 Task: Research Airbnb options in Olmaliq, Uzbekistan from 16th December, 2023 to 18th December, 2023 for 6 adults. Place can be room or private room with 6 bedrooms having 6 beds and 6 bathrooms. Property type can be house. Amenities needed are: wifi, TV, free parkinig on premises, gym, breakfast.
Action: Mouse moved to (597, 105)
Screenshot: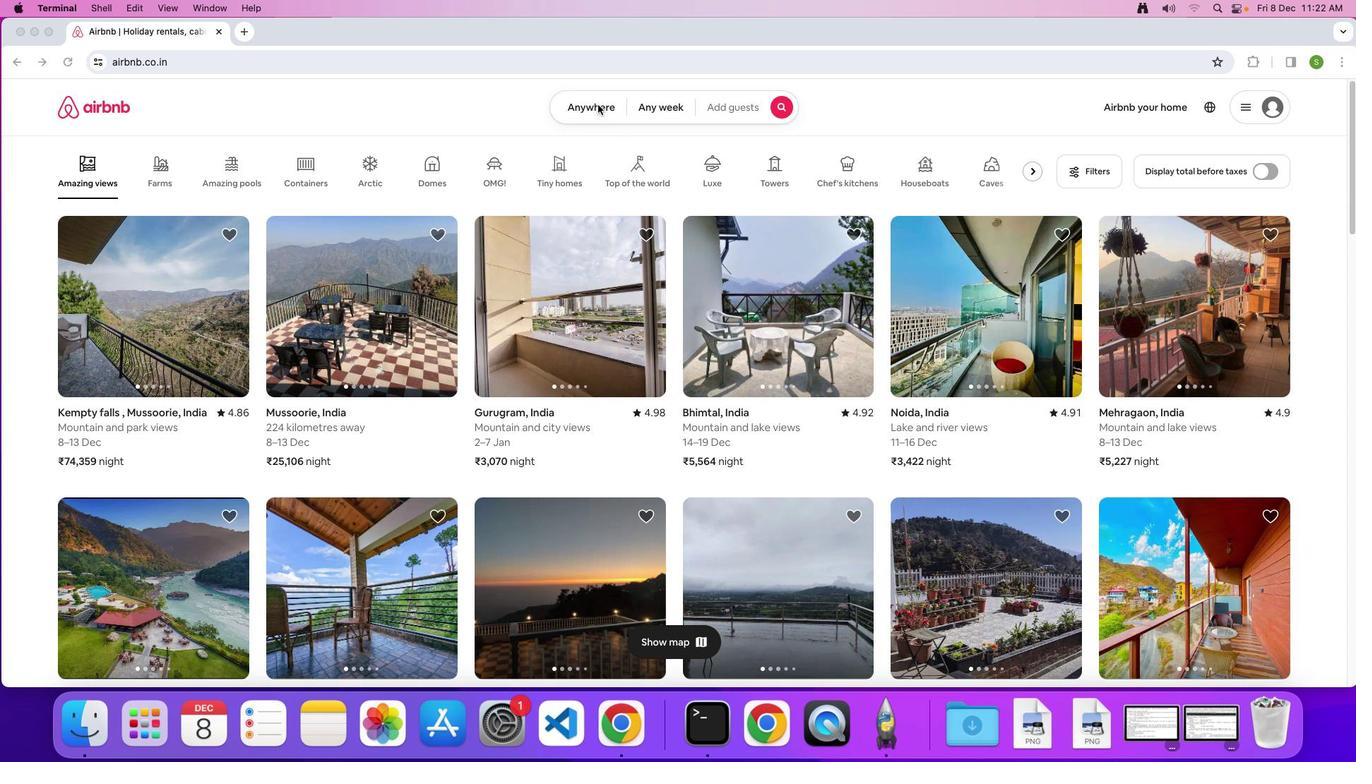 
Action: Mouse pressed left at (597, 105)
Screenshot: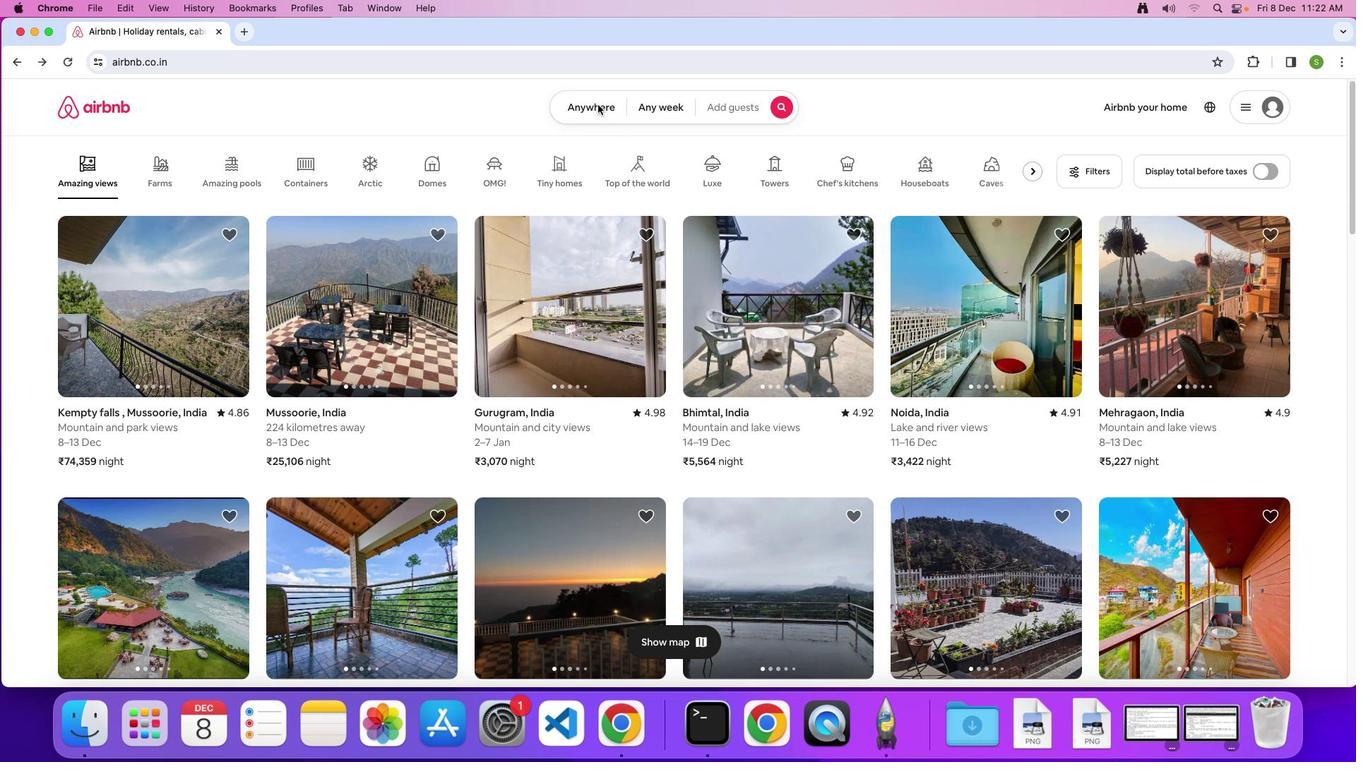 
Action: Mouse moved to (589, 107)
Screenshot: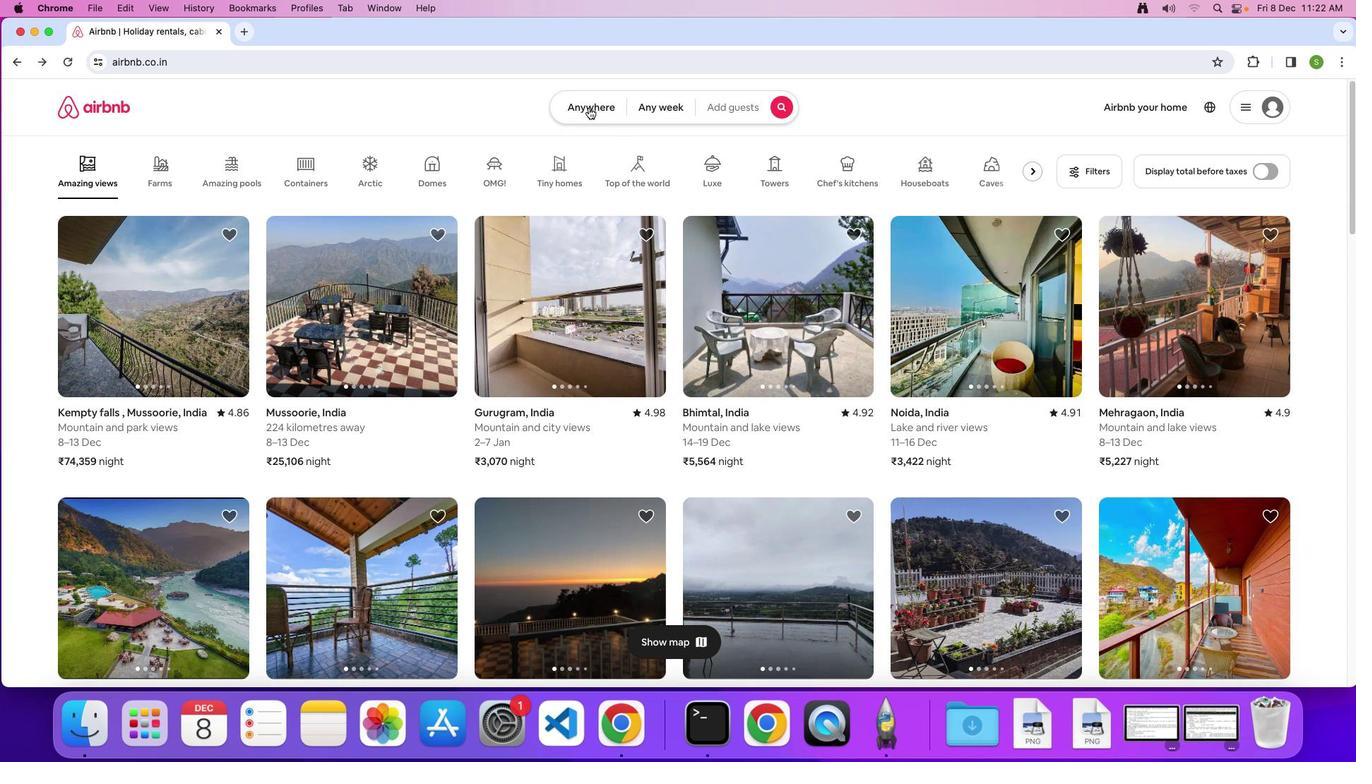 
Action: Mouse pressed left at (589, 107)
Screenshot: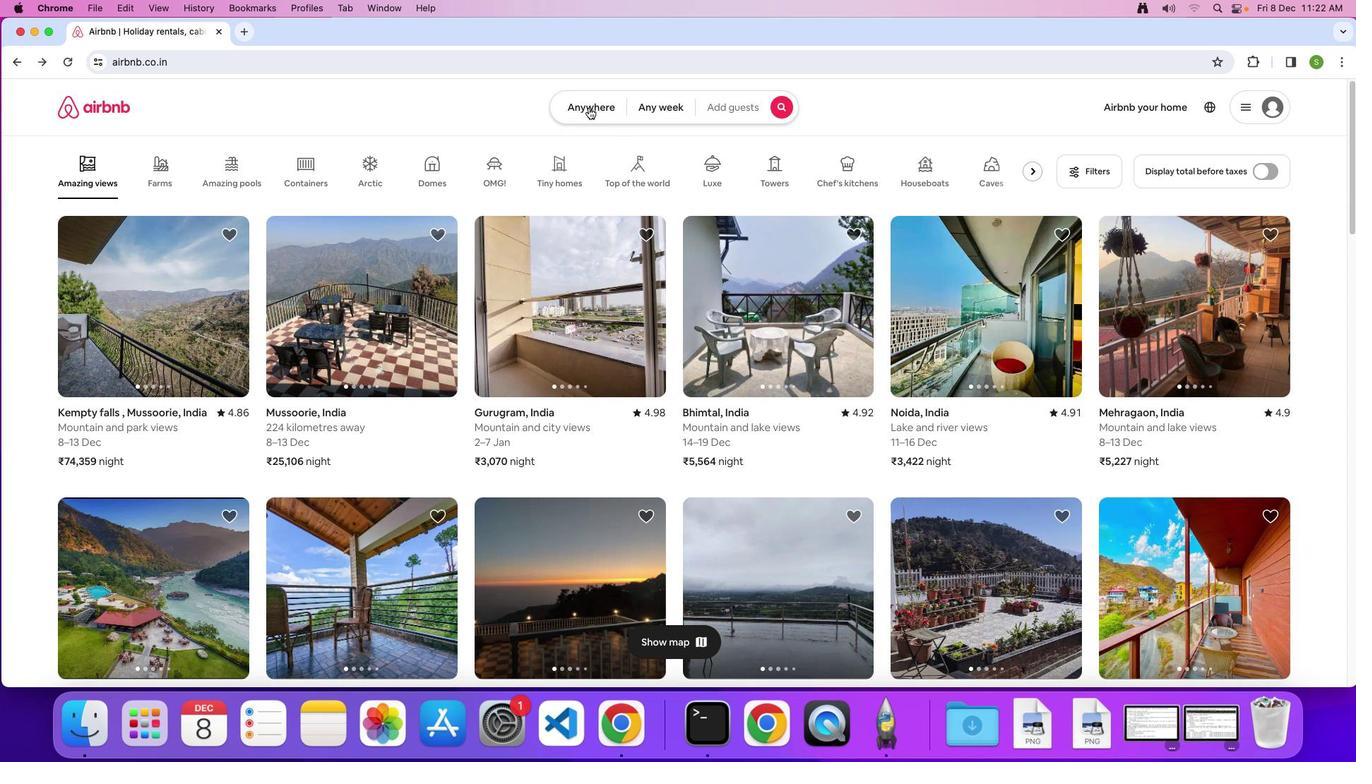 
Action: Mouse moved to (507, 158)
Screenshot: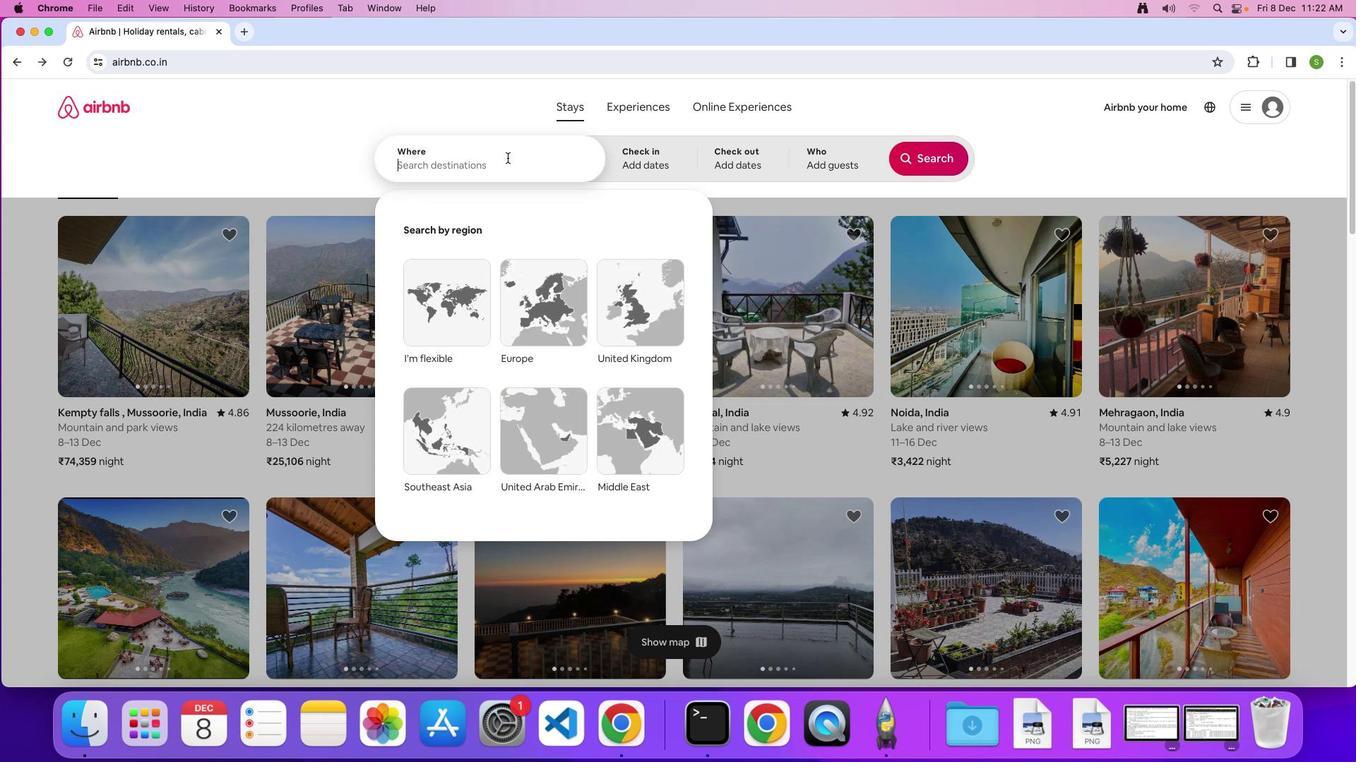 
Action: Mouse pressed left at (507, 158)
Screenshot: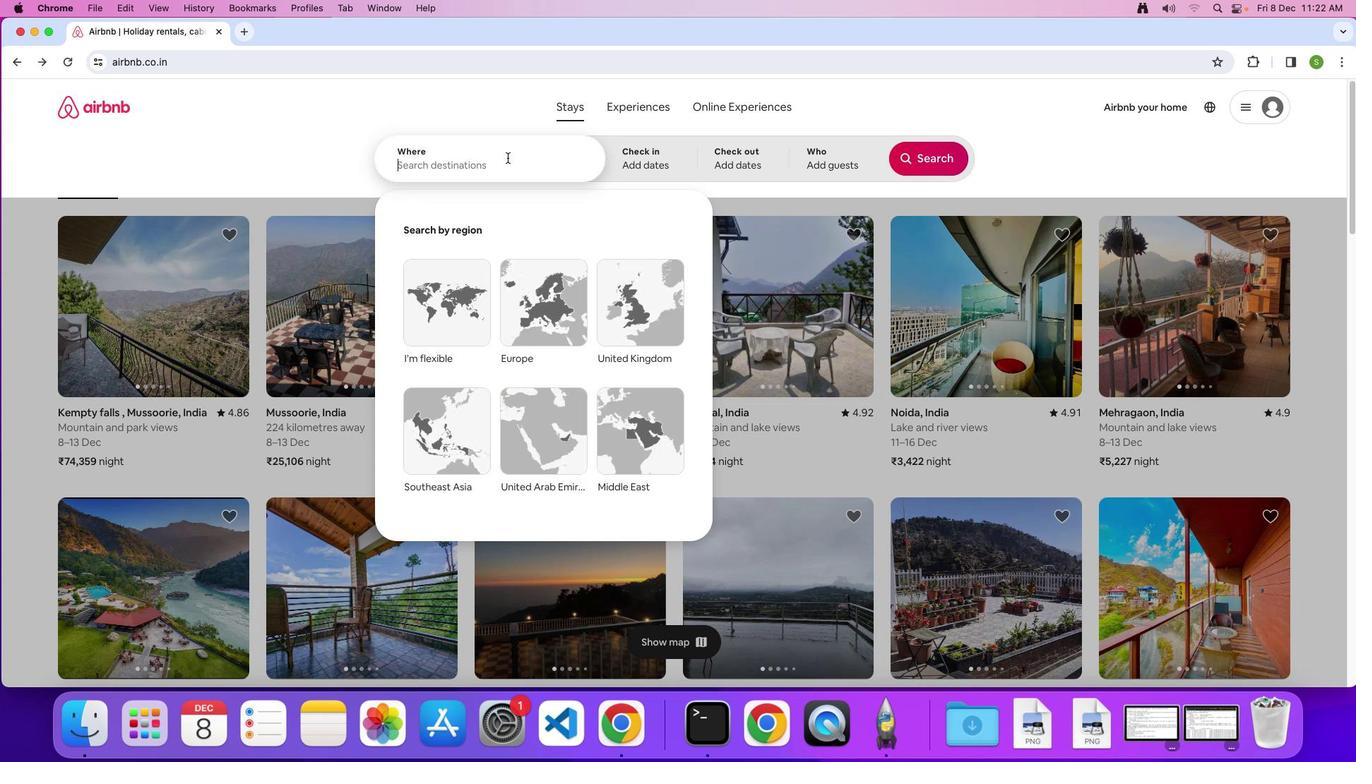 
Action: Key pressed 'O'Key.caps_lock'l''m''a''l''i''q'','Key.spaceKey.shift'U''z''b''e''k''i''s''t''a''n'Key.enter
Screenshot: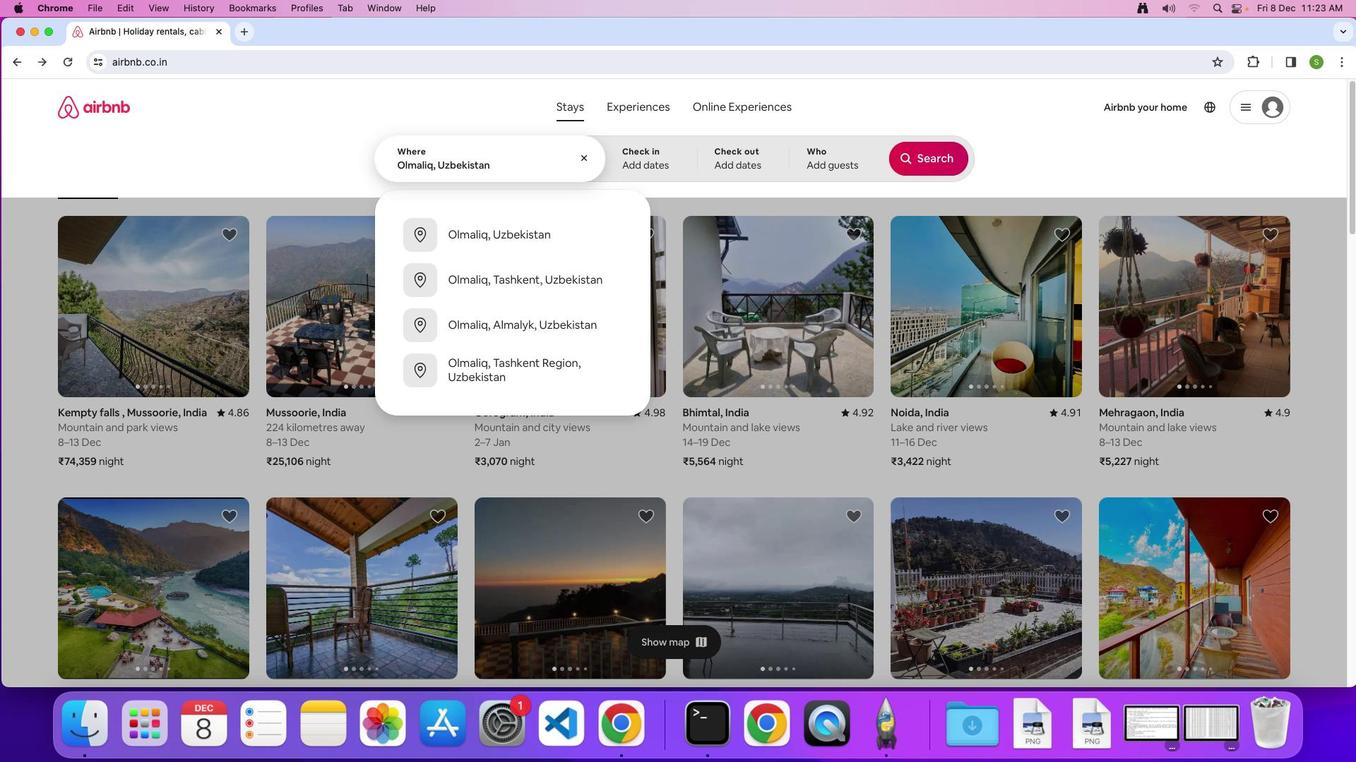 
Action: Mouse moved to (645, 406)
Screenshot: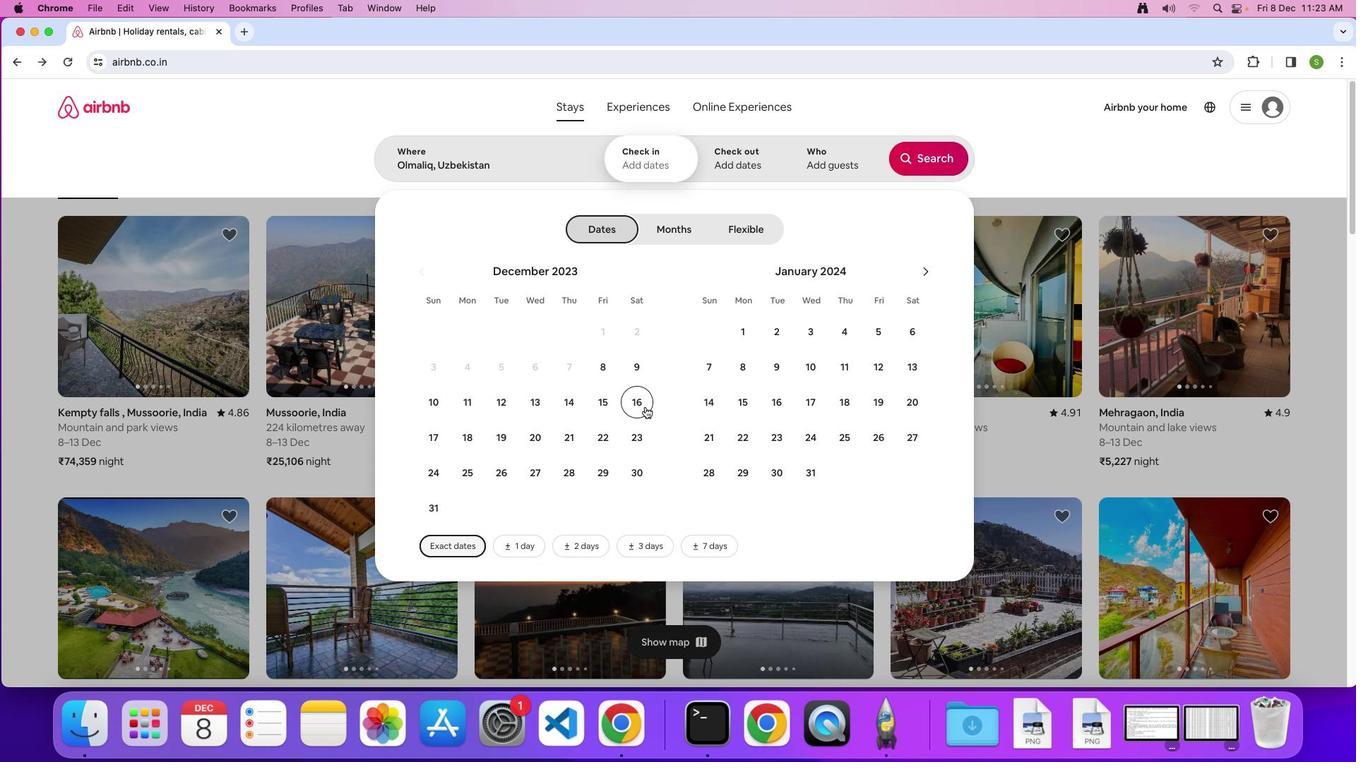 
Action: Mouse pressed left at (645, 406)
Screenshot: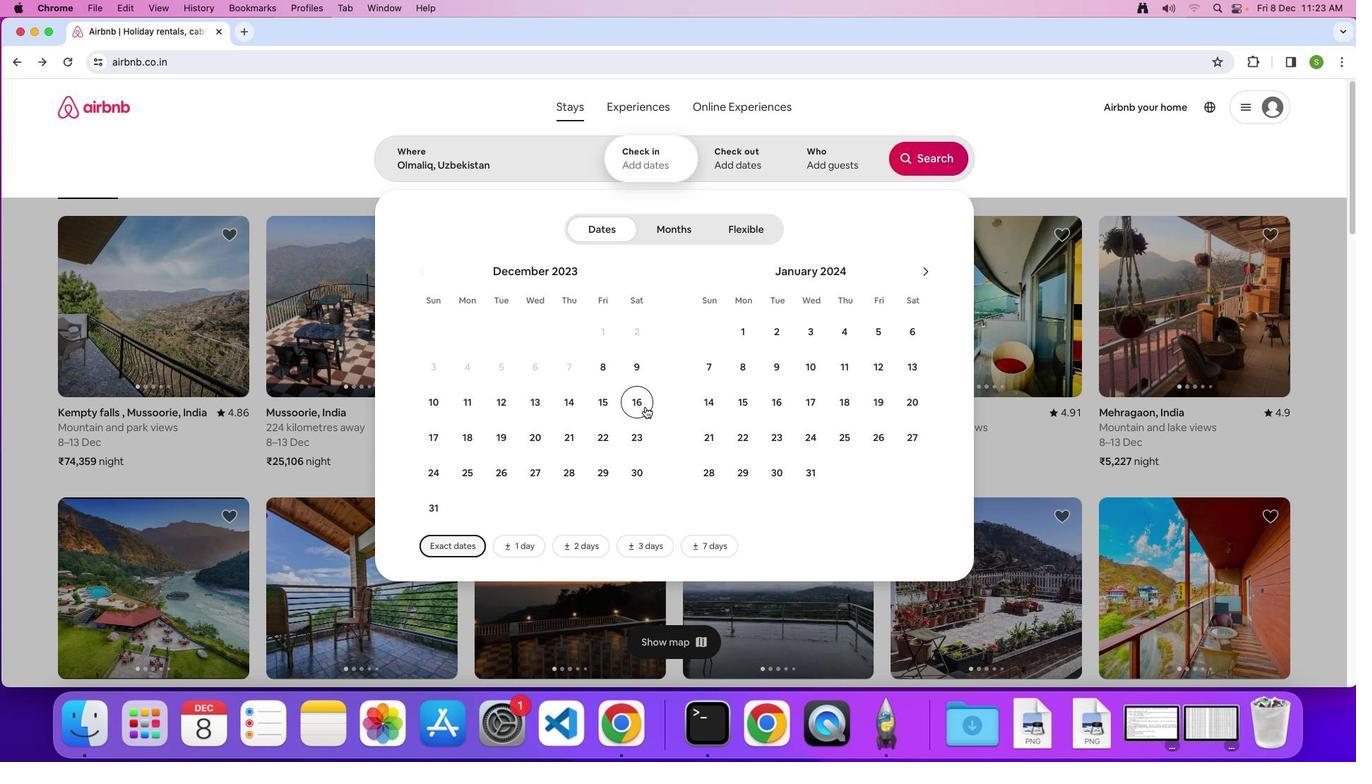 
Action: Mouse moved to (469, 439)
Screenshot: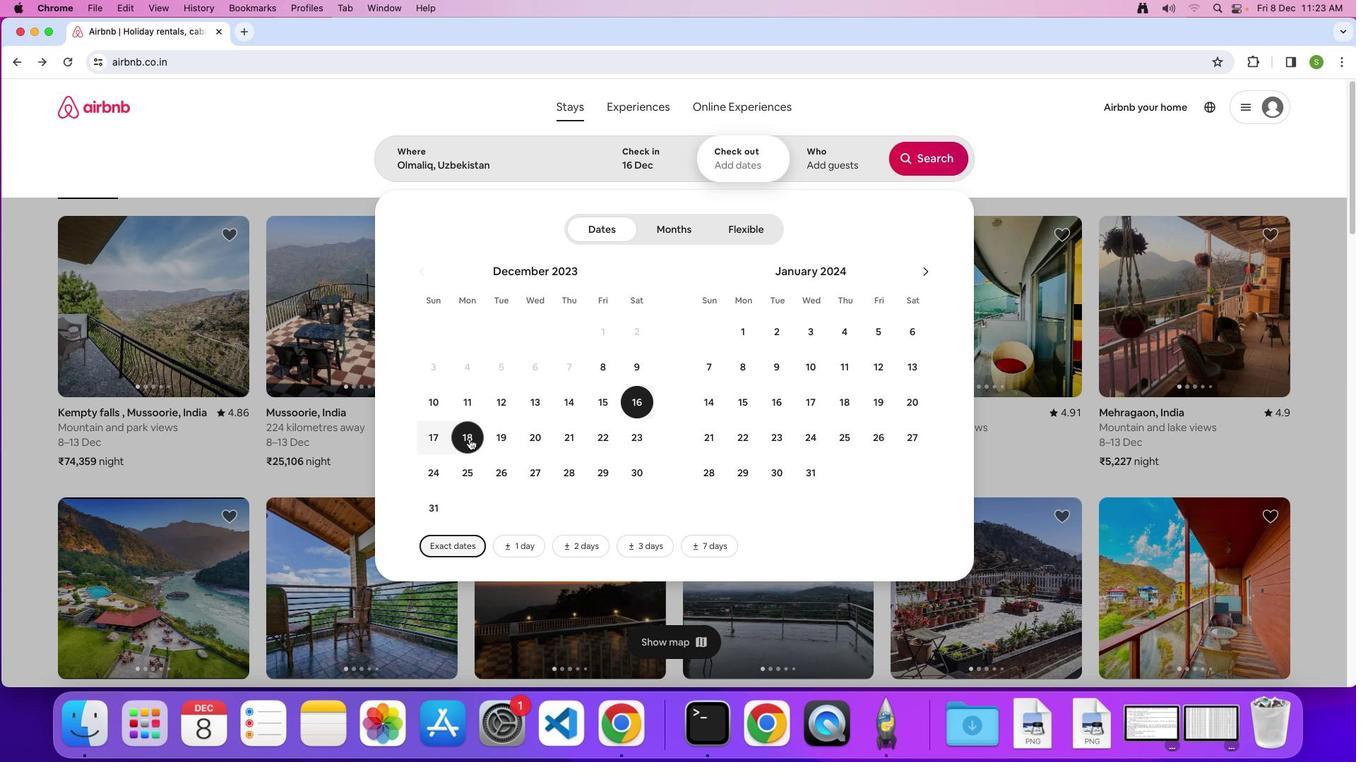 
Action: Mouse pressed left at (469, 439)
Screenshot: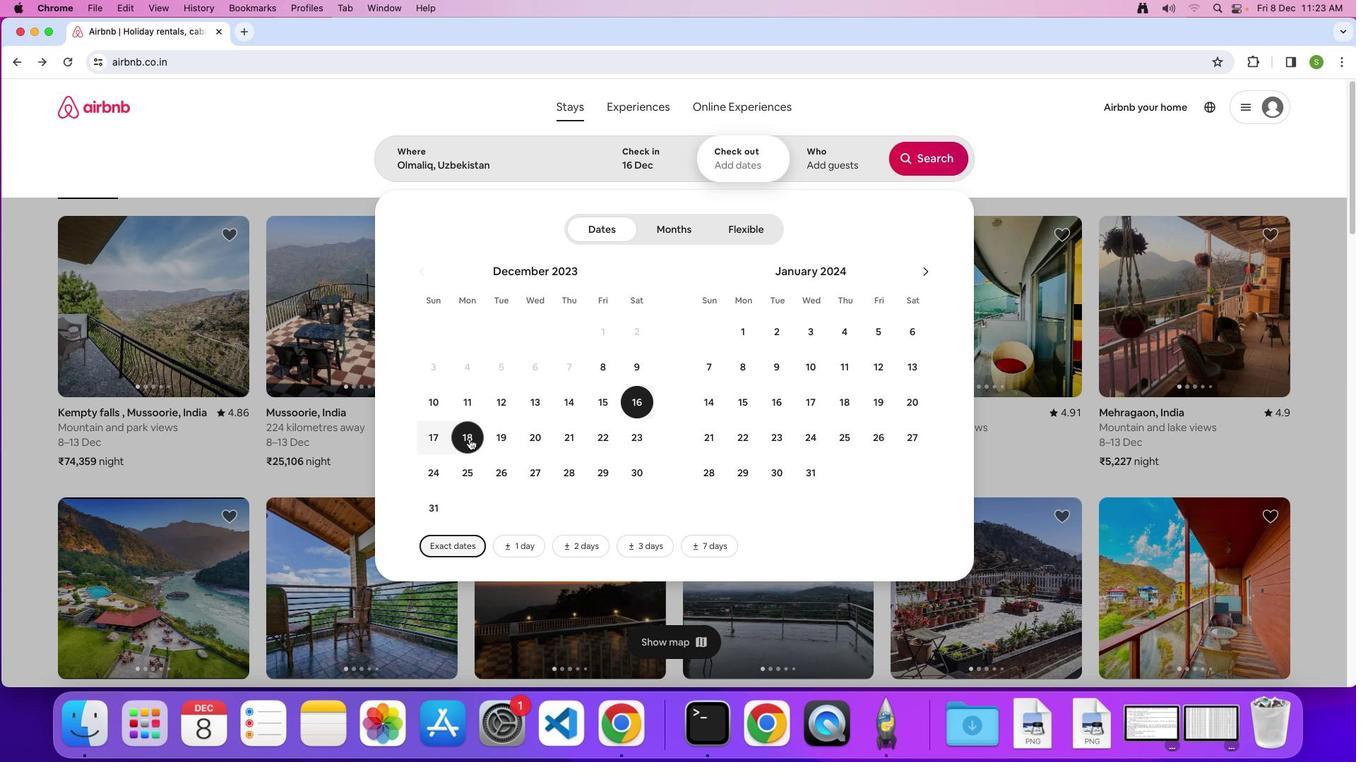 
Action: Mouse moved to (805, 167)
Screenshot: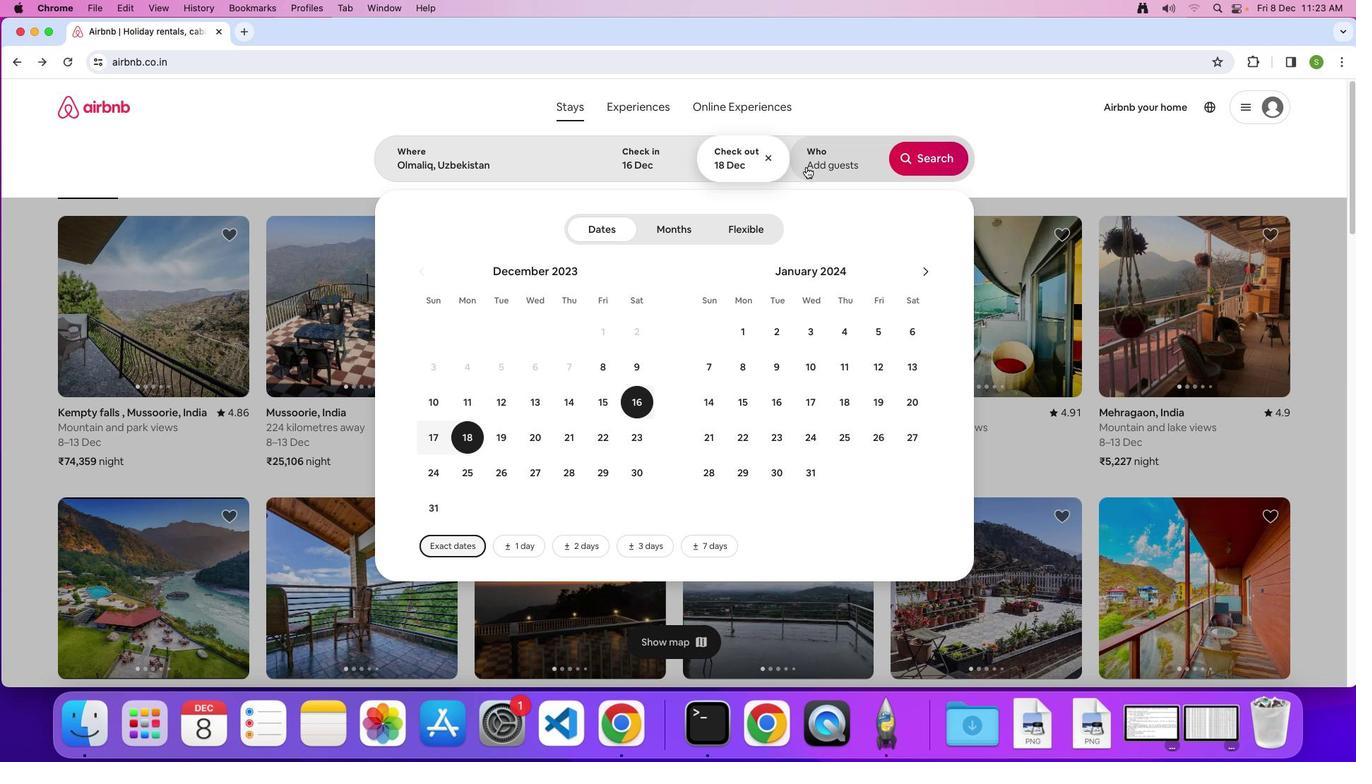 
Action: Mouse pressed left at (805, 167)
Screenshot: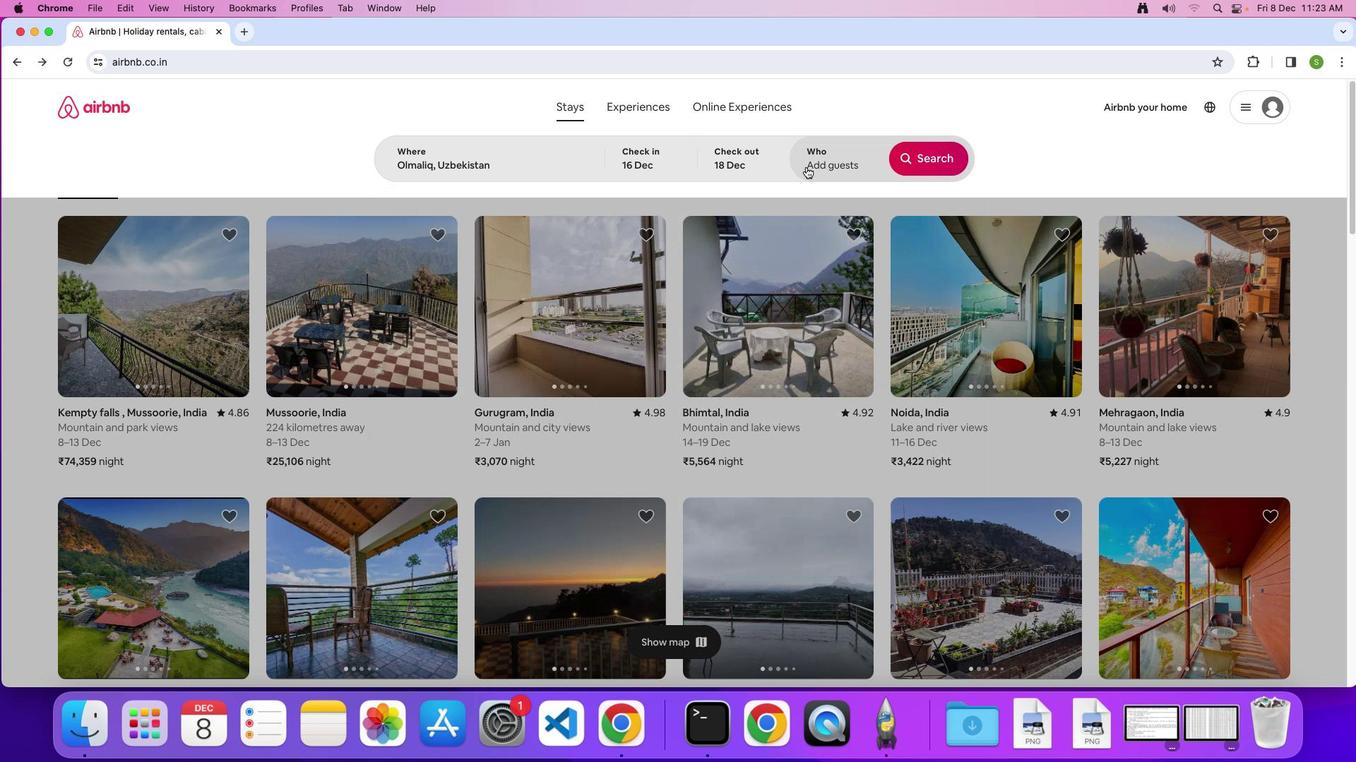 
Action: Mouse moved to (936, 238)
Screenshot: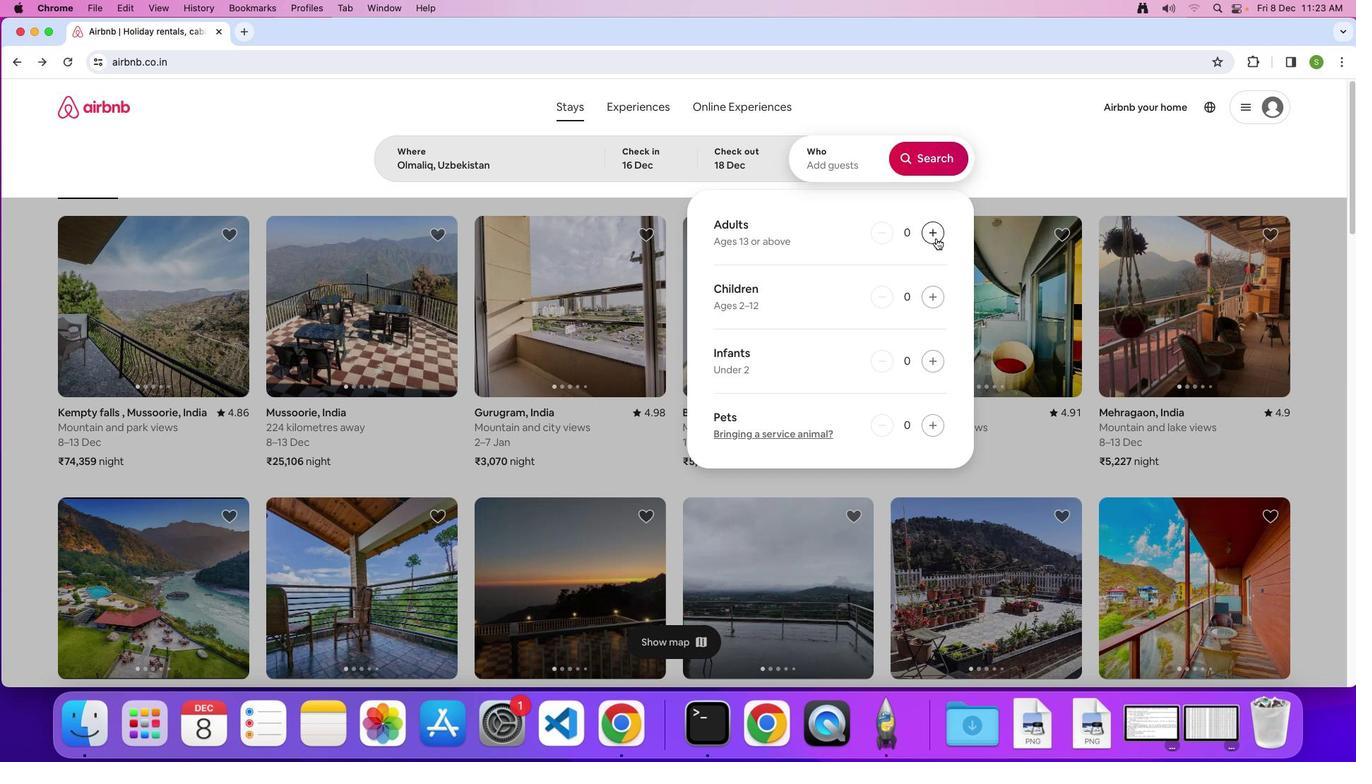 
Action: Mouse pressed left at (936, 238)
Screenshot: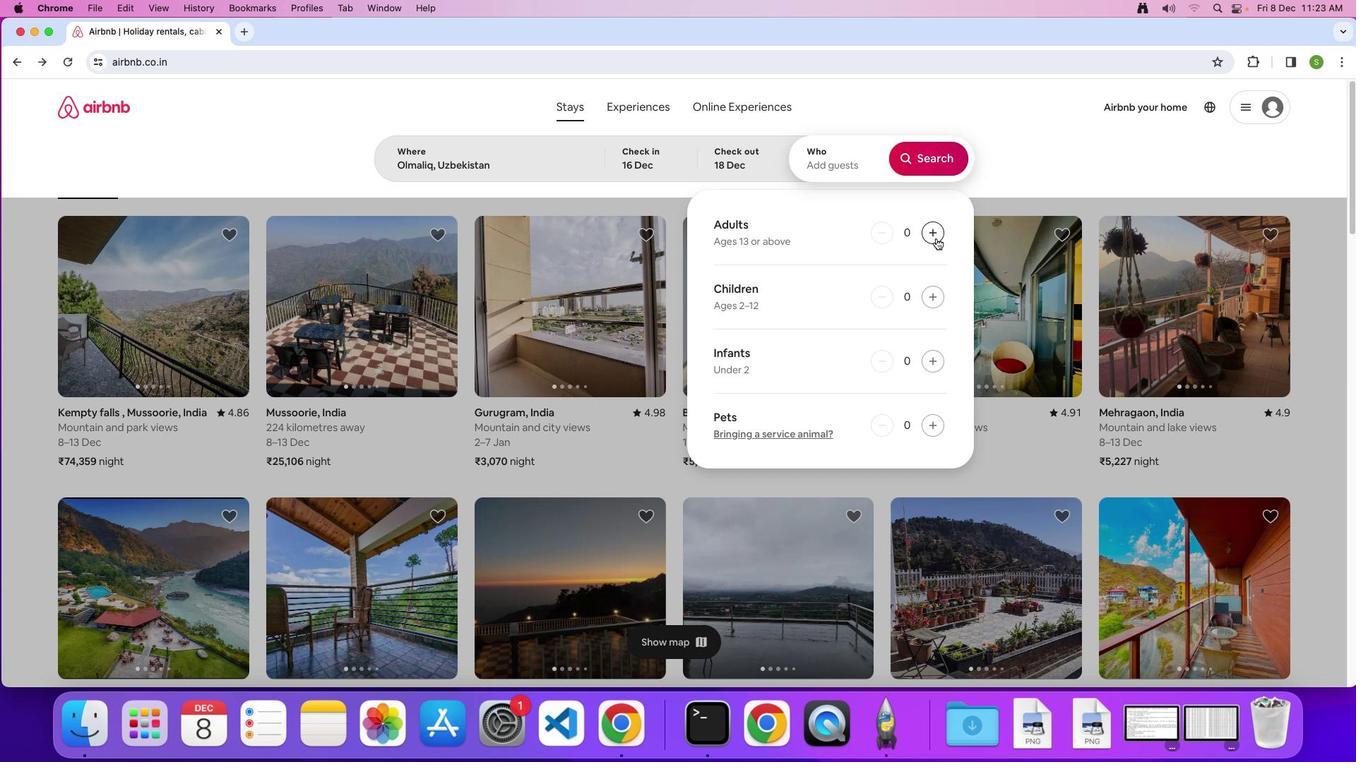 
Action: Mouse pressed left at (936, 238)
Screenshot: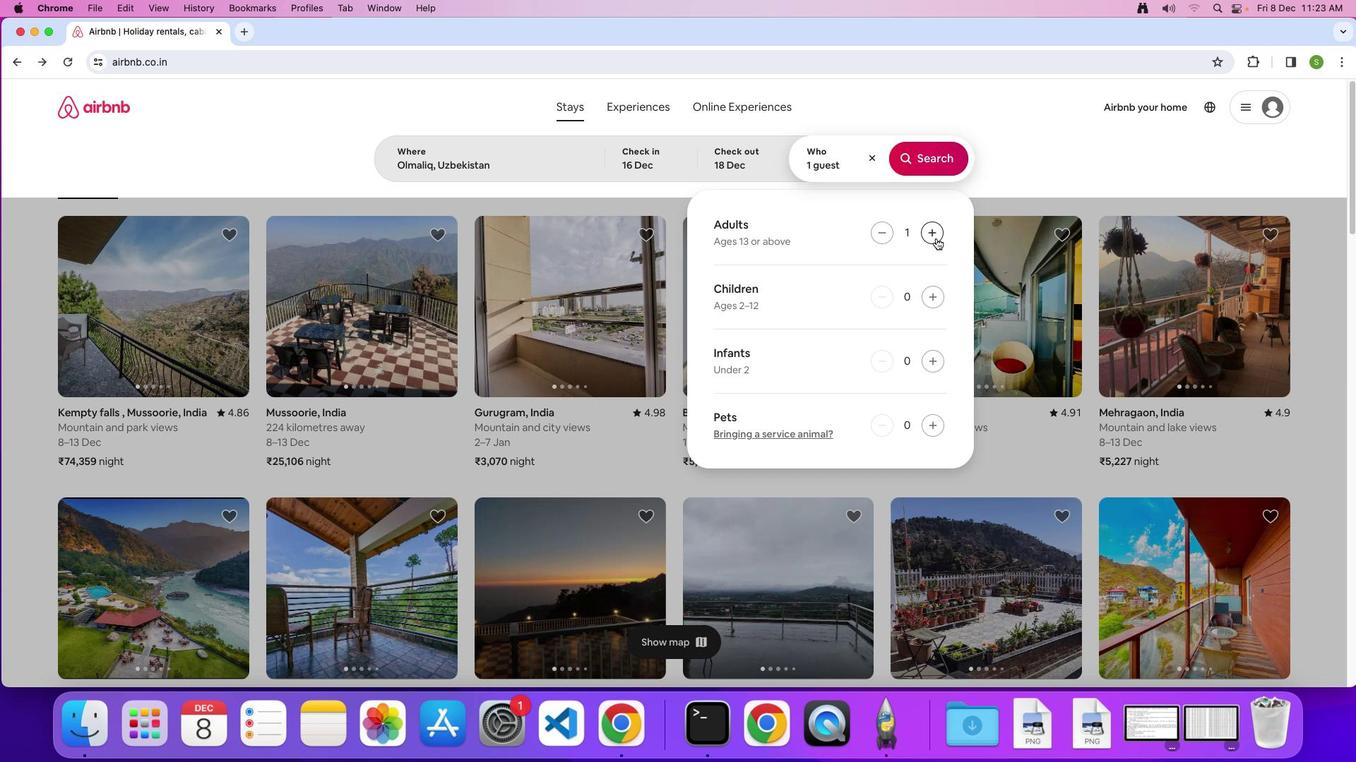 
Action: Mouse pressed left at (936, 238)
Screenshot: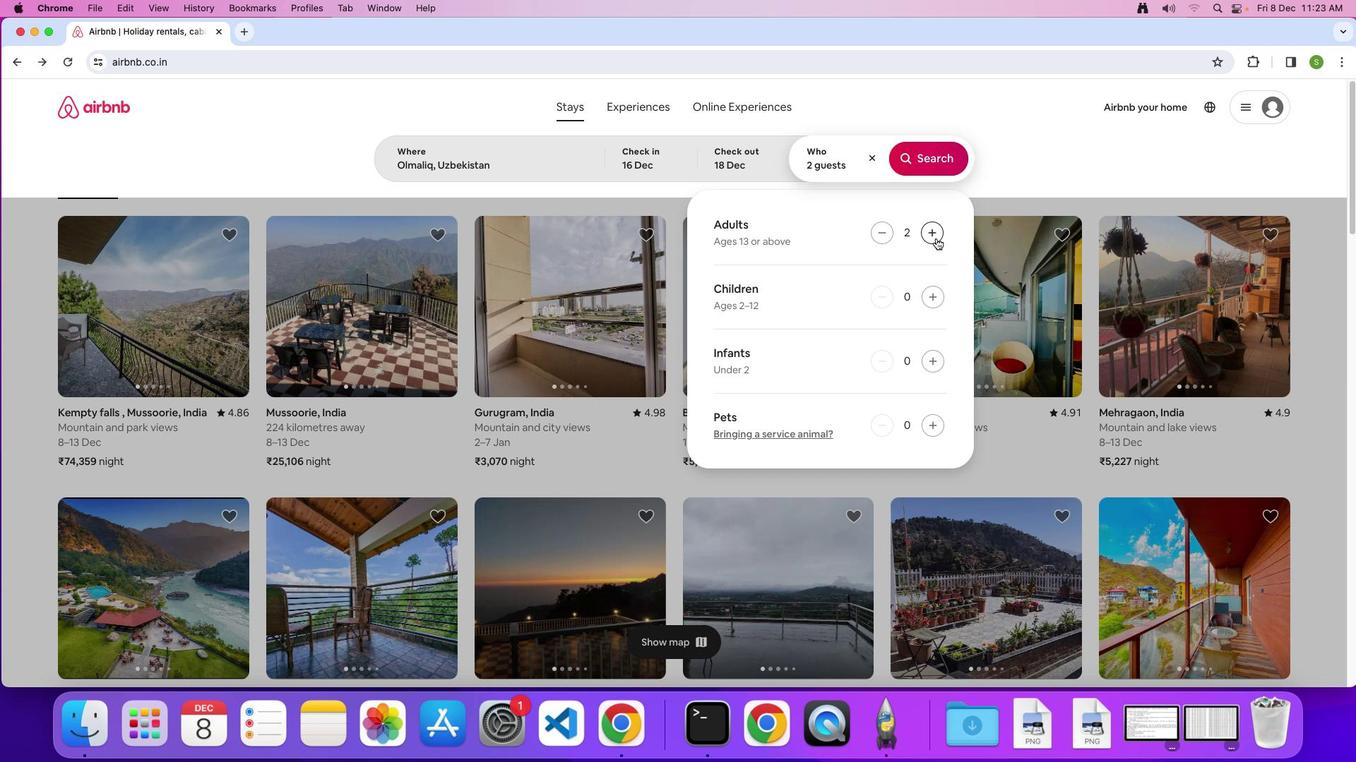 
Action: Mouse pressed left at (936, 238)
Screenshot: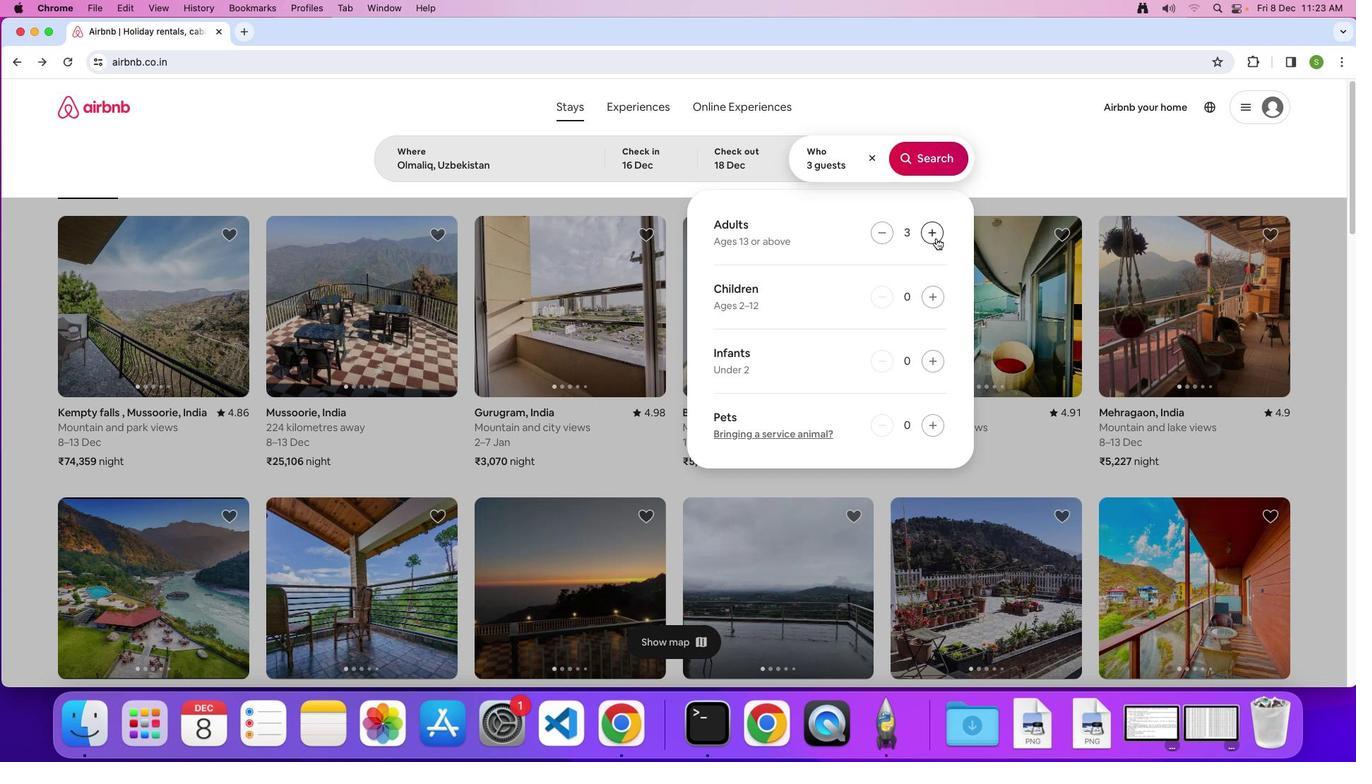 
Action: Mouse pressed left at (936, 238)
Screenshot: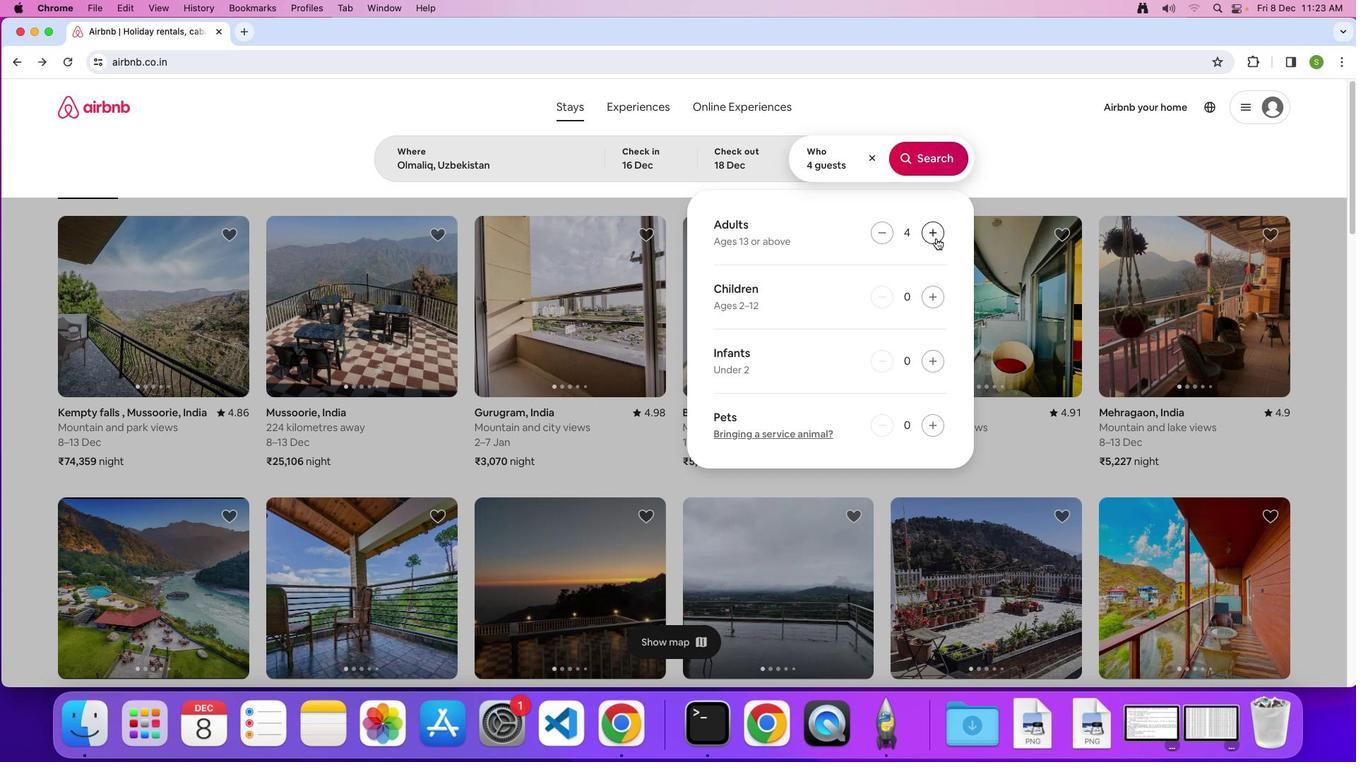 
Action: Mouse pressed left at (936, 238)
Screenshot: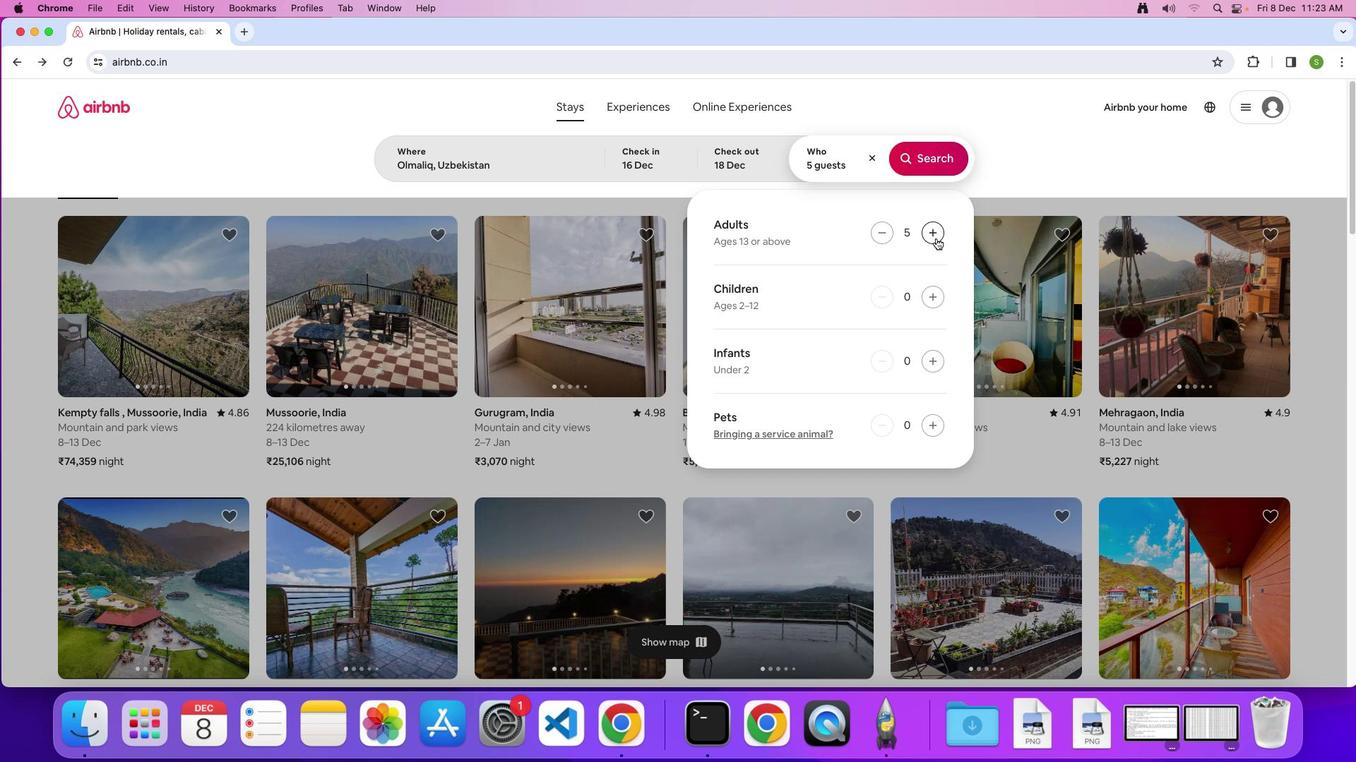 
Action: Mouse moved to (946, 165)
Screenshot: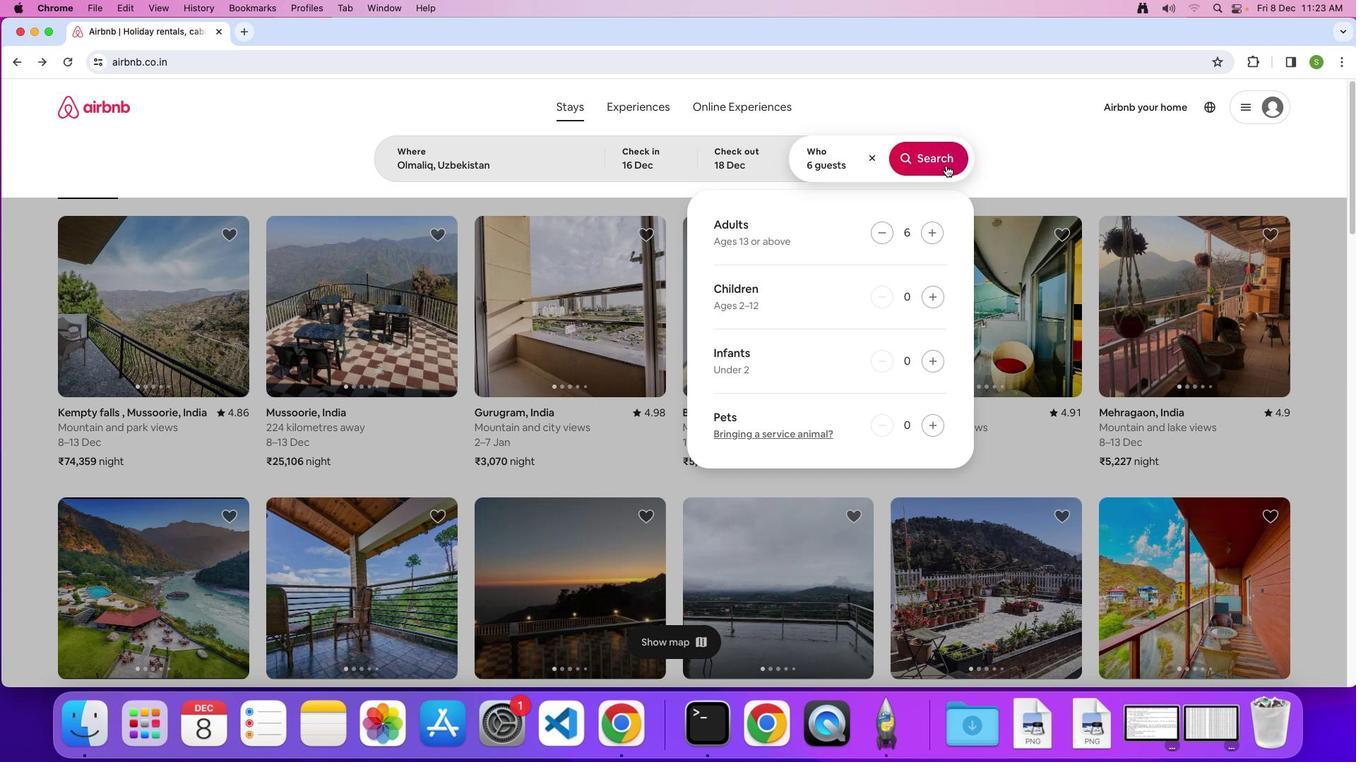
Action: Mouse pressed left at (946, 165)
Screenshot: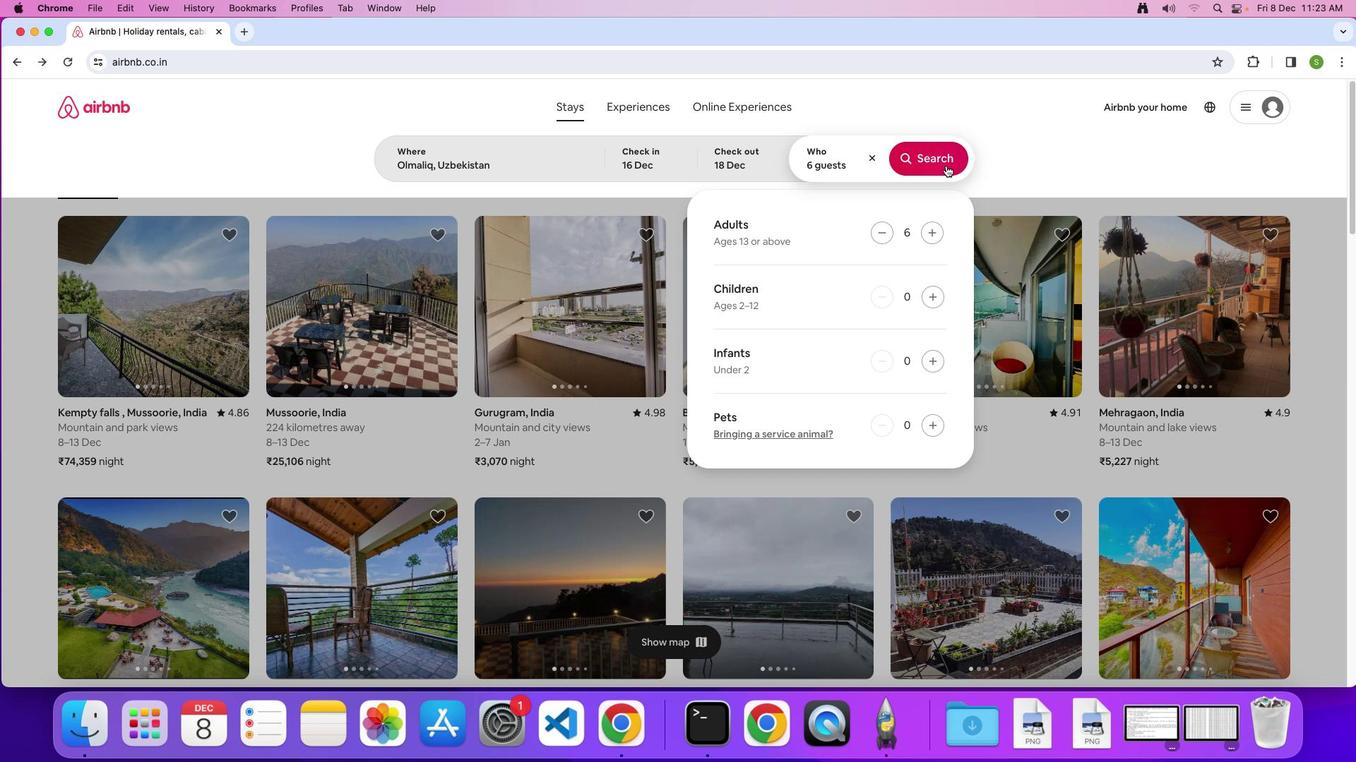 
Action: Mouse moved to (1120, 168)
Screenshot: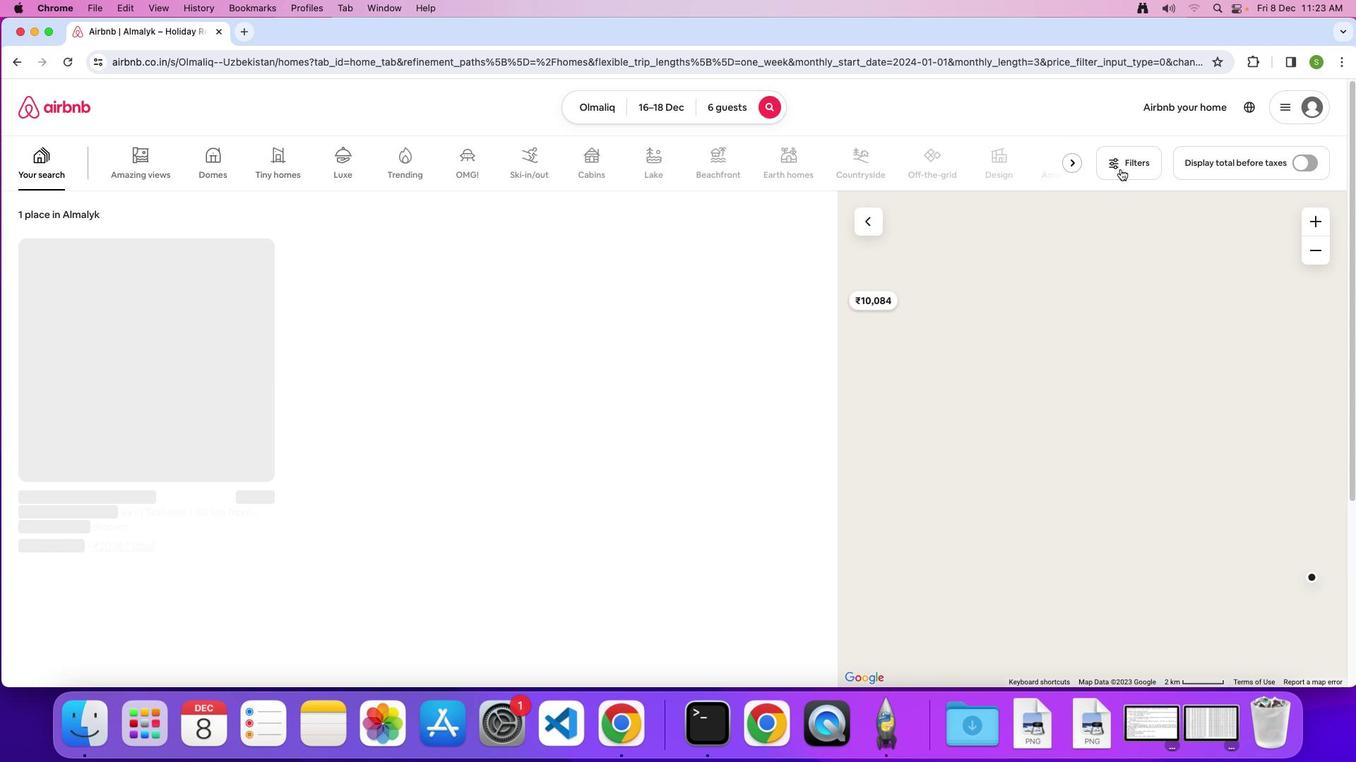 
Action: Mouse pressed left at (1120, 168)
Screenshot: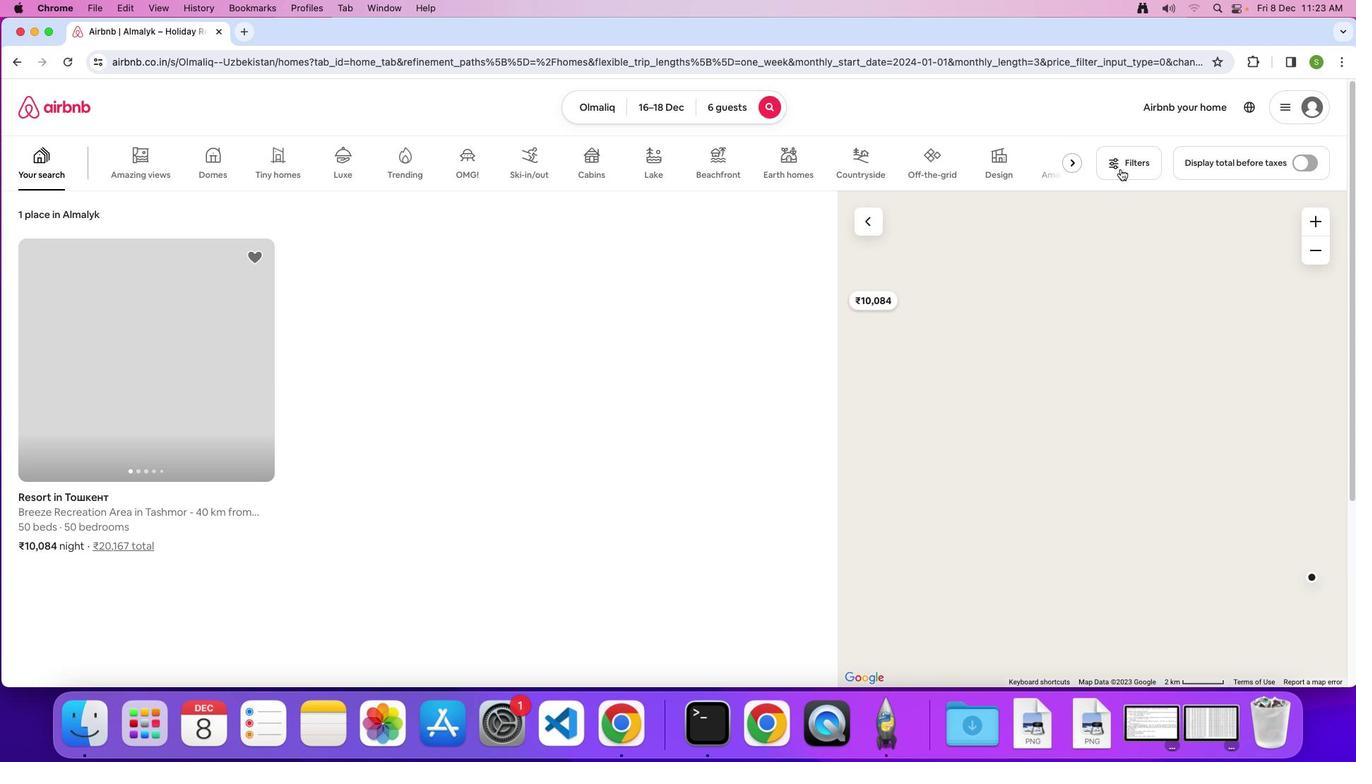 
Action: Mouse moved to (710, 265)
Screenshot: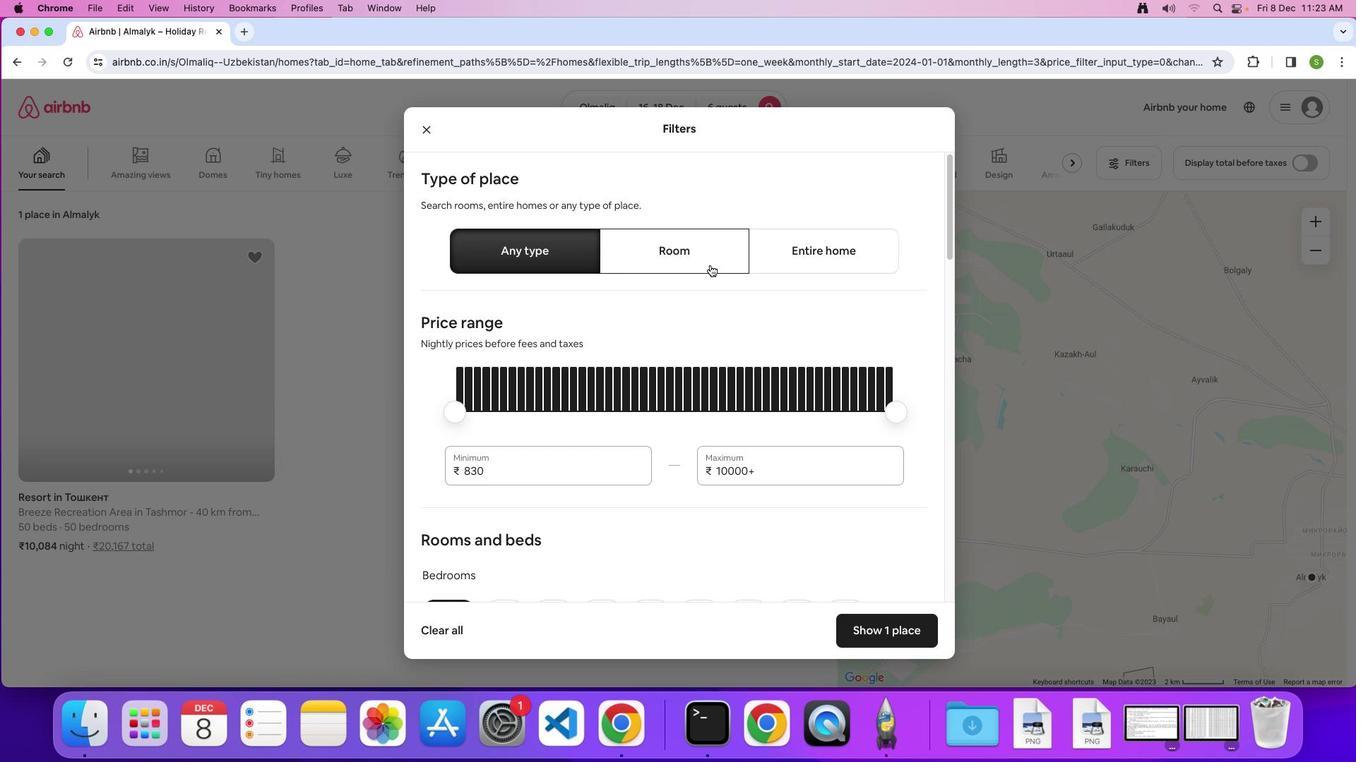 
Action: Mouse pressed left at (710, 265)
Screenshot: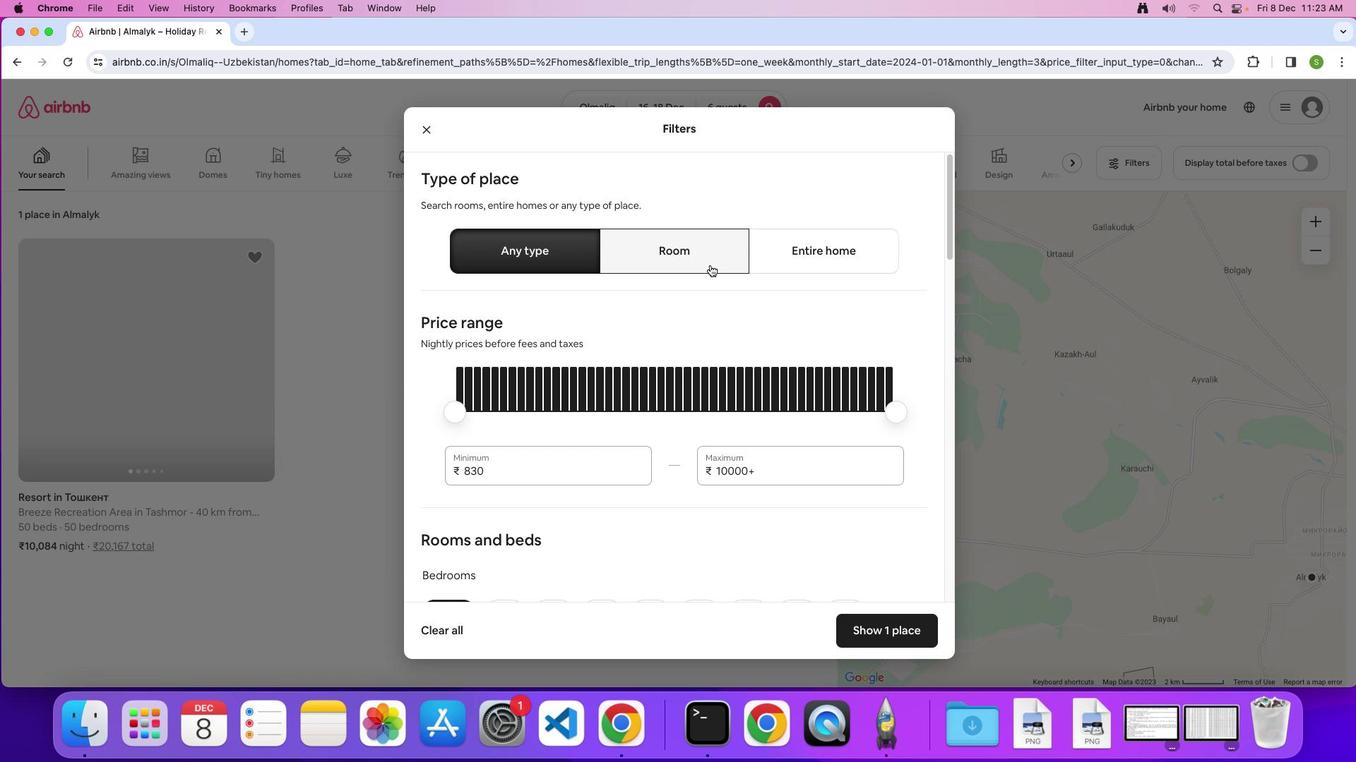 
Action: Mouse moved to (715, 367)
Screenshot: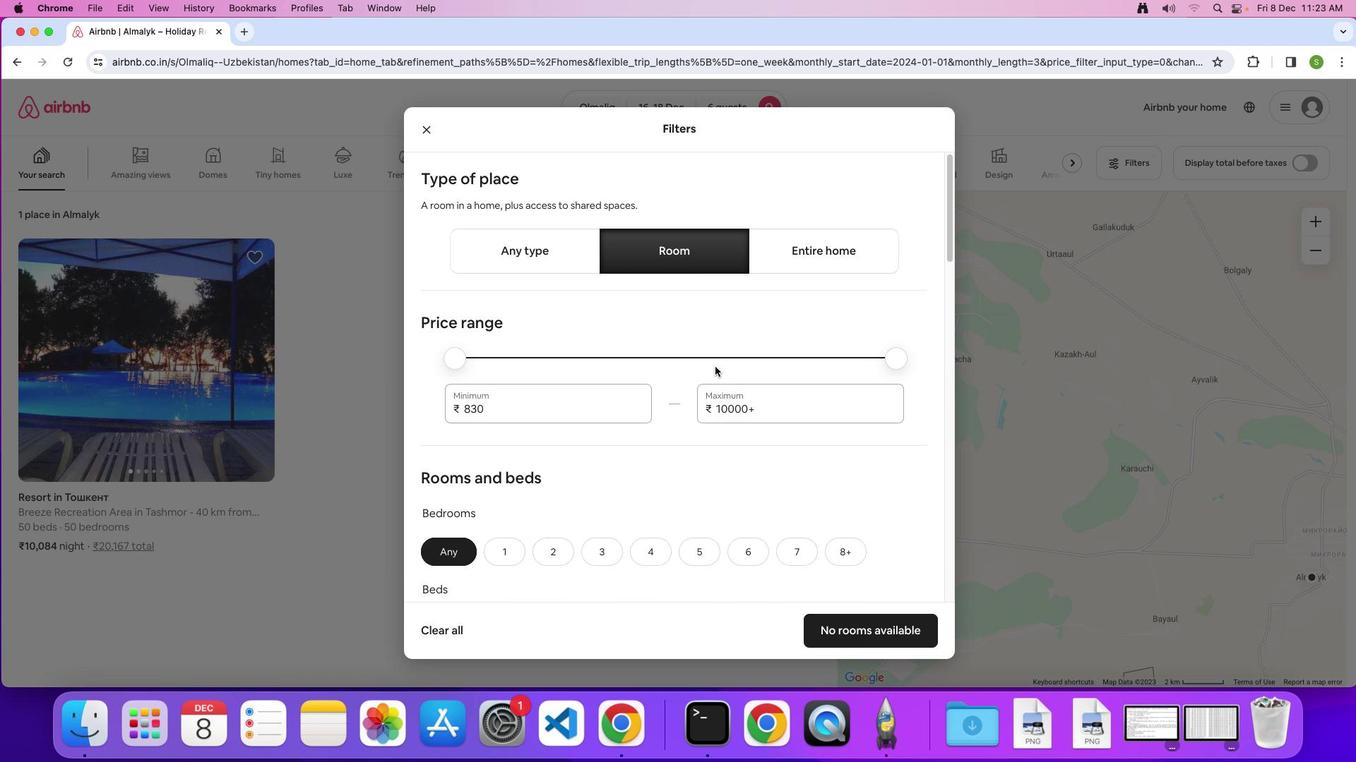 
Action: Mouse scrolled (715, 367) with delta (0, 0)
Screenshot: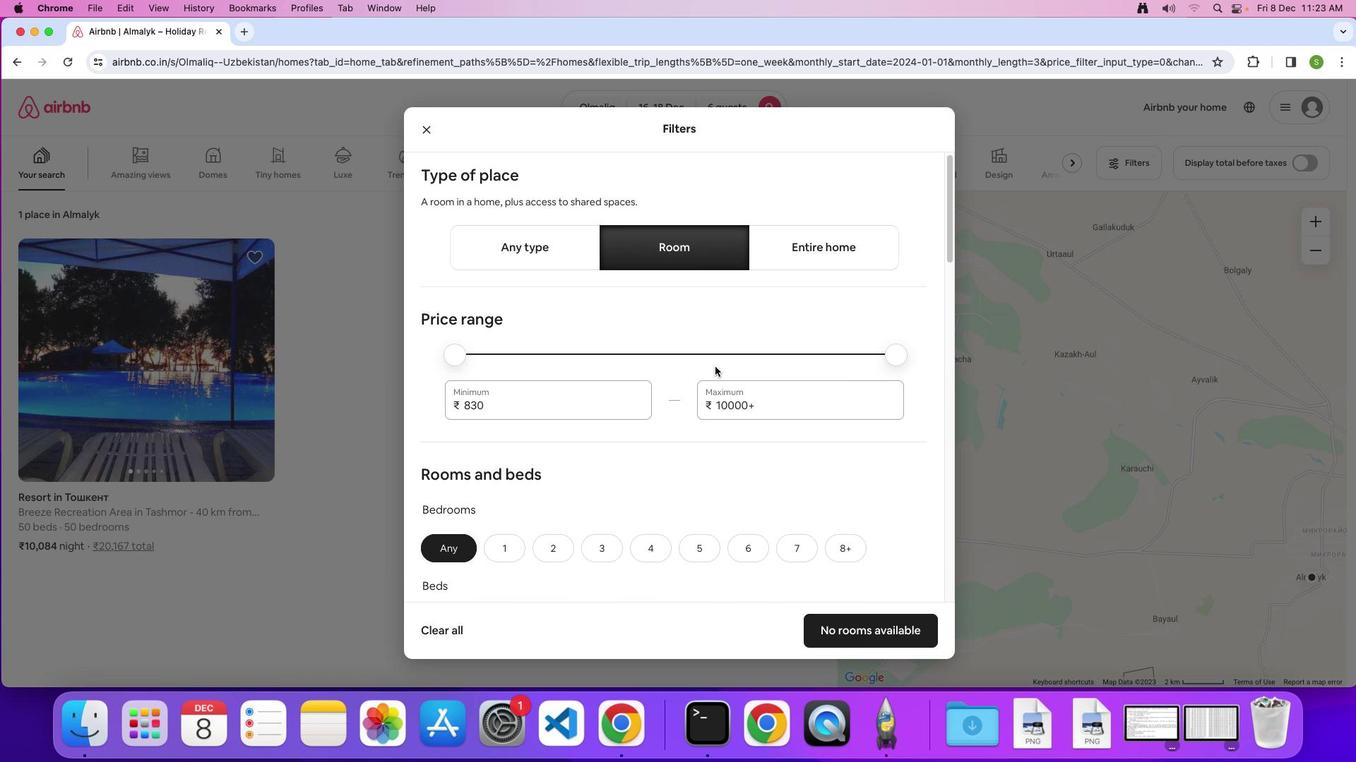 
Action: Mouse scrolled (715, 367) with delta (0, 0)
Screenshot: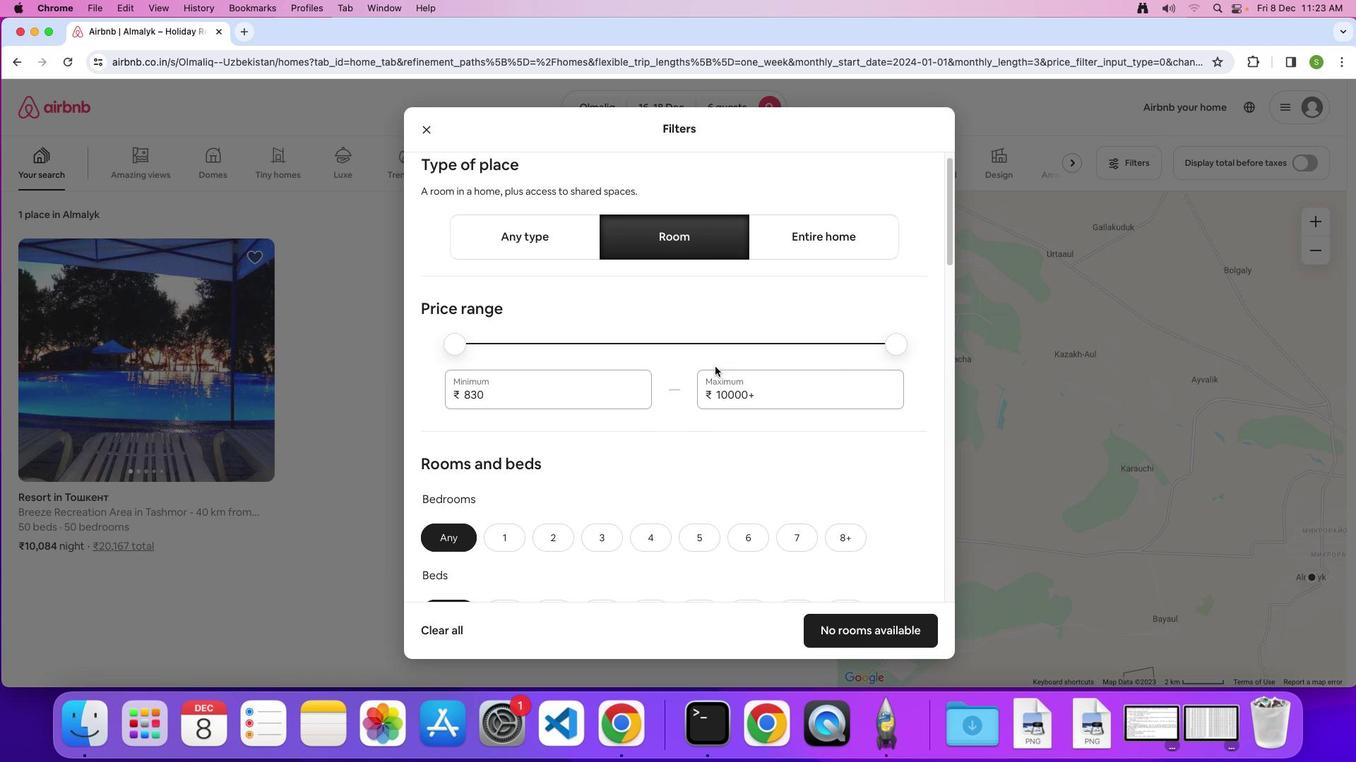 
Action: Mouse scrolled (715, 367) with delta (0, -2)
Screenshot: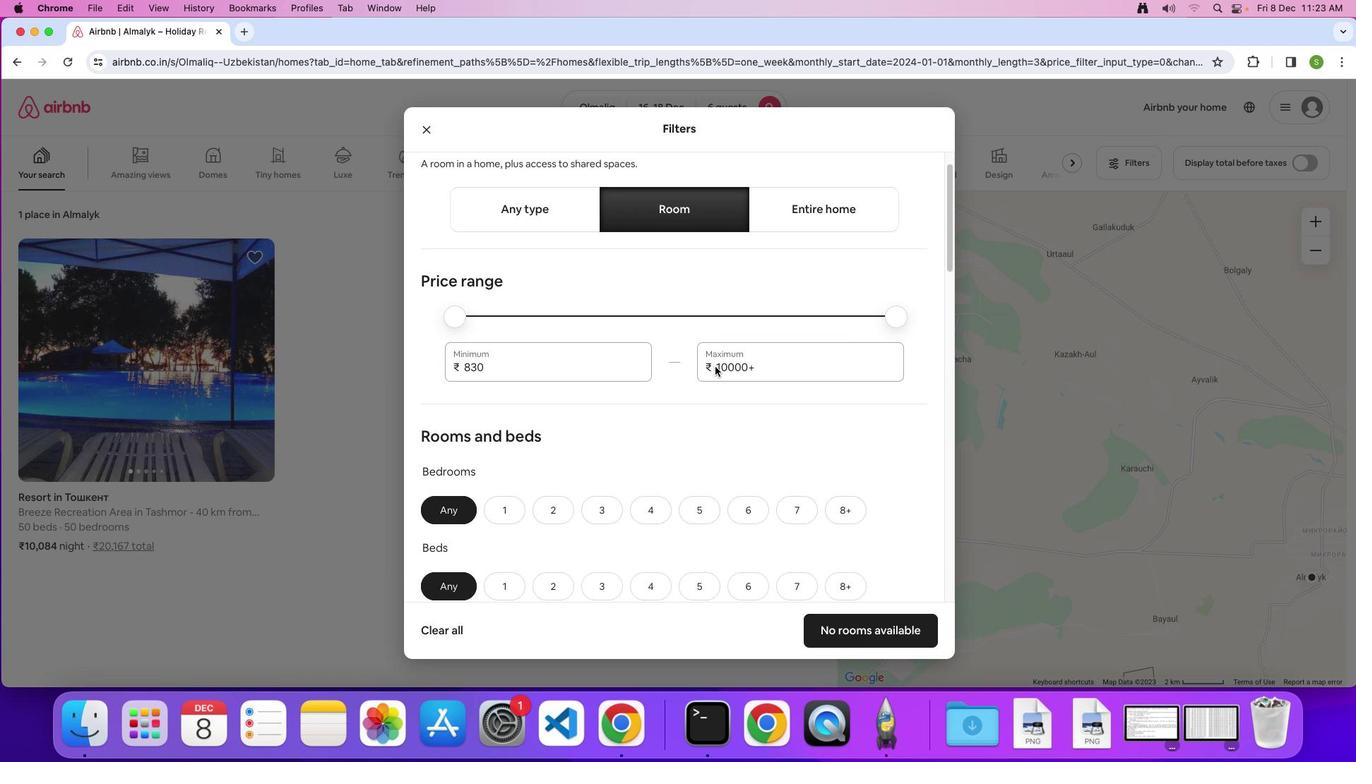 
Action: Mouse scrolled (715, 367) with delta (0, 0)
Screenshot: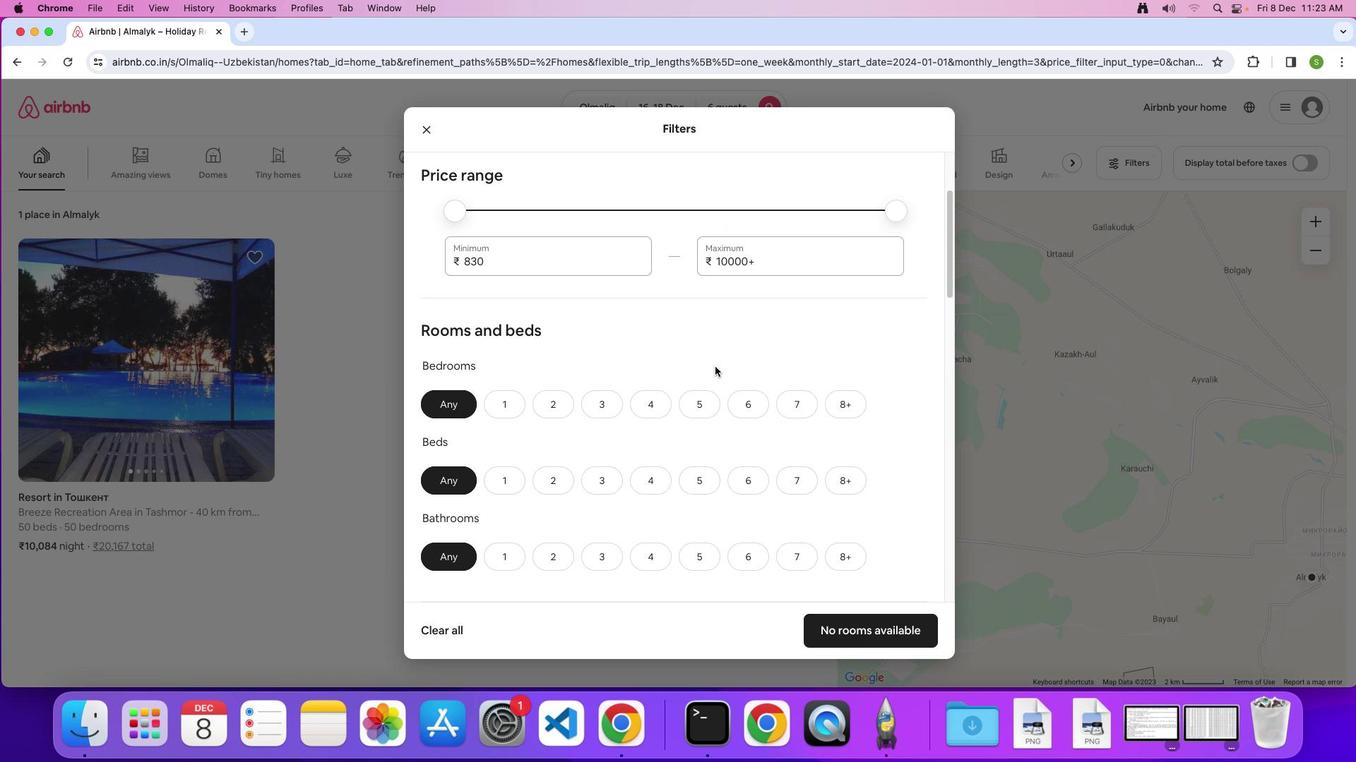 
Action: Mouse scrolled (715, 367) with delta (0, 0)
Screenshot: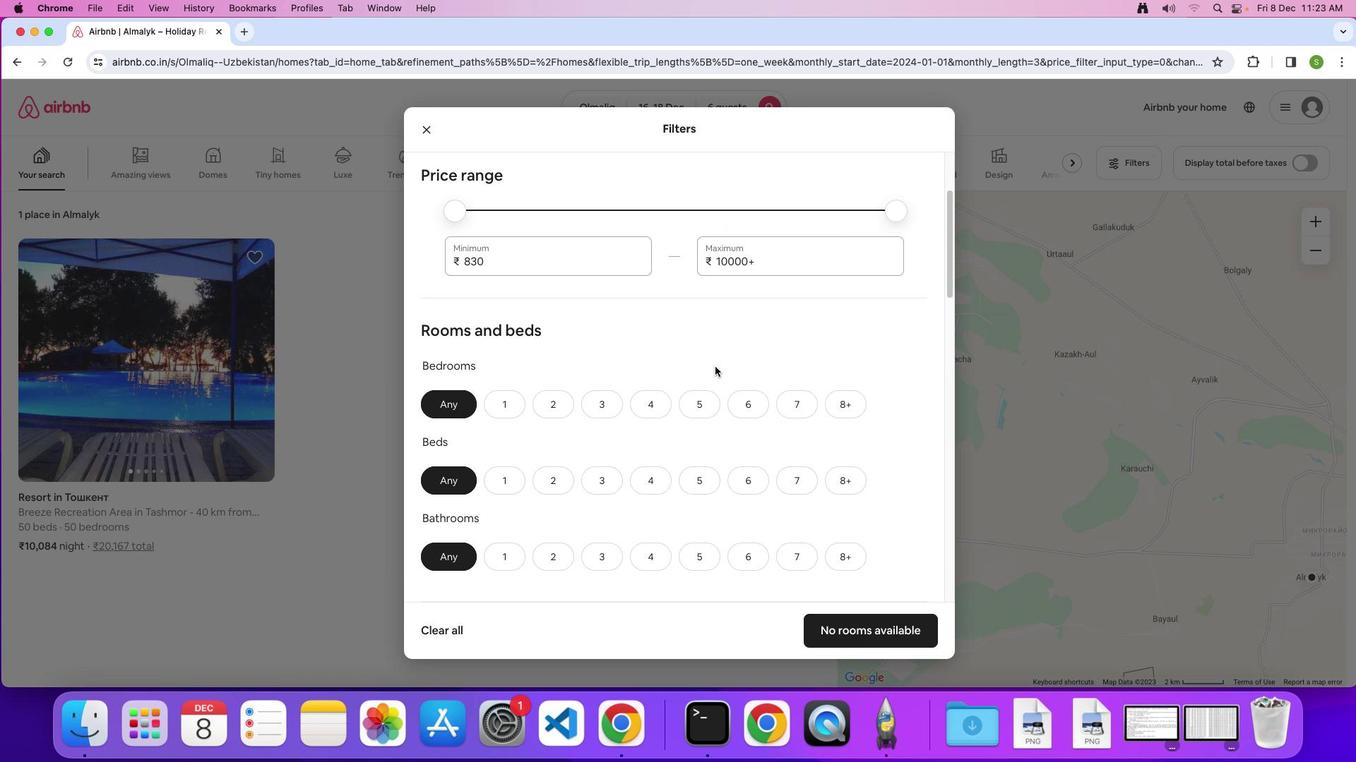 
Action: Mouse scrolled (715, 367) with delta (0, -1)
Screenshot: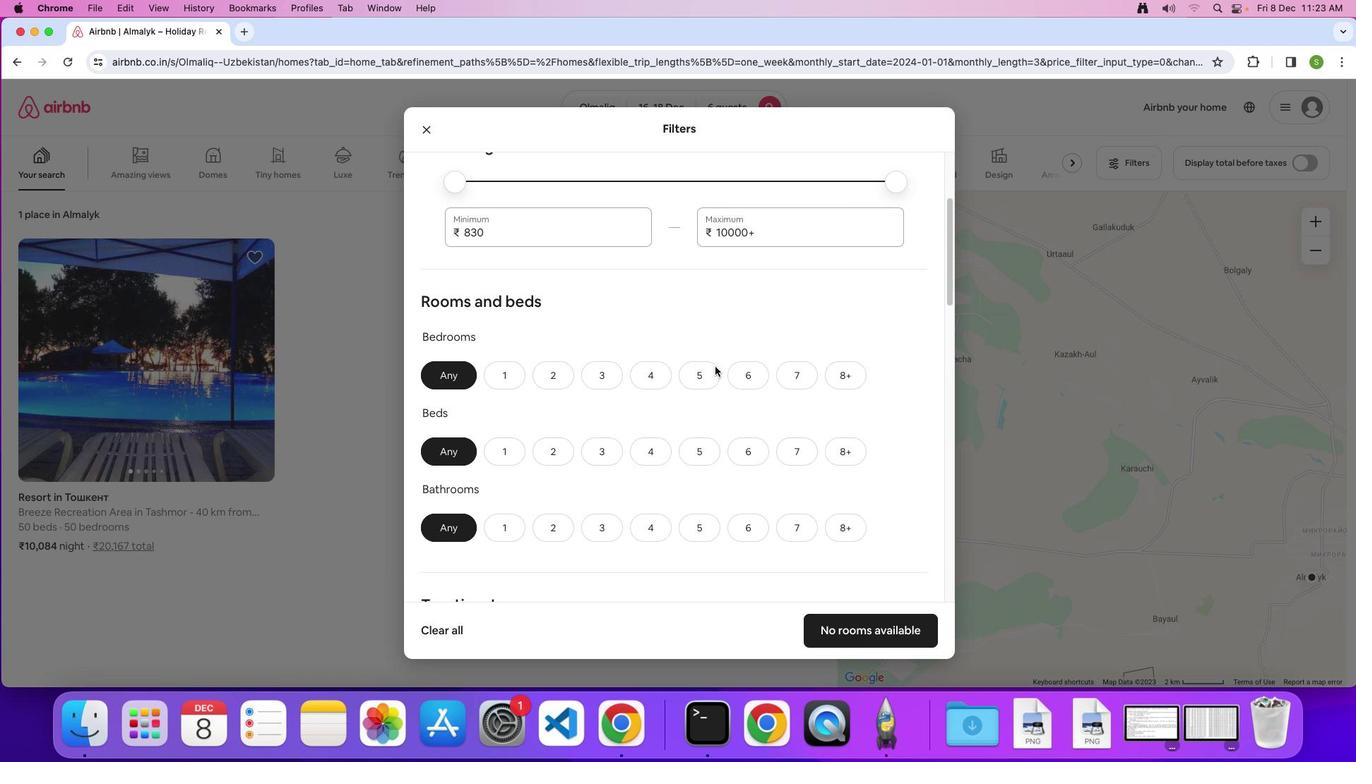 
Action: Mouse moved to (733, 297)
Screenshot: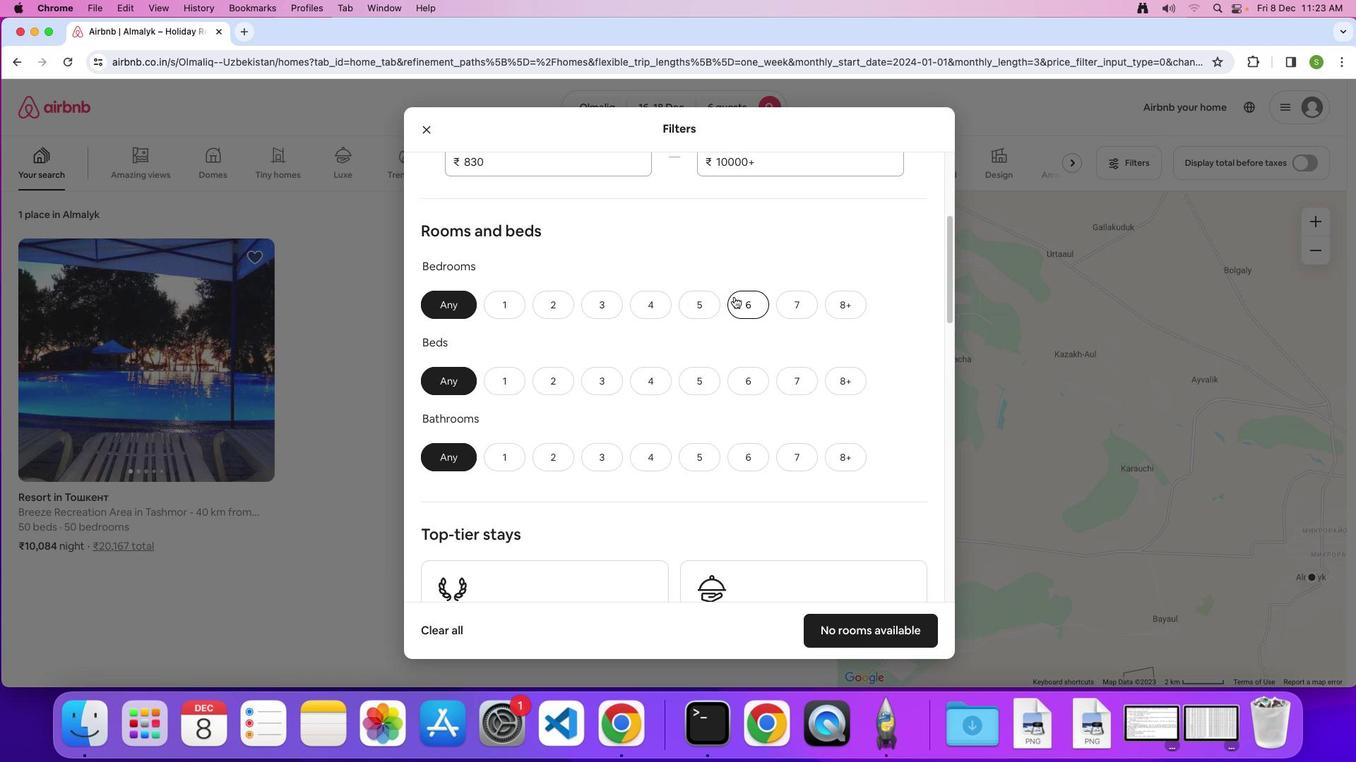 
Action: Mouse pressed left at (733, 297)
Screenshot: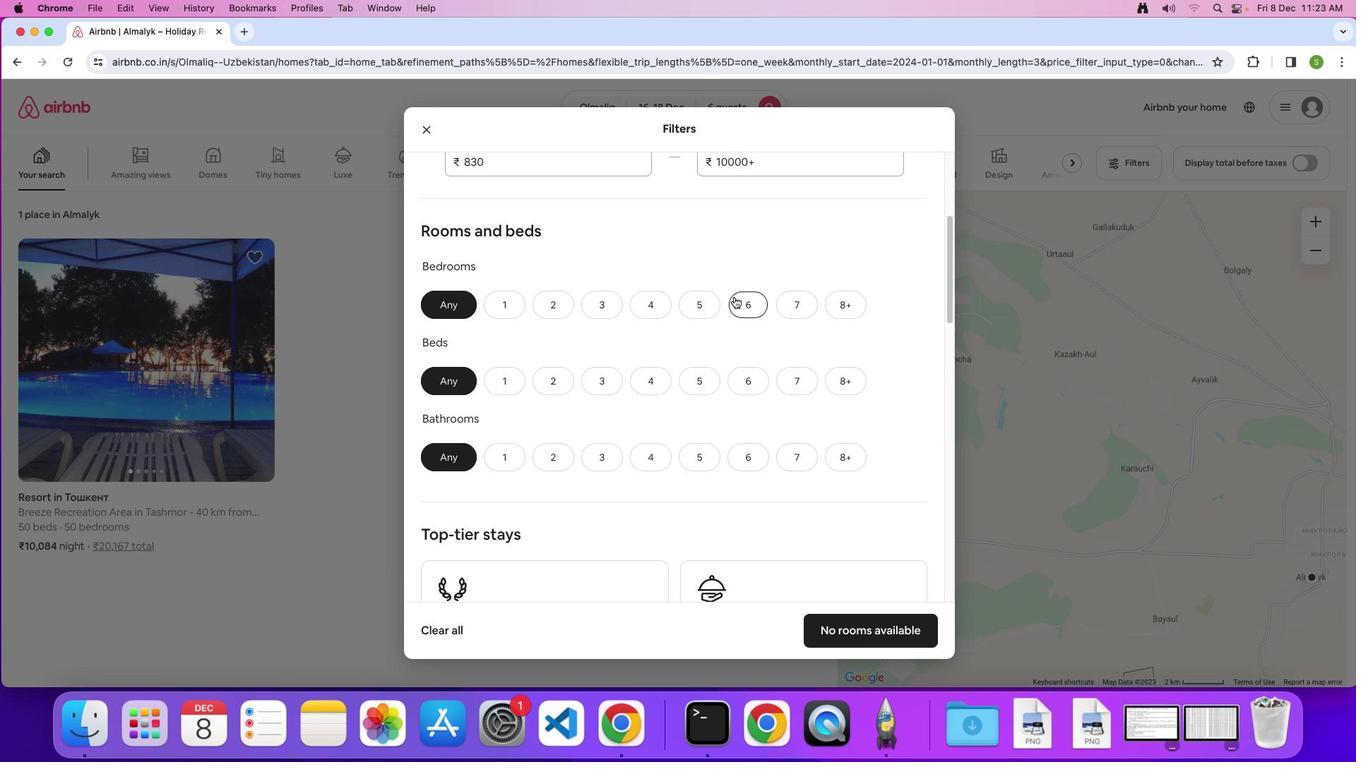 
Action: Mouse moved to (745, 380)
Screenshot: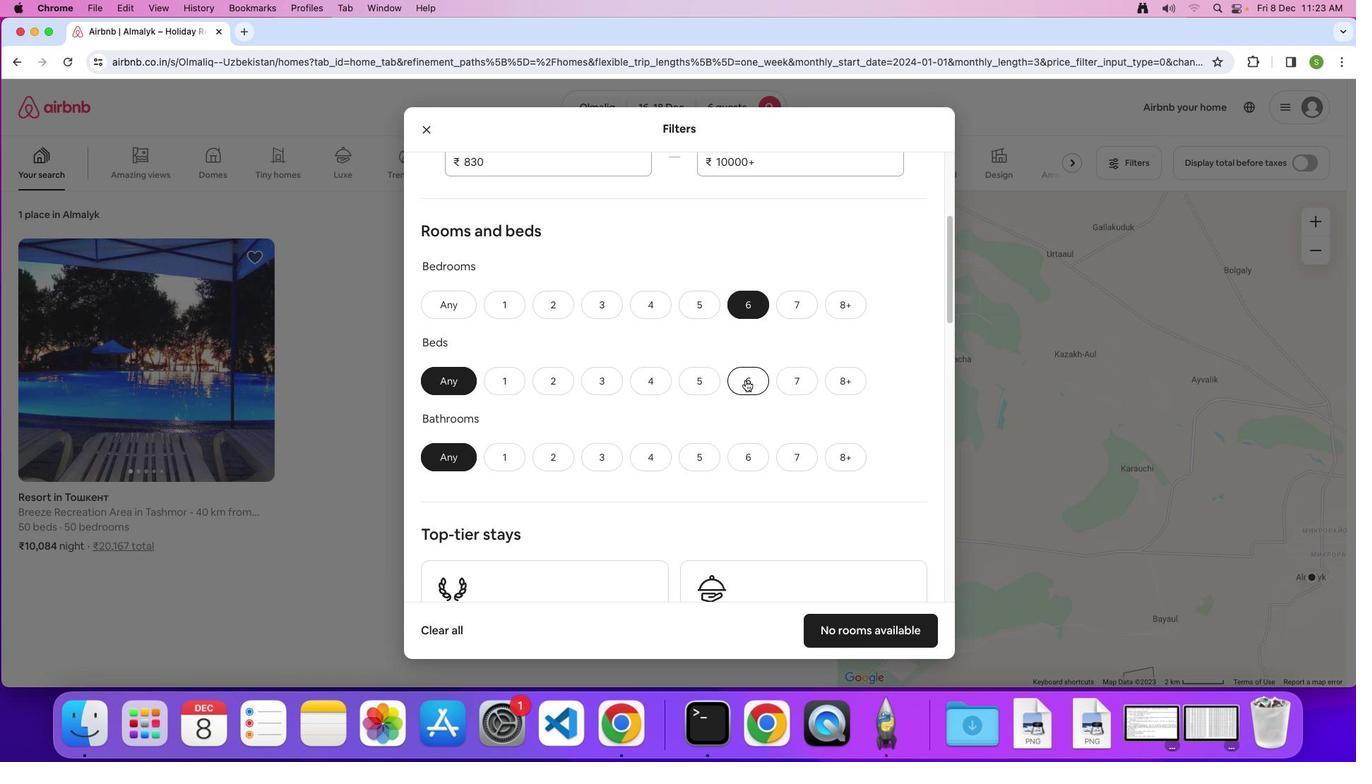 
Action: Mouse pressed left at (745, 380)
Screenshot: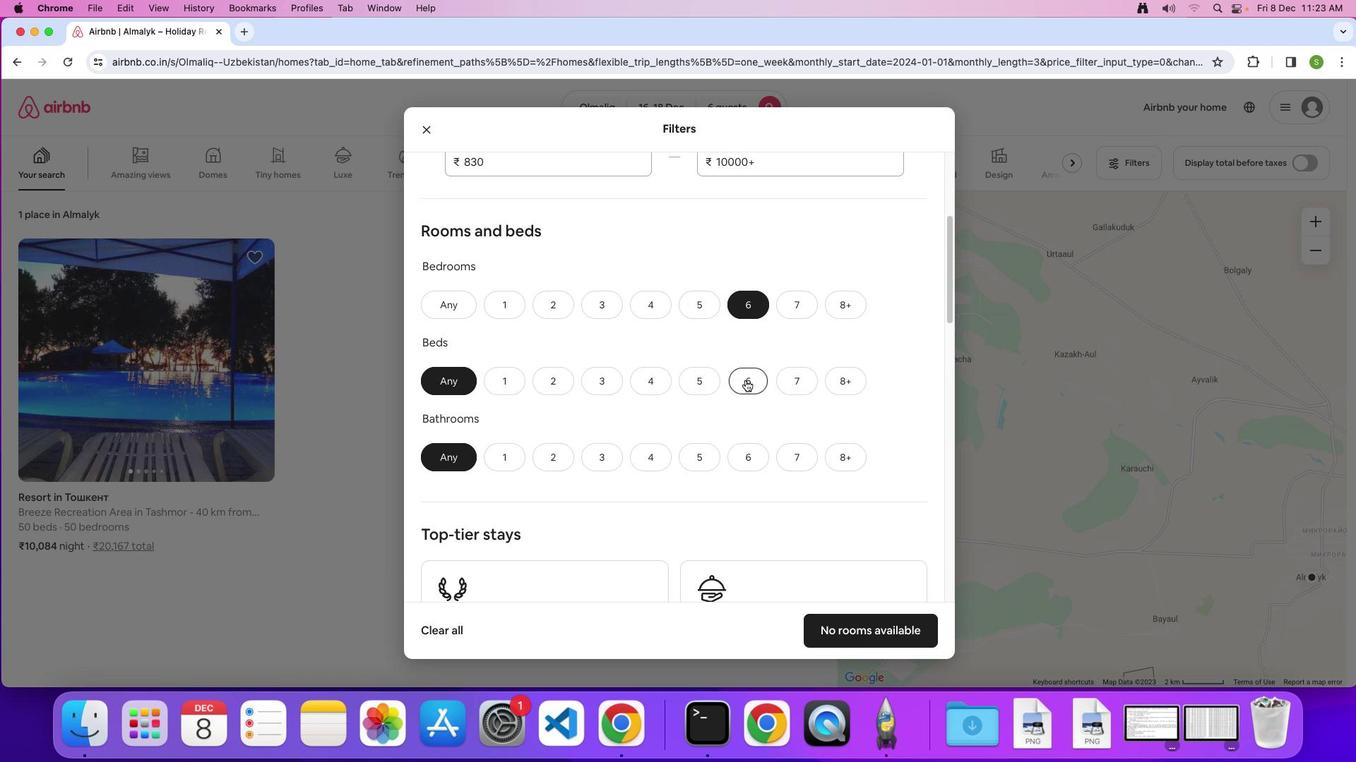 
Action: Mouse moved to (745, 458)
Screenshot: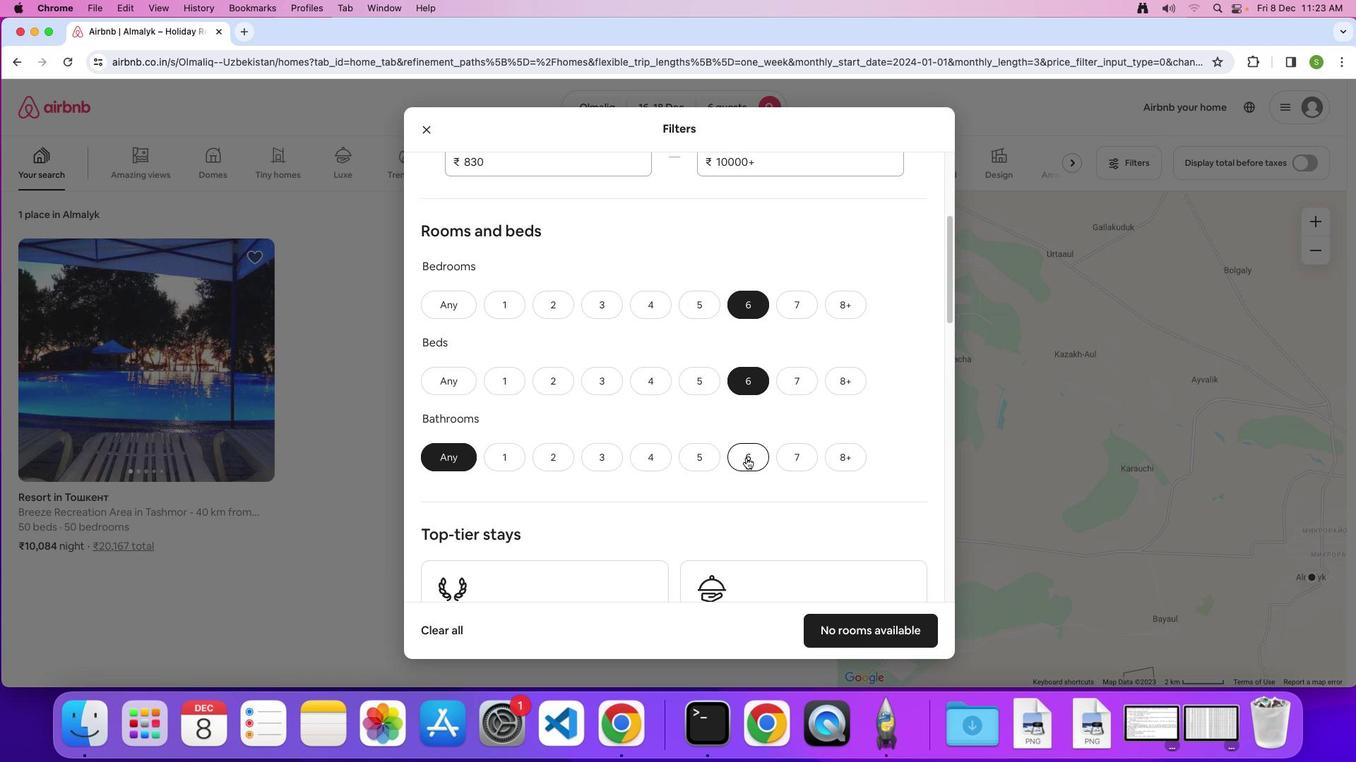 
Action: Mouse pressed left at (745, 458)
Screenshot: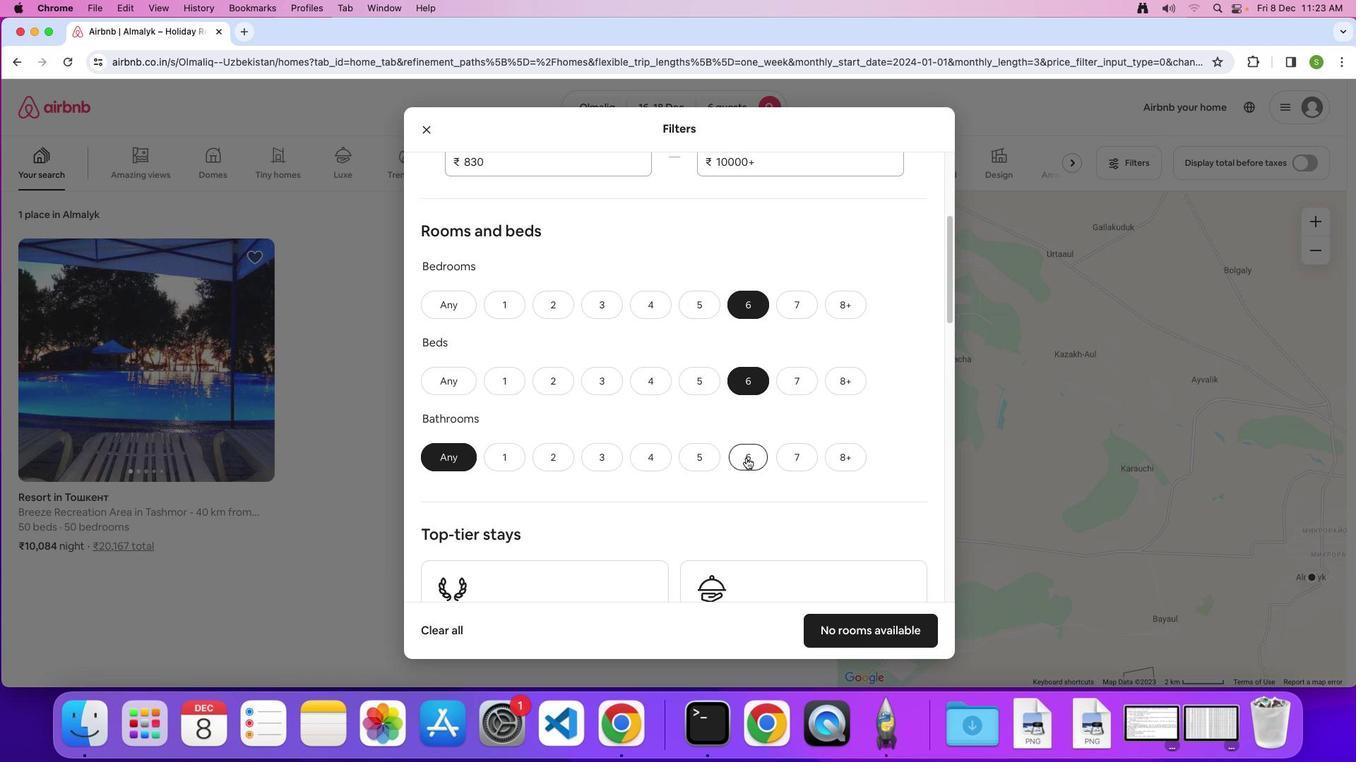 
Action: Mouse moved to (733, 396)
Screenshot: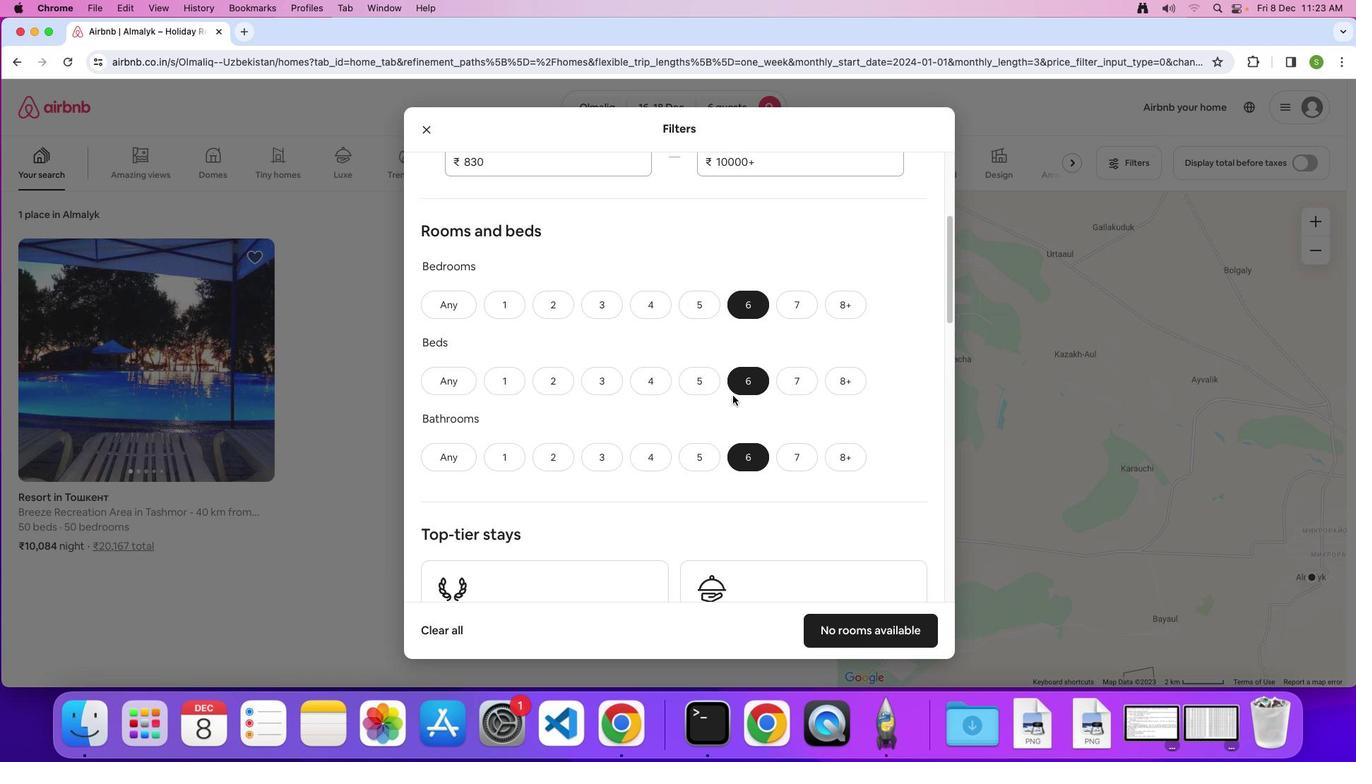 
Action: Mouse scrolled (733, 396) with delta (0, 0)
Screenshot: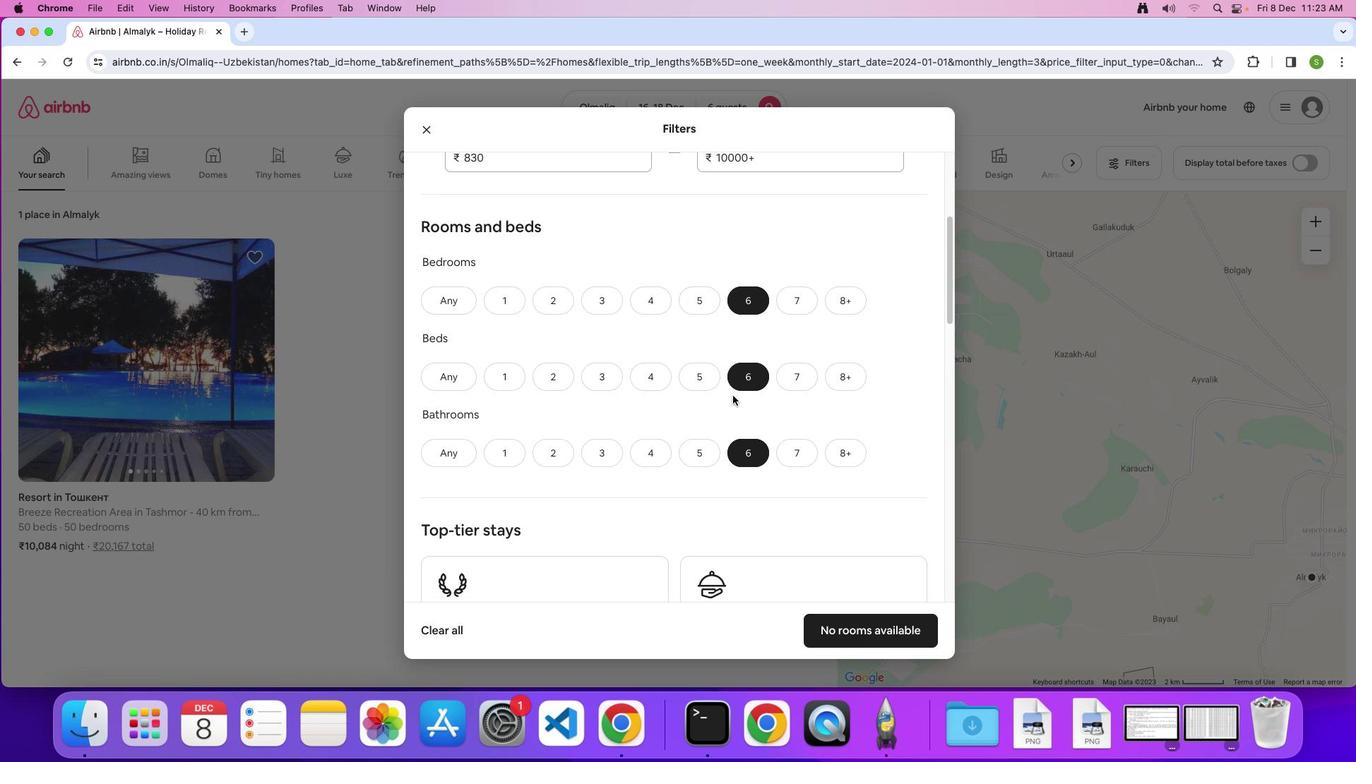 
Action: Mouse scrolled (733, 396) with delta (0, 0)
Screenshot: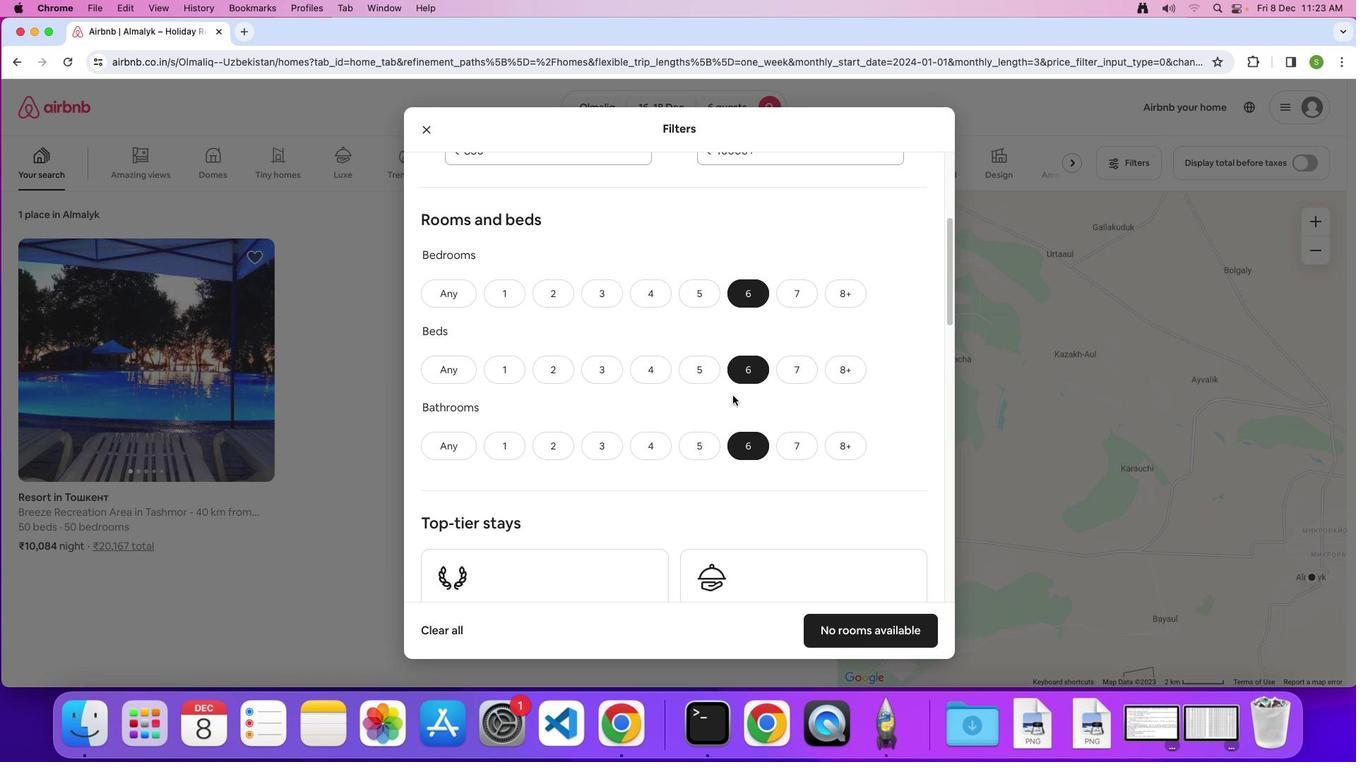 
Action: Mouse scrolled (733, 396) with delta (0, -2)
Screenshot: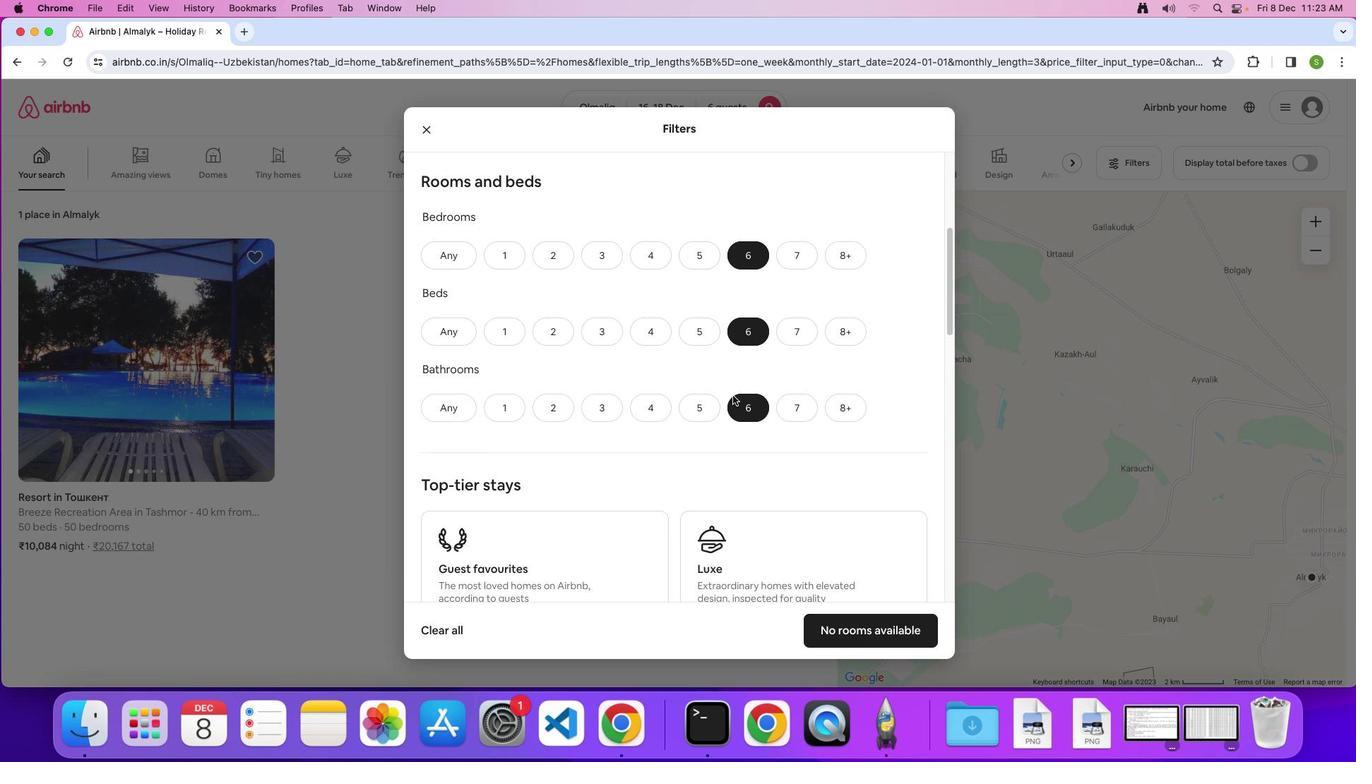 
Action: Mouse scrolled (733, 396) with delta (0, 0)
Screenshot: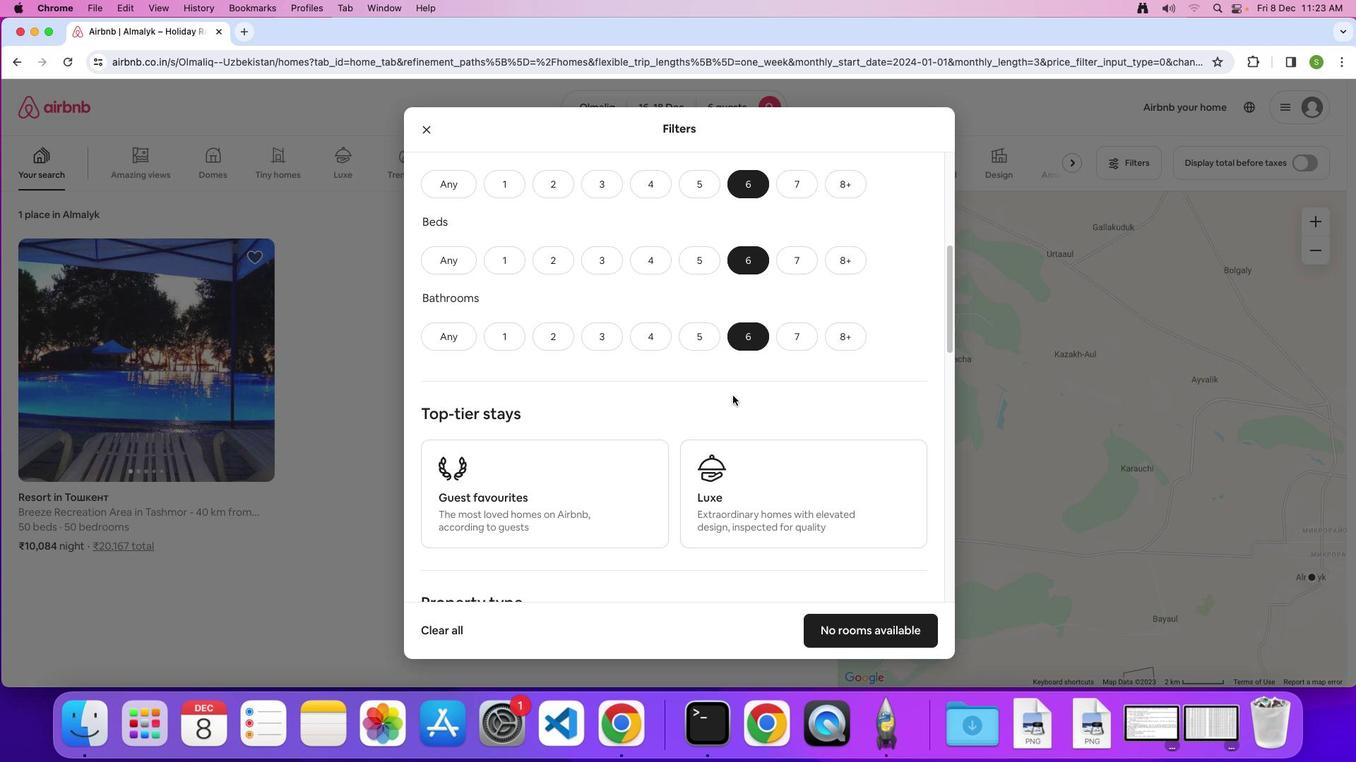 
Action: Mouse scrolled (733, 396) with delta (0, 0)
Screenshot: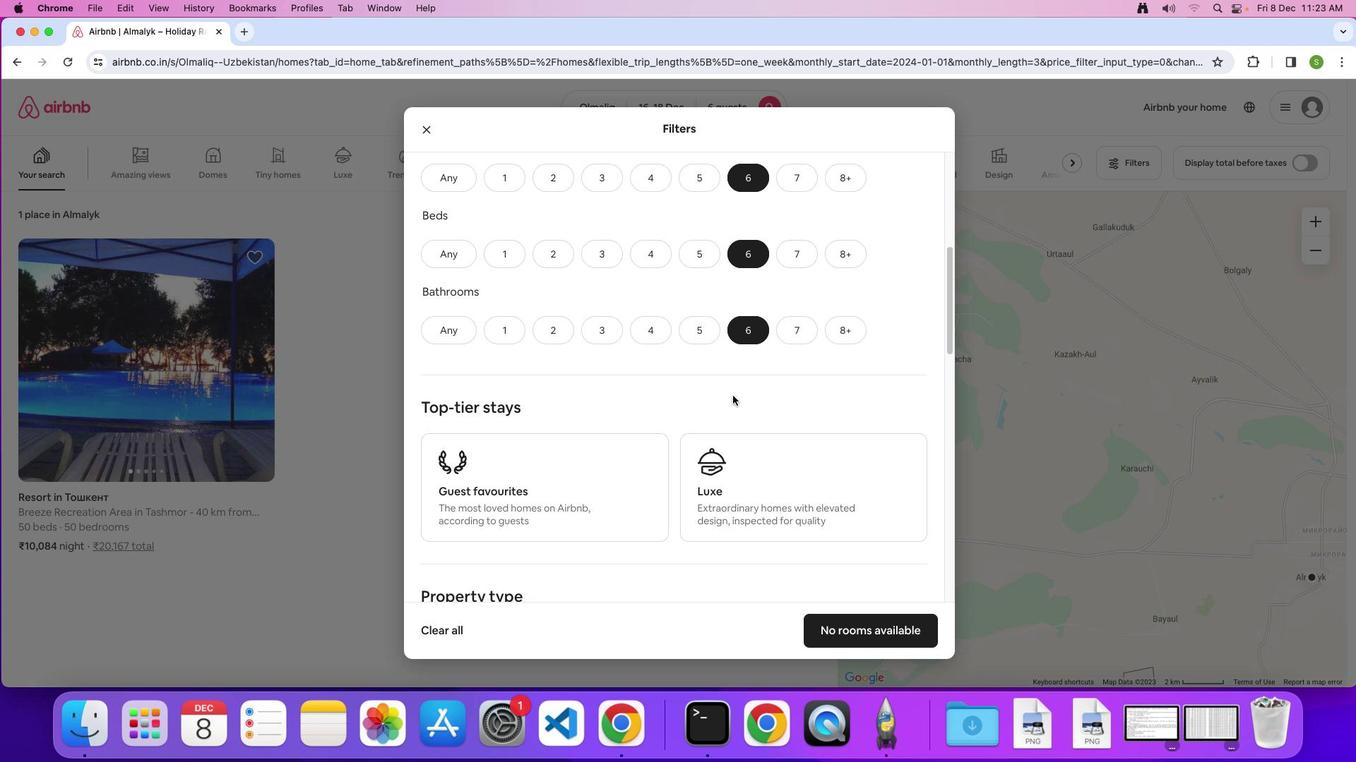 
Action: Mouse scrolled (733, 396) with delta (0, -1)
Screenshot: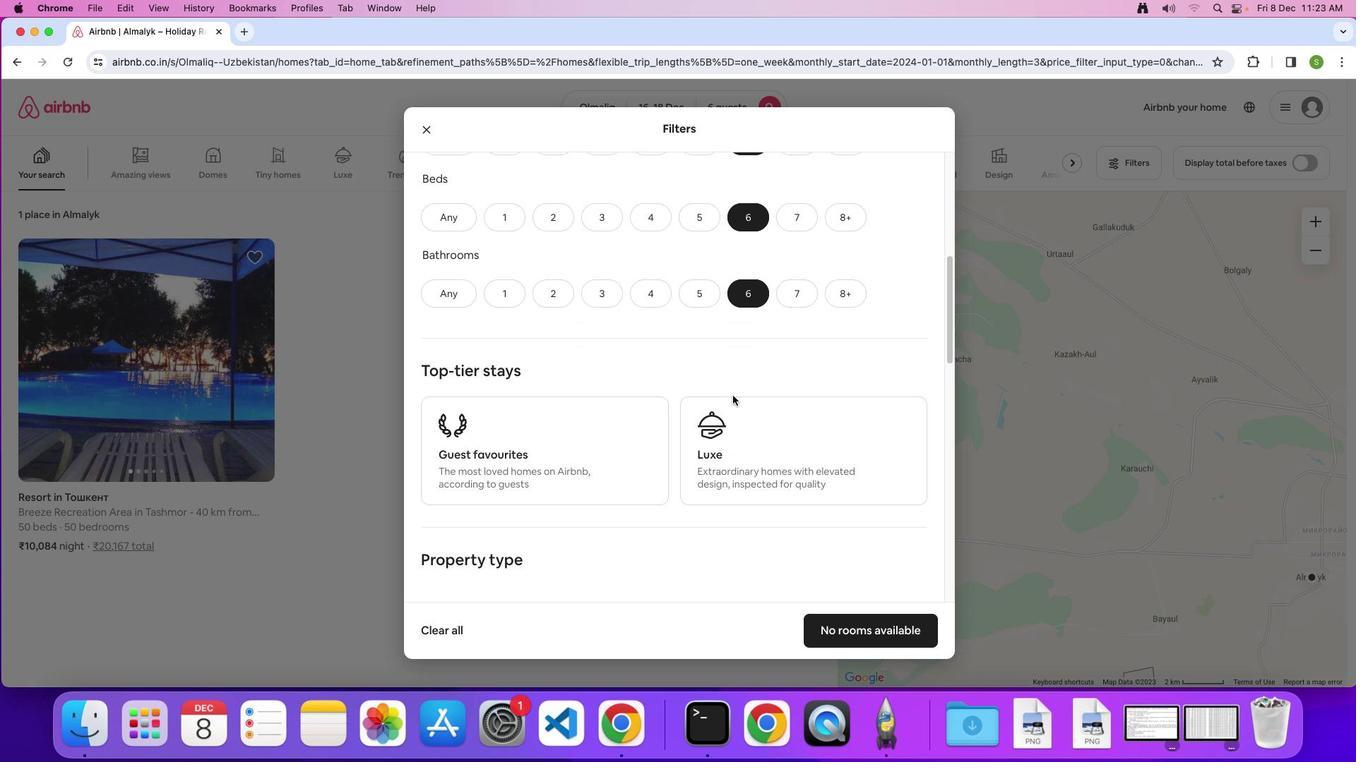 
Action: Mouse scrolled (733, 396) with delta (0, 0)
Screenshot: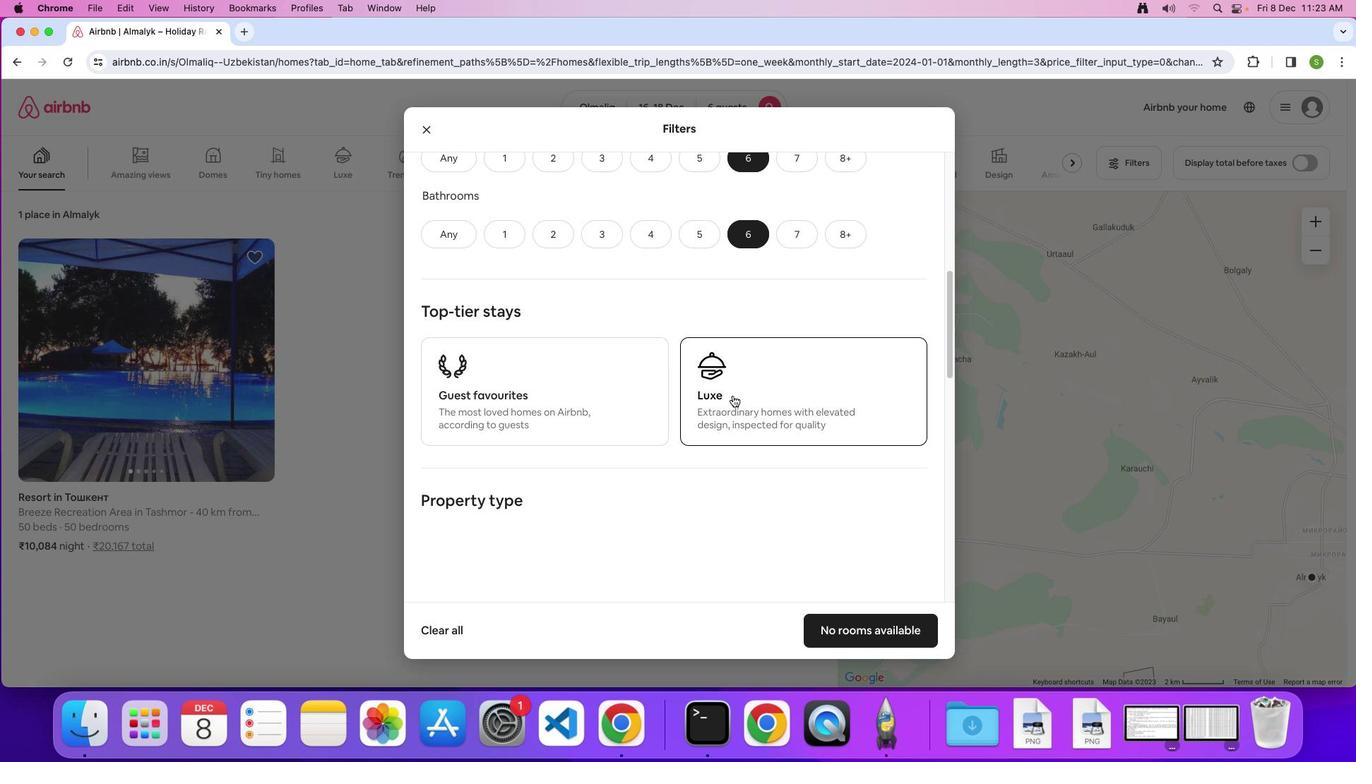 
Action: Mouse scrolled (733, 396) with delta (0, 0)
Screenshot: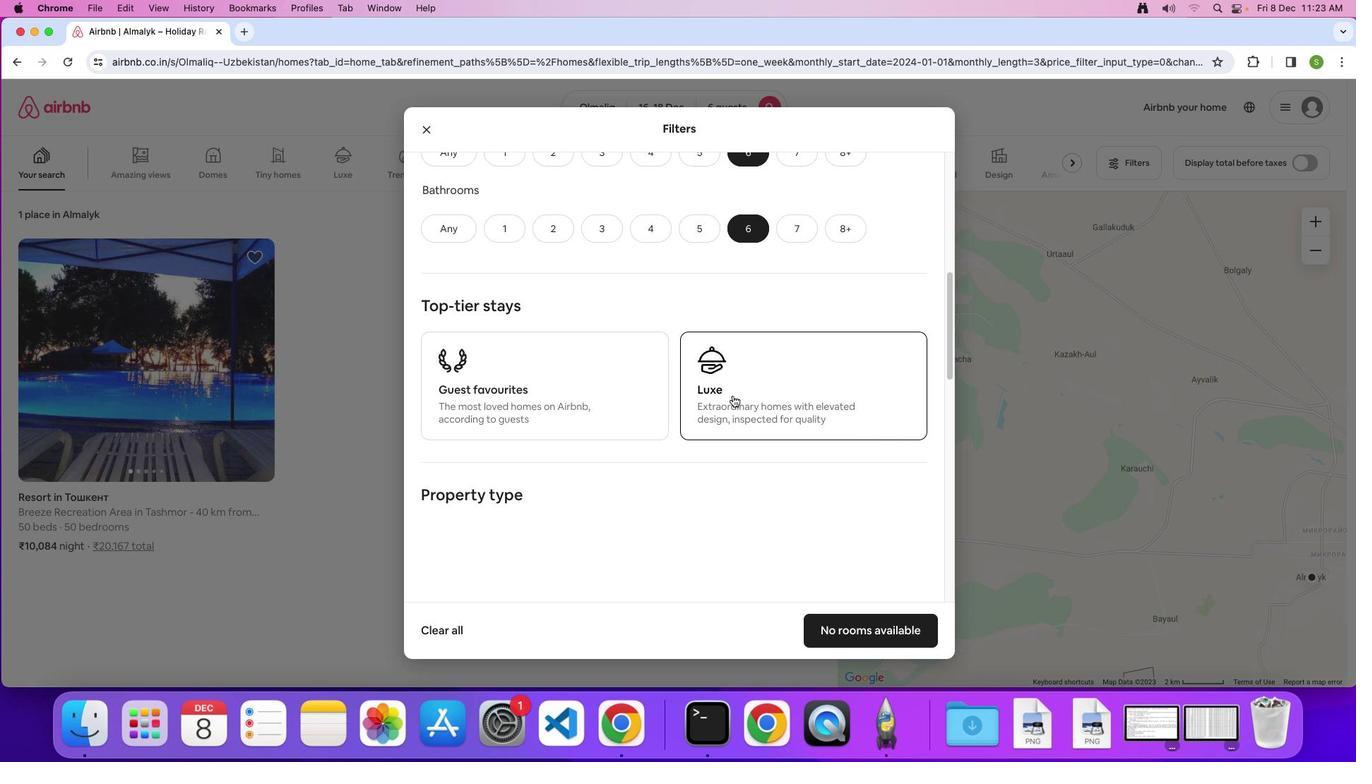 
Action: Mouse scrolled (733, 396) with delta (0, 0)
Screenshot: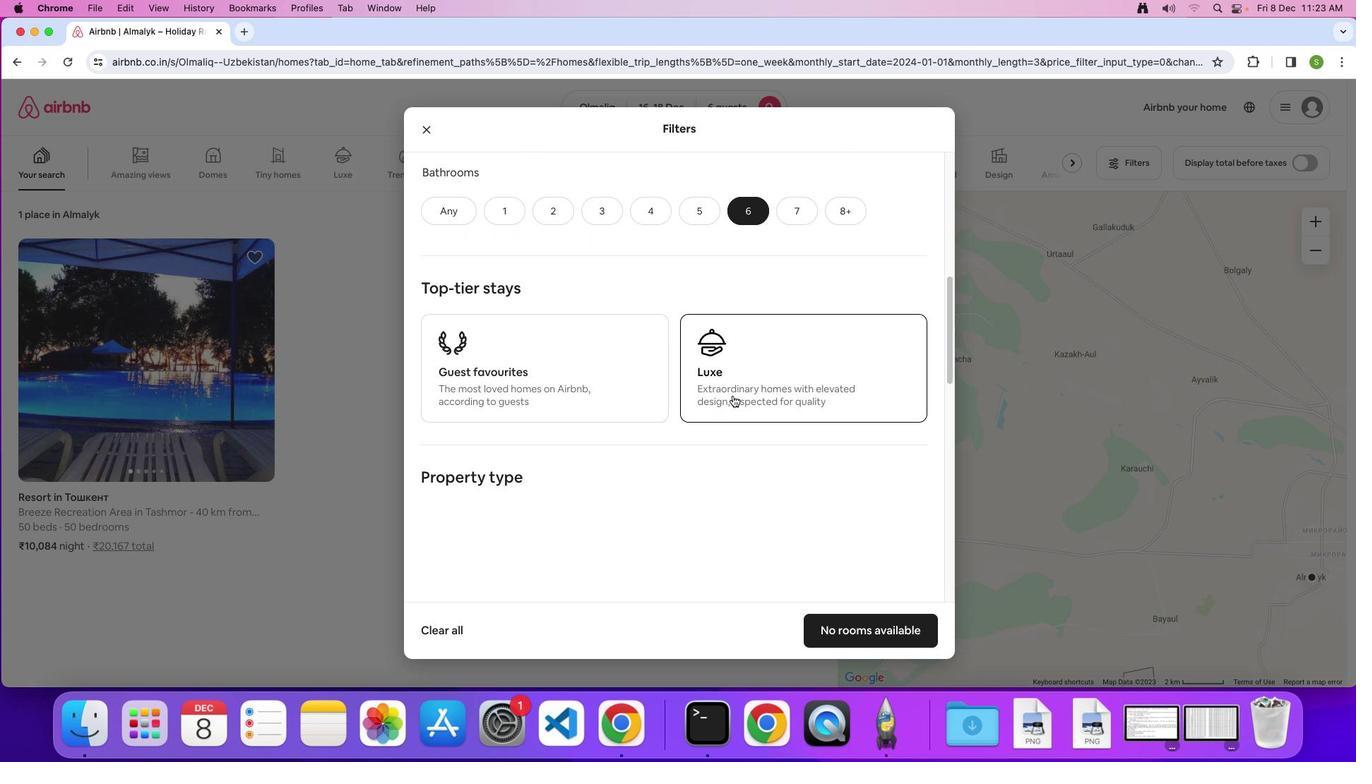 
Action: Mouse scrolled (733, 396) with delta (0, 0)
Screenshot: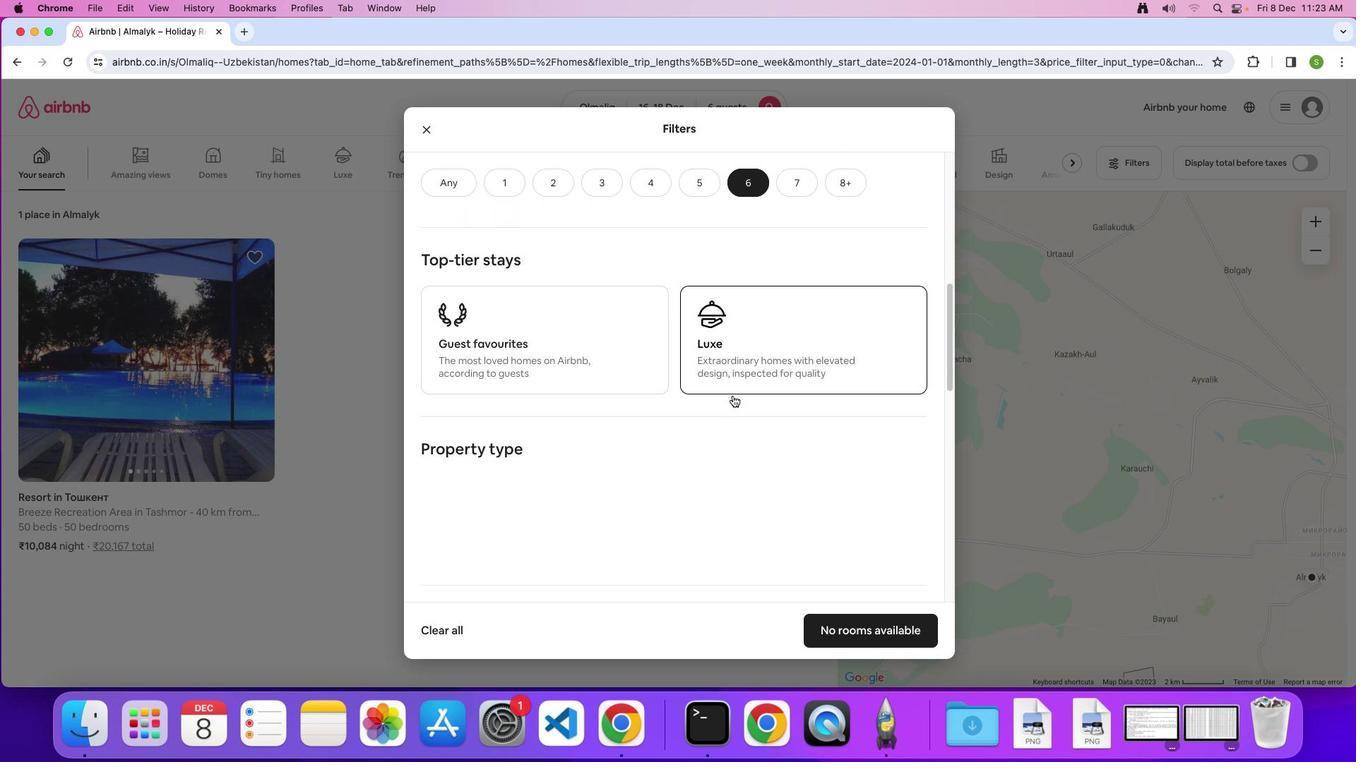 
Action: Mouse scrolled (733, 396) with delta (0, 0)
Screenshot: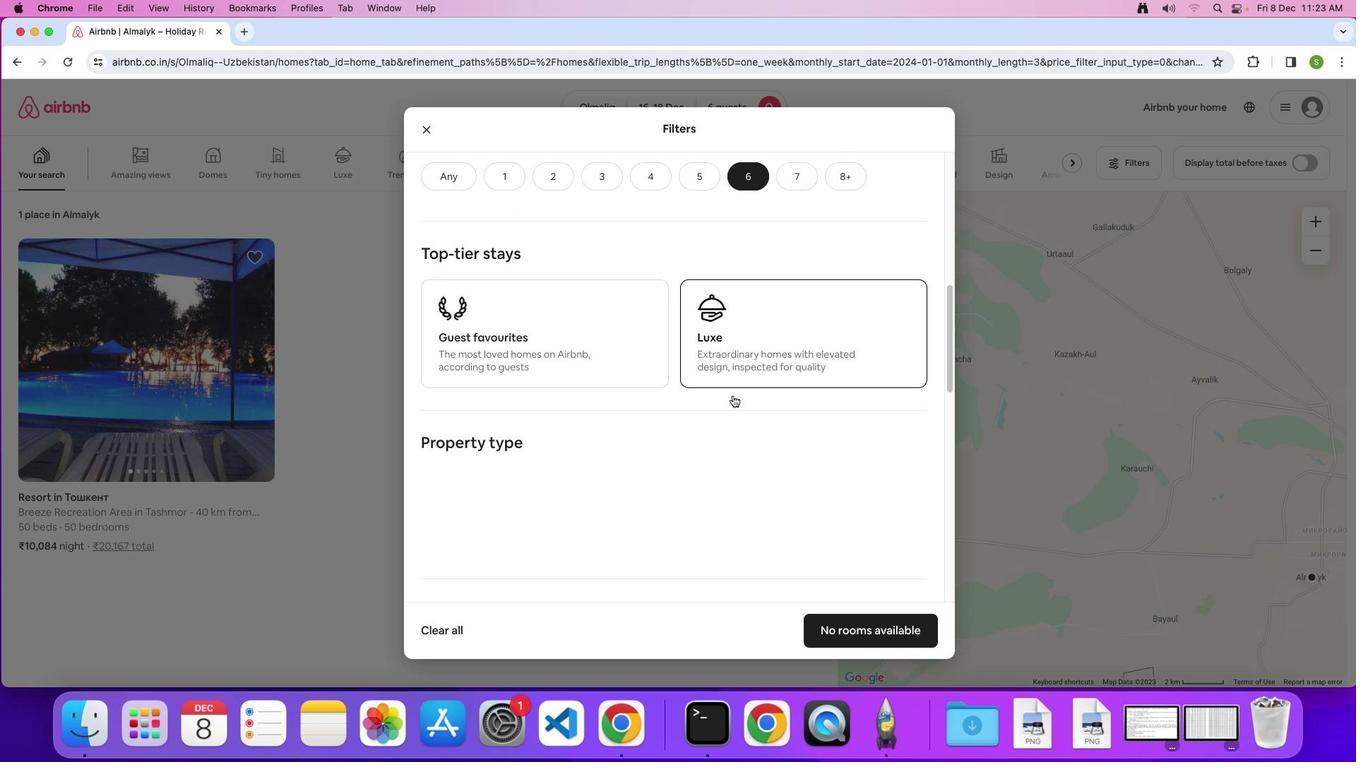 
Action: Mouse scrolled (733, 396) with delta (0, 0)
Screenshot: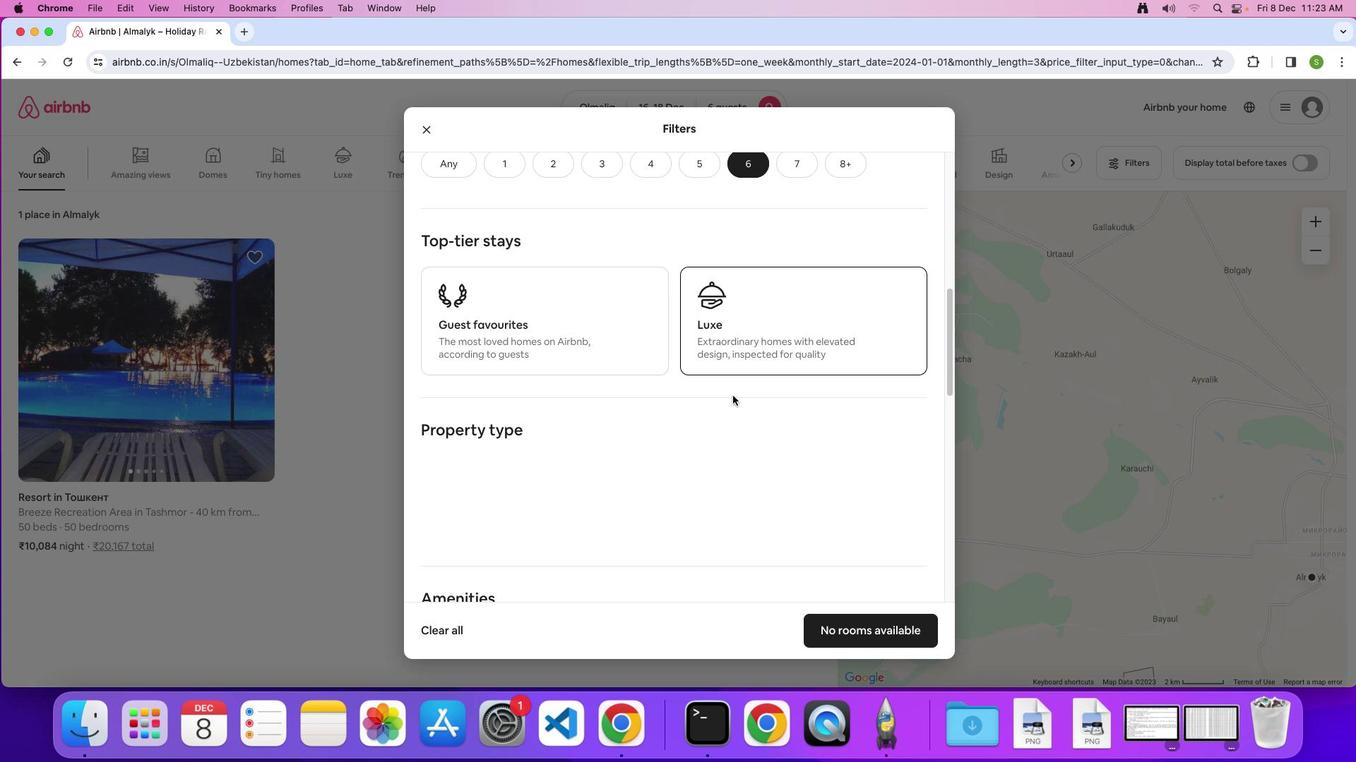 
Action: Mouse scrolled (733, 396) with delta (0, 0)
Screenshot: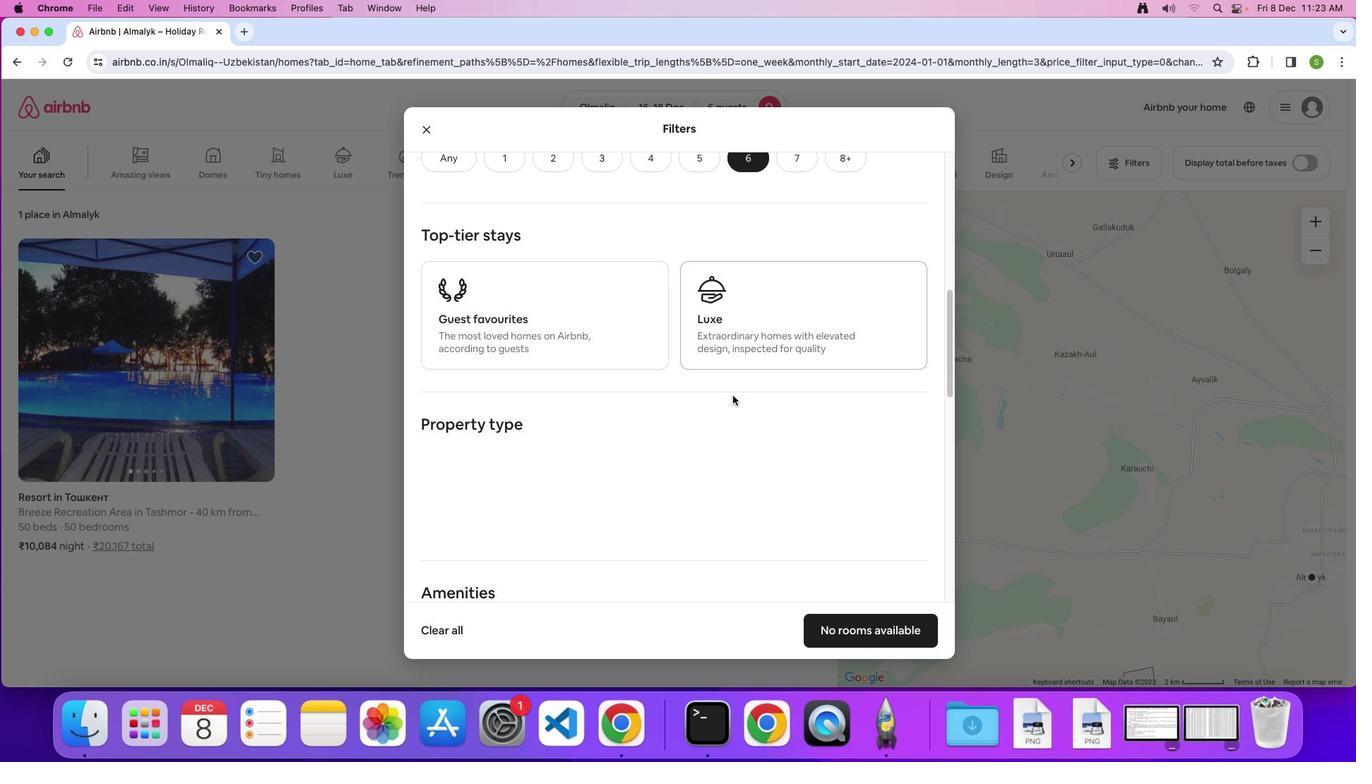 
Action: Mouse scrolled (733, 396) with delta (0, -1)
Screenshot: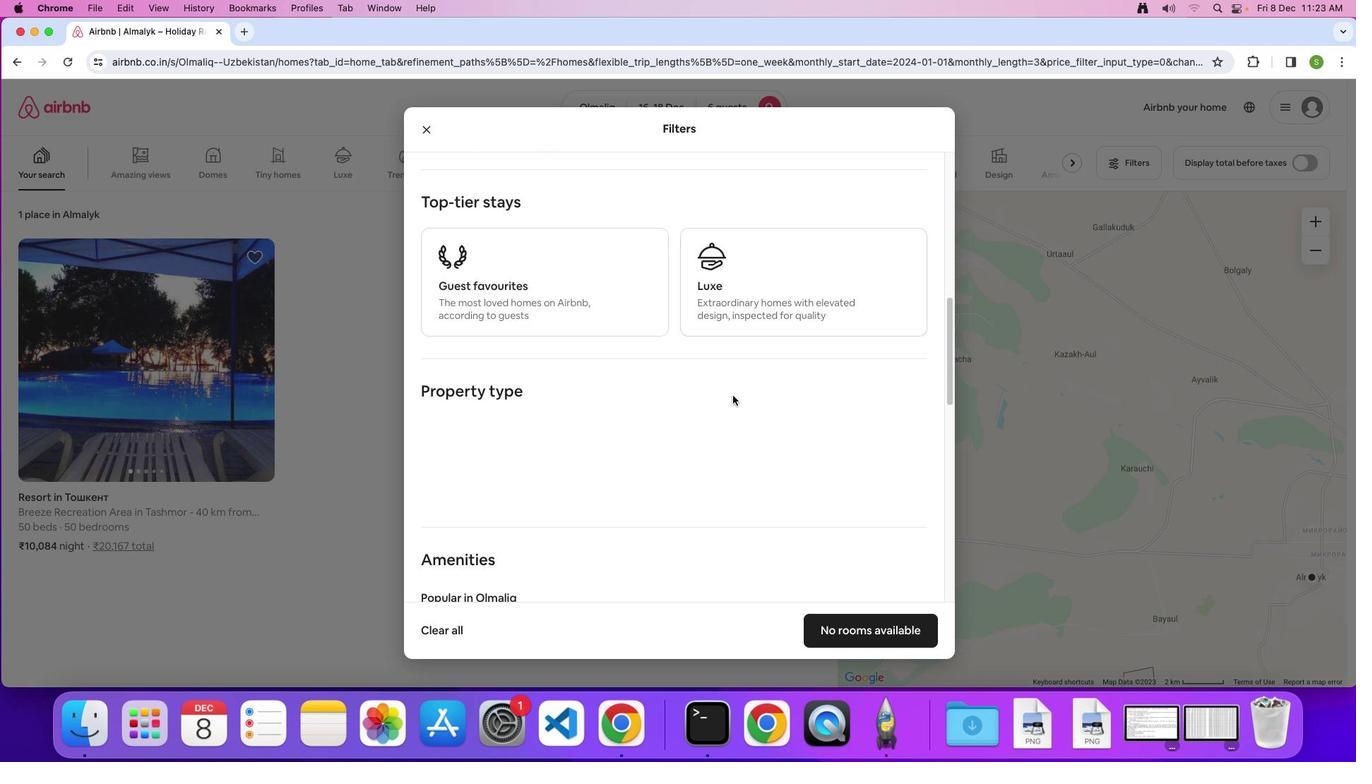 
Action: Mouse scrolled (733, 396) with delta (0, 0)
Screenshot: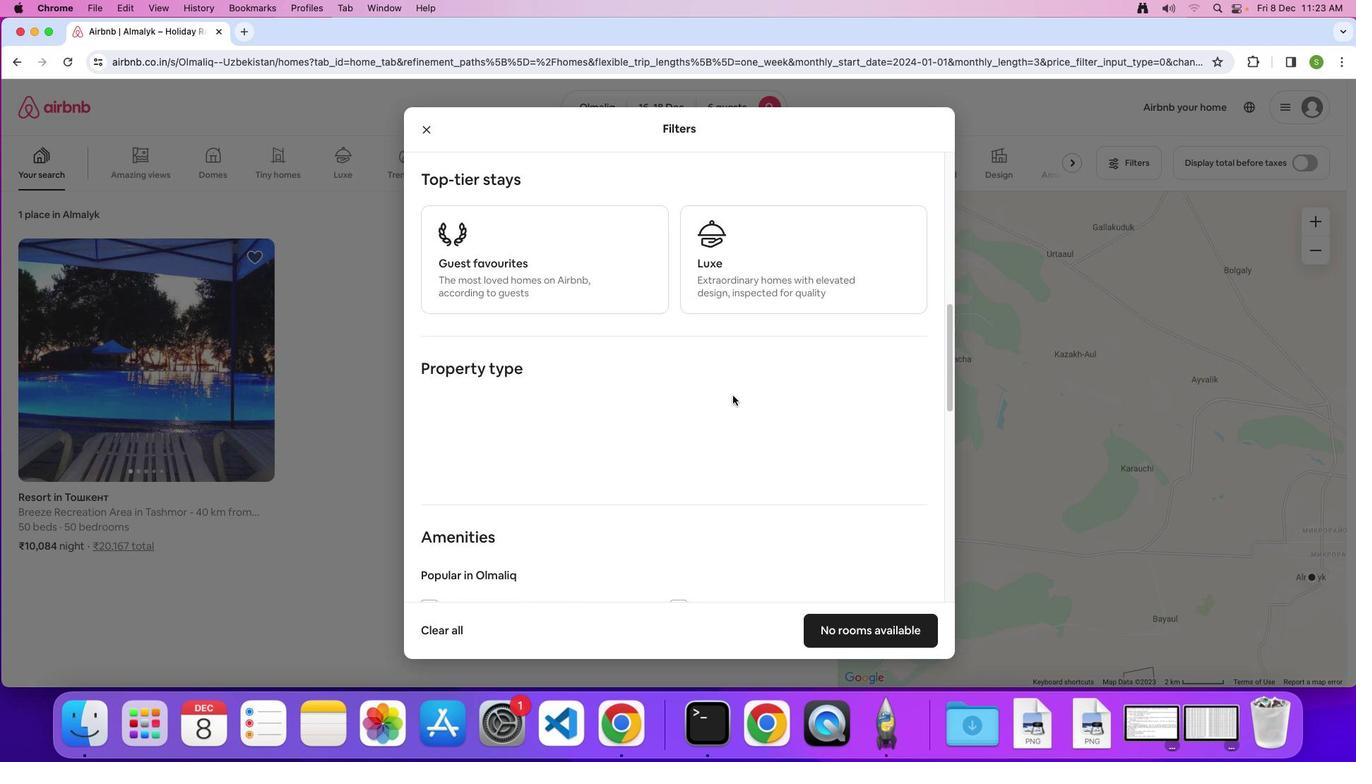 
Action: Mouse scrolled (733, 396) with delta (0, 0)
Screenshot: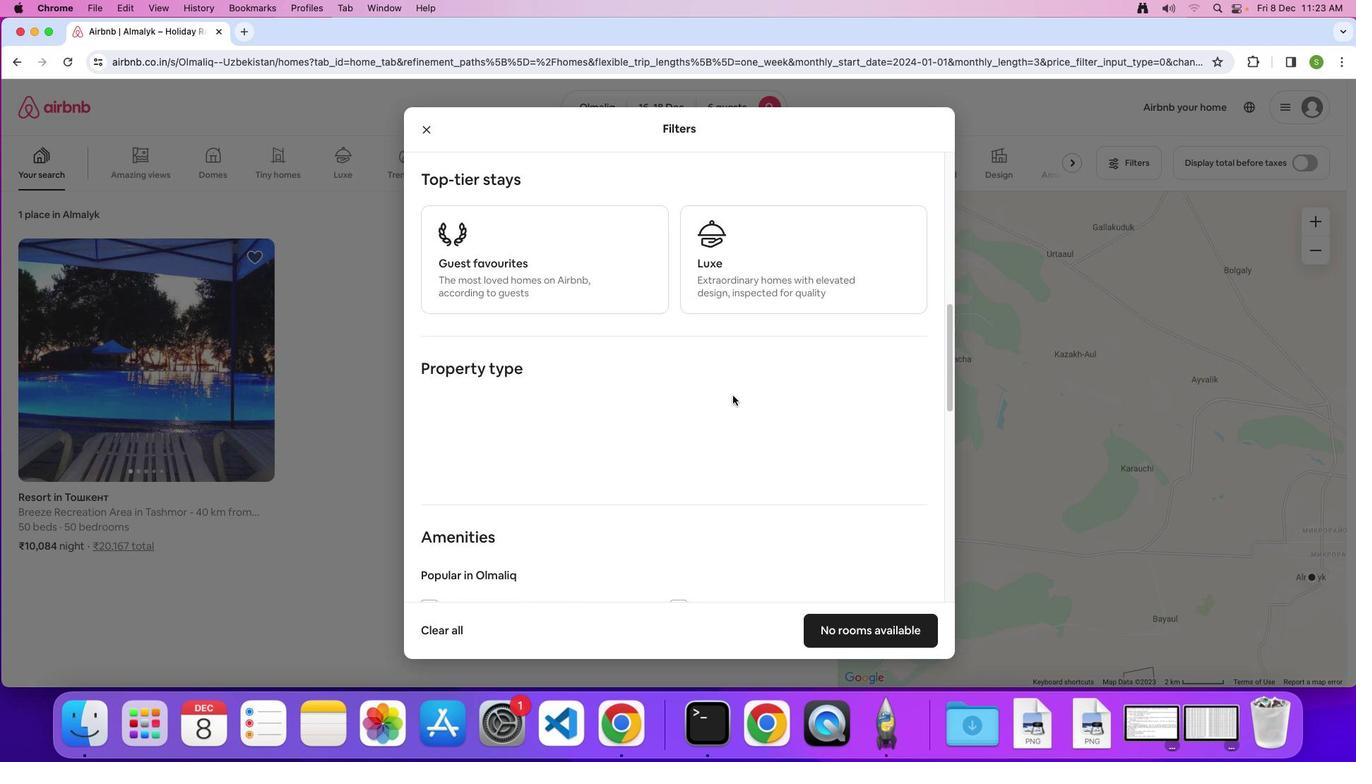 
Action: Mouse scrolled (733, 396) with delta (0, 3)
Screenshot: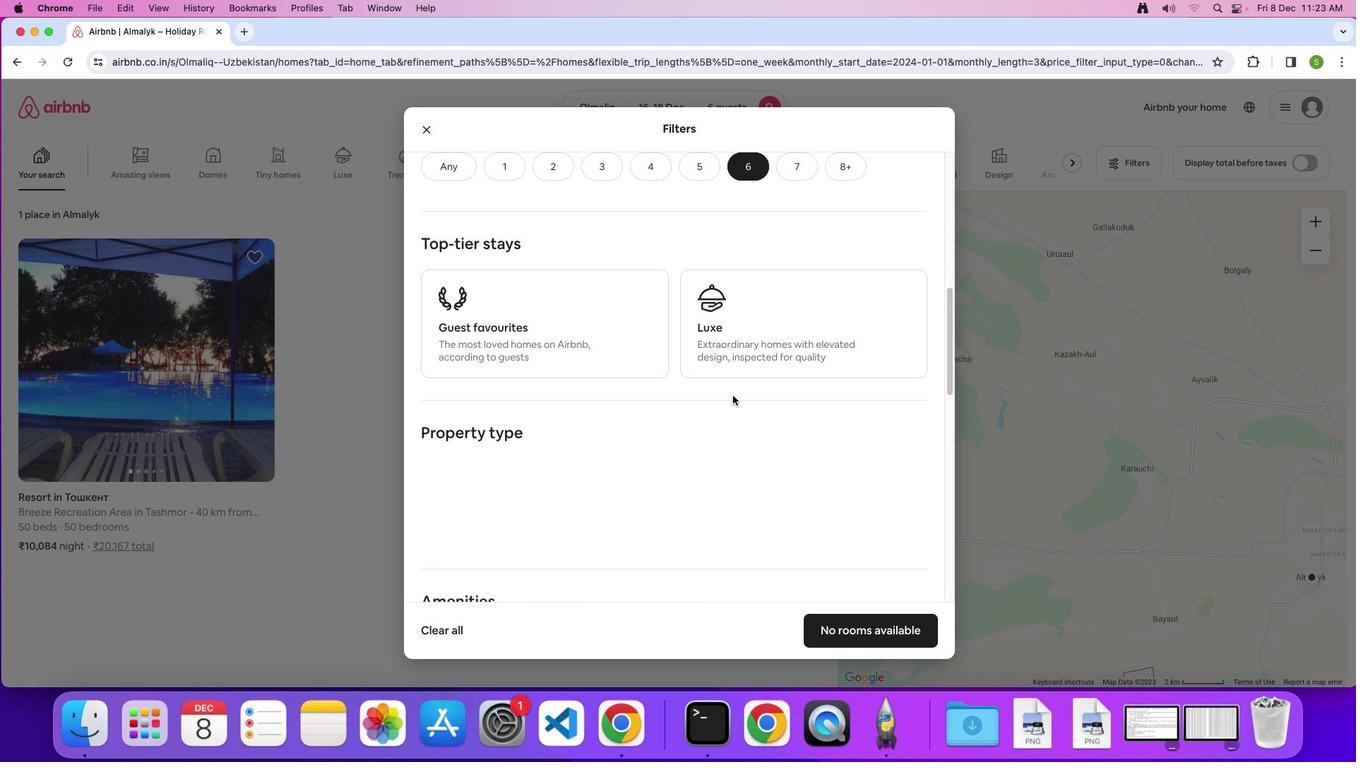 
Action: Mouse scrolled (733, 396) with delta (0, 0)
Screenshot: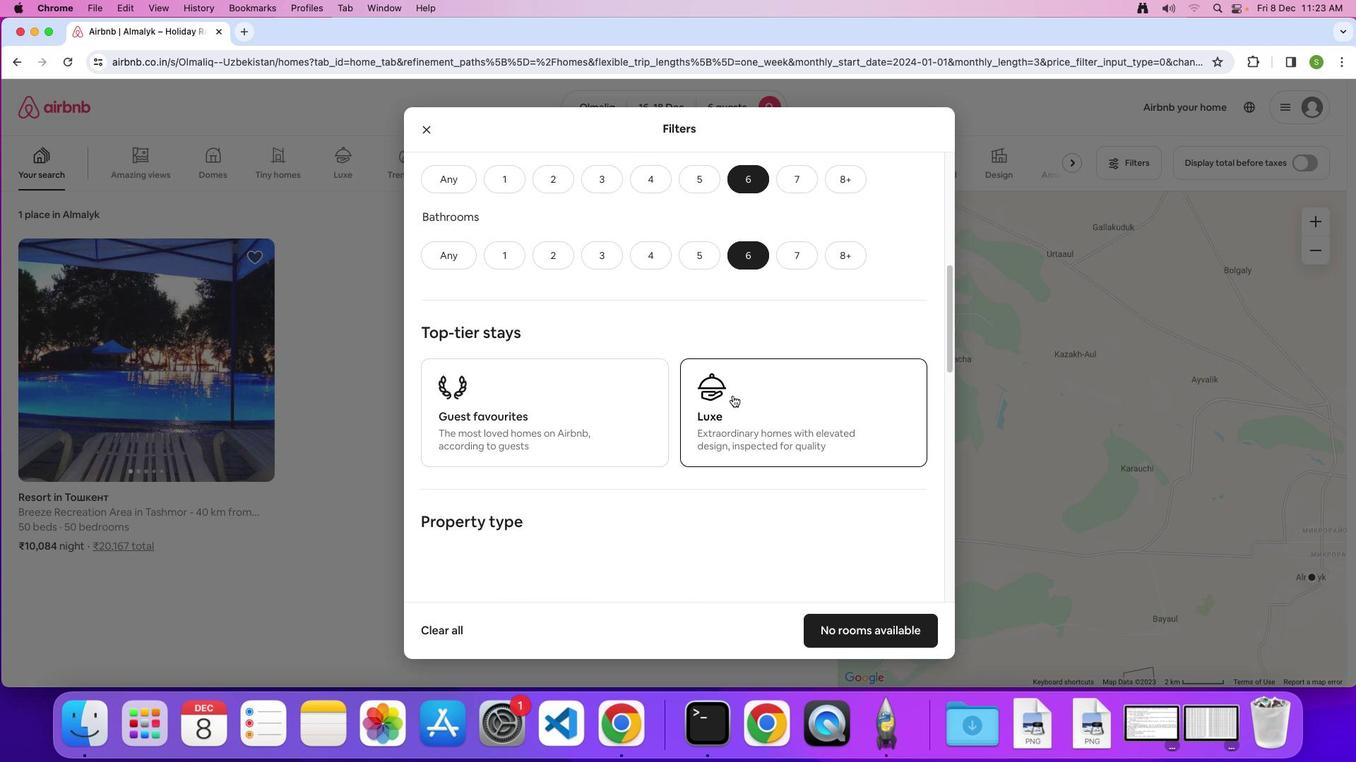 
Action: Mouse scrolled (733, 396) with delta (0, 0)
Screenshot: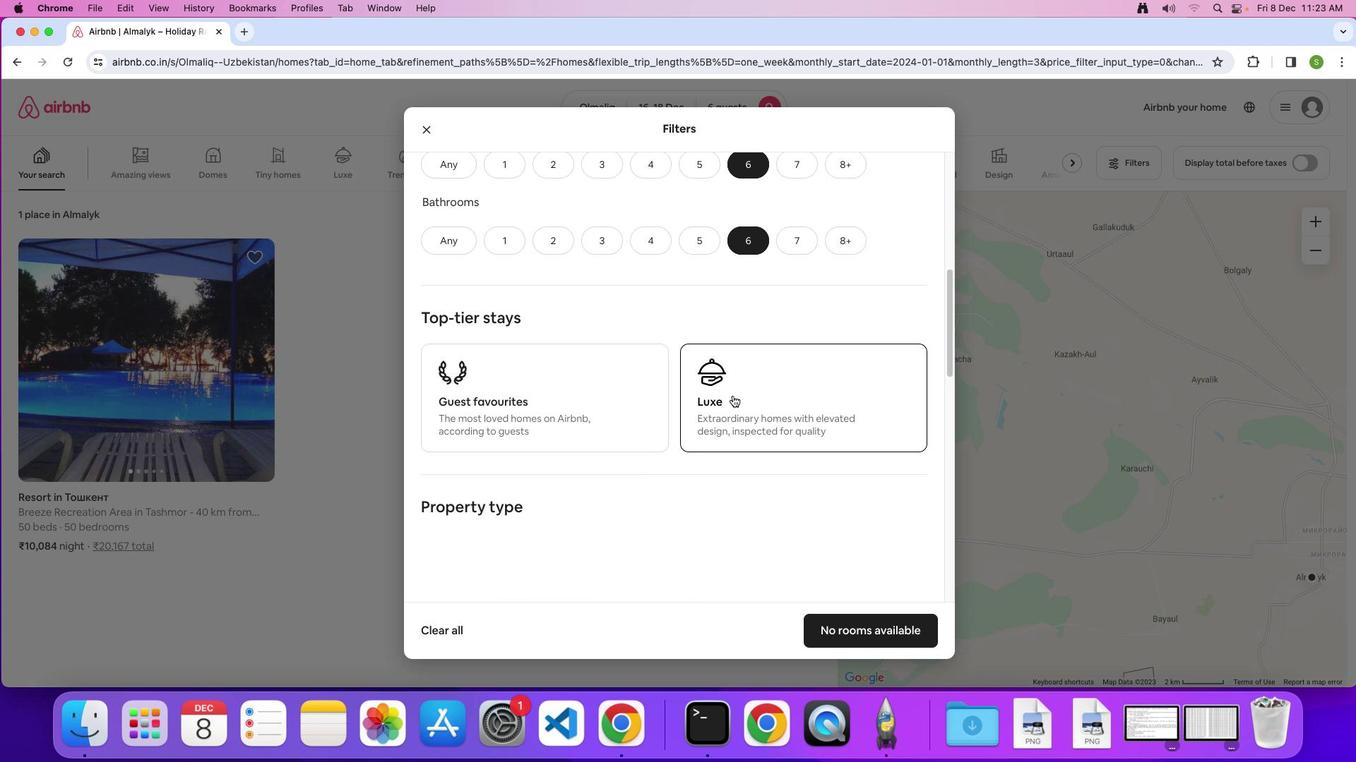 
Action: Mouse scrolled (733, 396) with delta (0, -2)
Screenshot: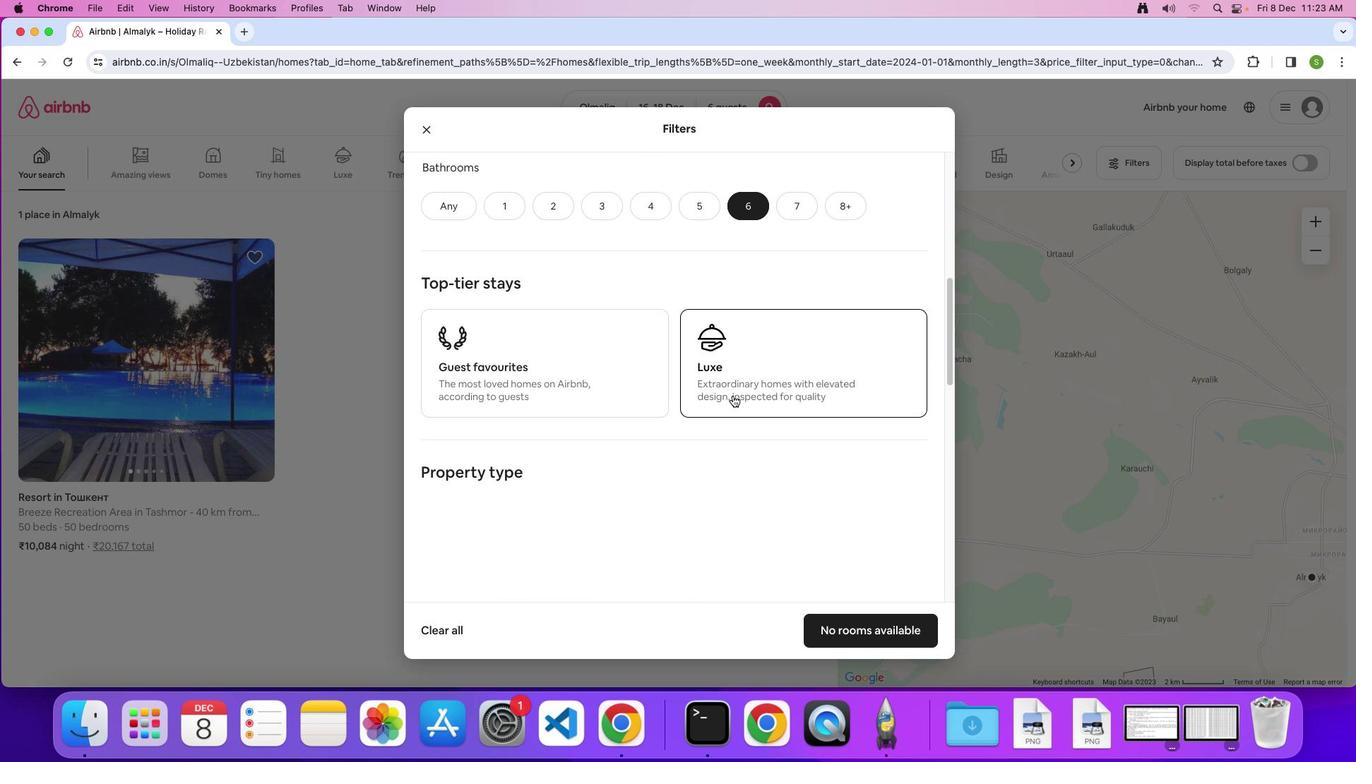 
Action: Mouse scrolled (733, 396) with delta (0, 0)
Screenshot: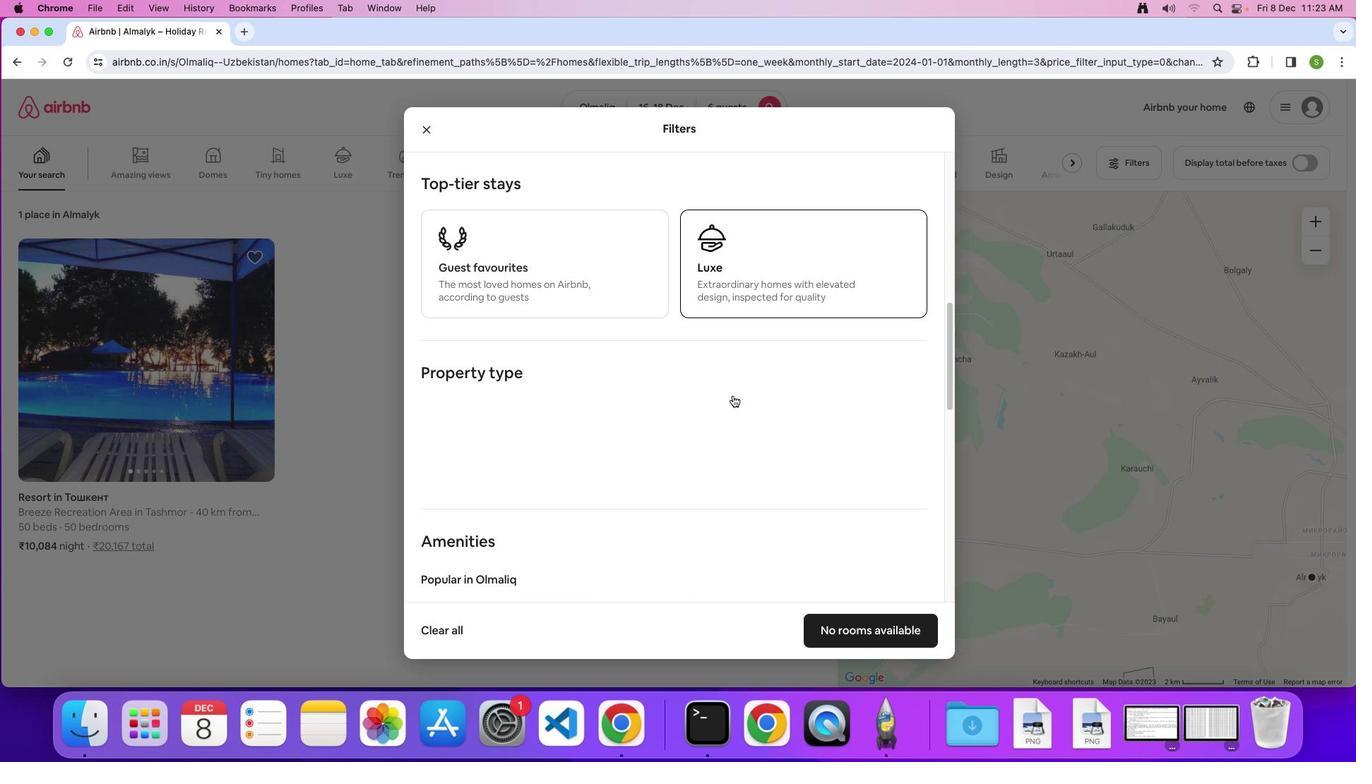 
Action: Mouse scrolled (733, 396) with delta (0, 0)
Screenshot: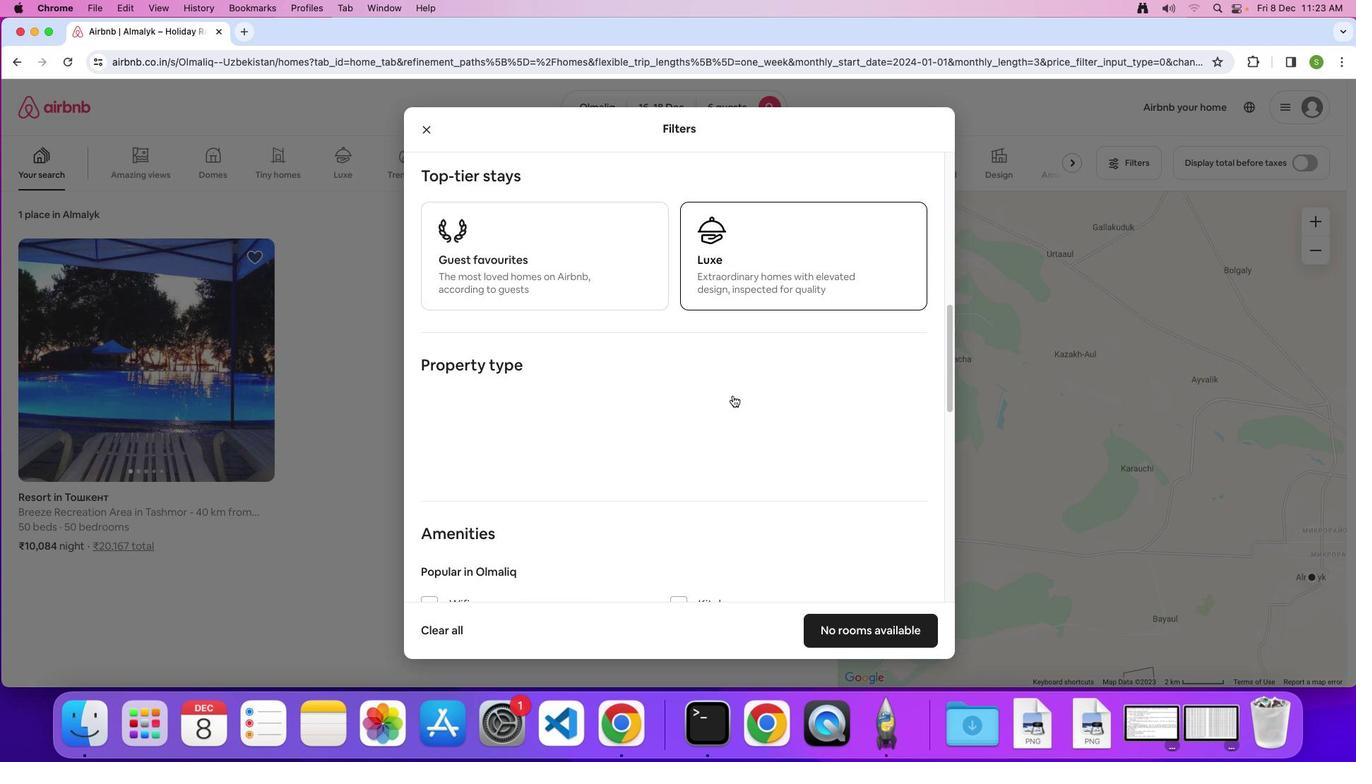 
Action: Mouse scrolled (733, 396) with delta (0, -2)
Screenshot: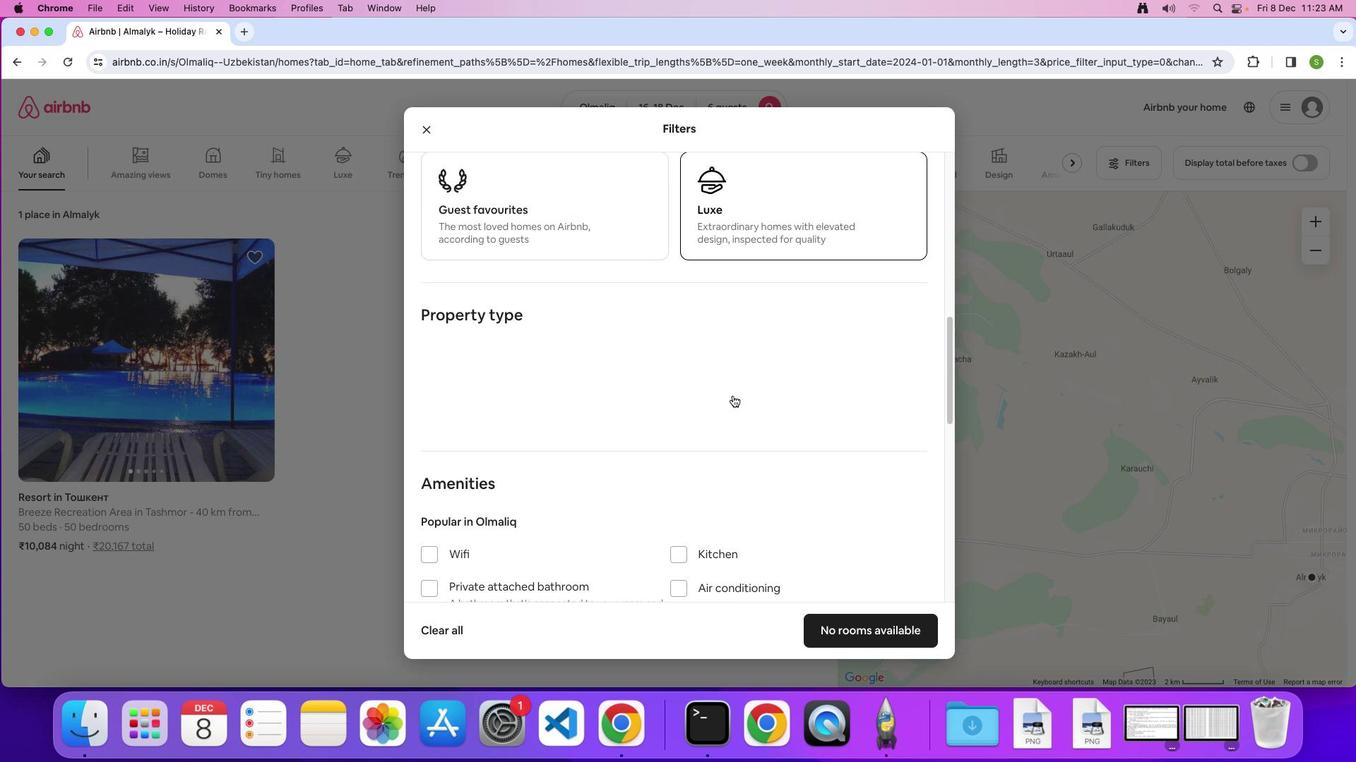 
Action: Mouse scrolled (733, 396) with delta (0, 0)
Screenshot: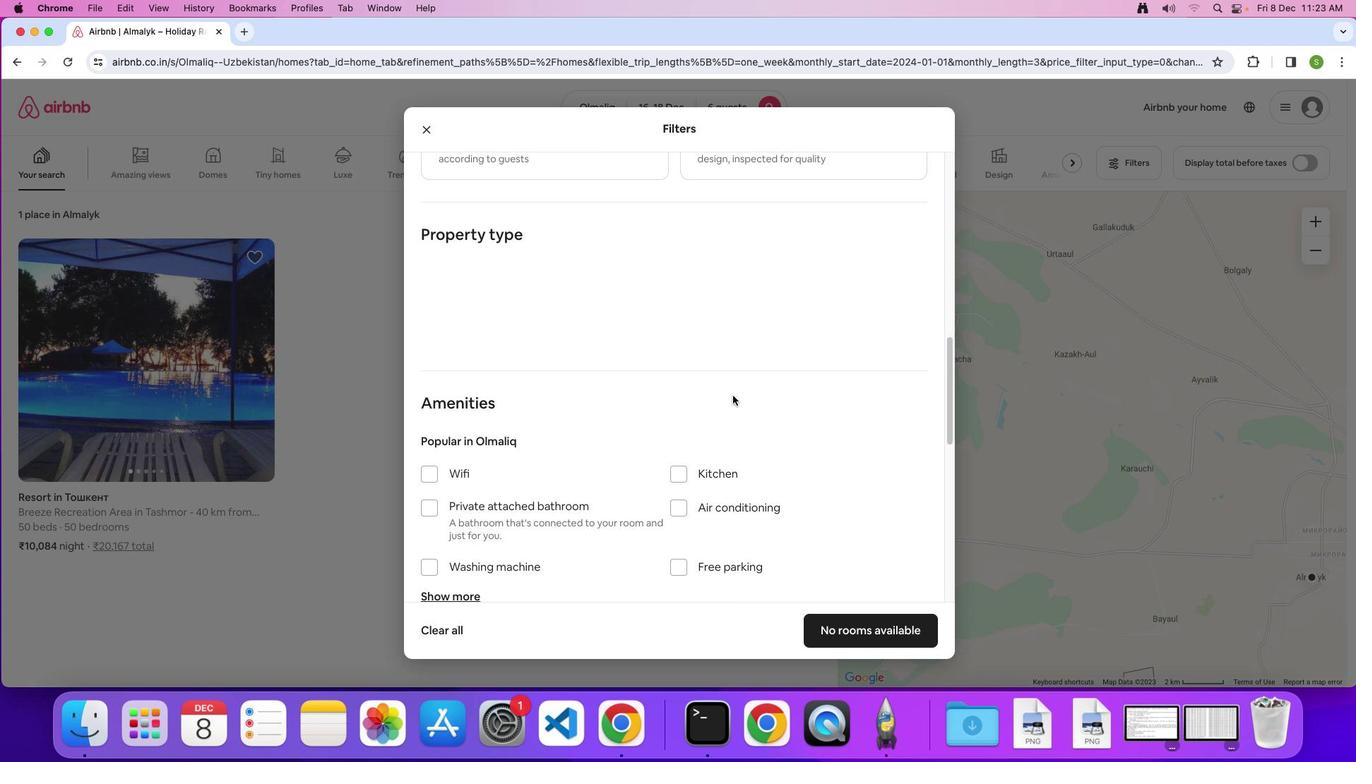 
Action: Mouse scrolled (733, 396) with delta (0, 0)
Screenshot: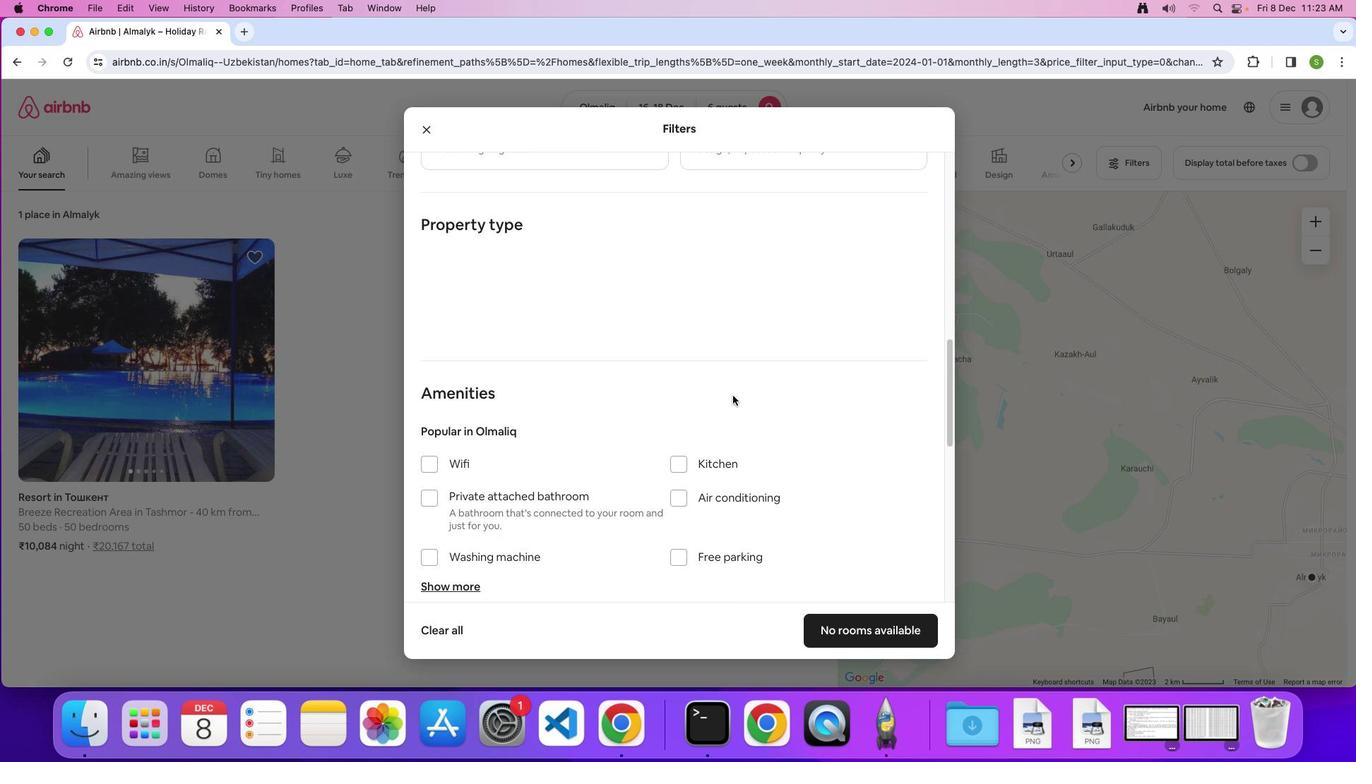 
Action: Mouse scrolled (733, 396) with delta (0, -2)
Screenshot: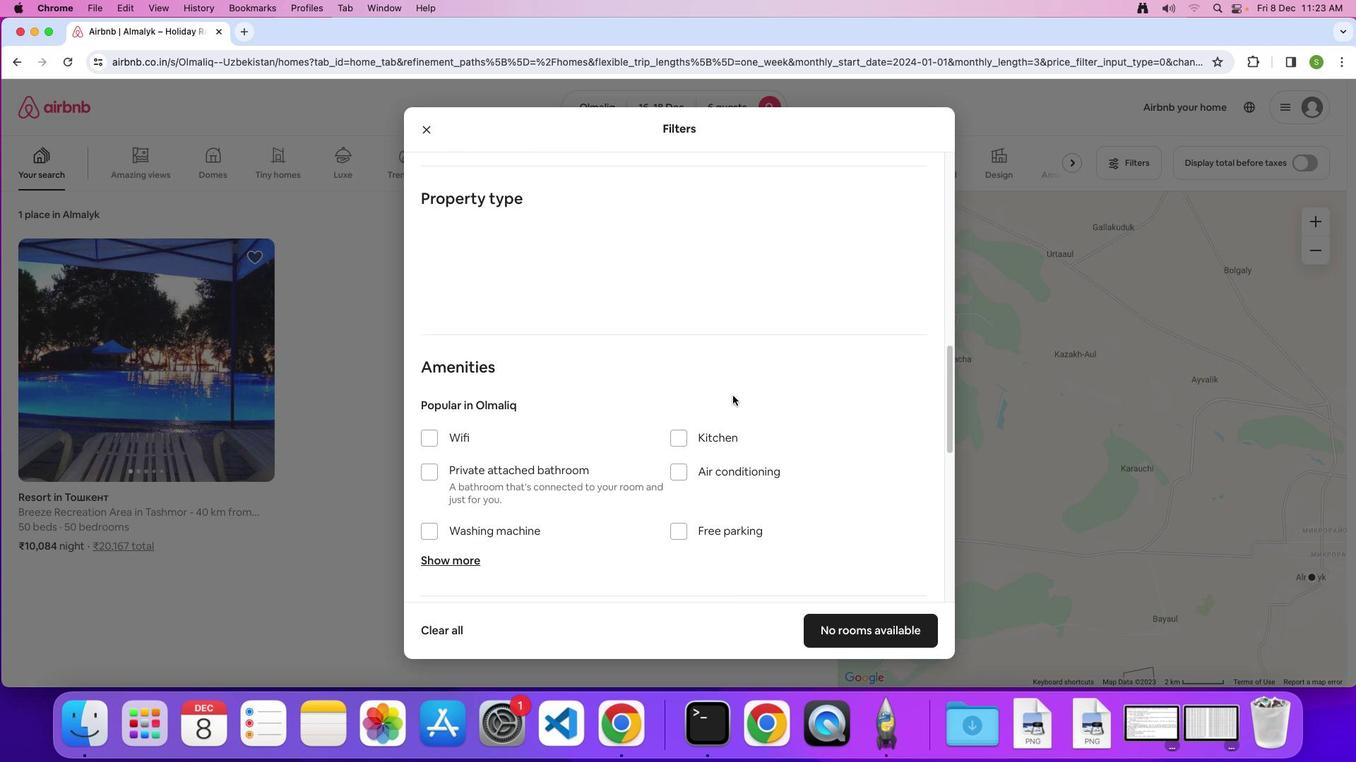 
Action: Mouse scrolled (733, 396) with delta (0, 0)
Screenshot: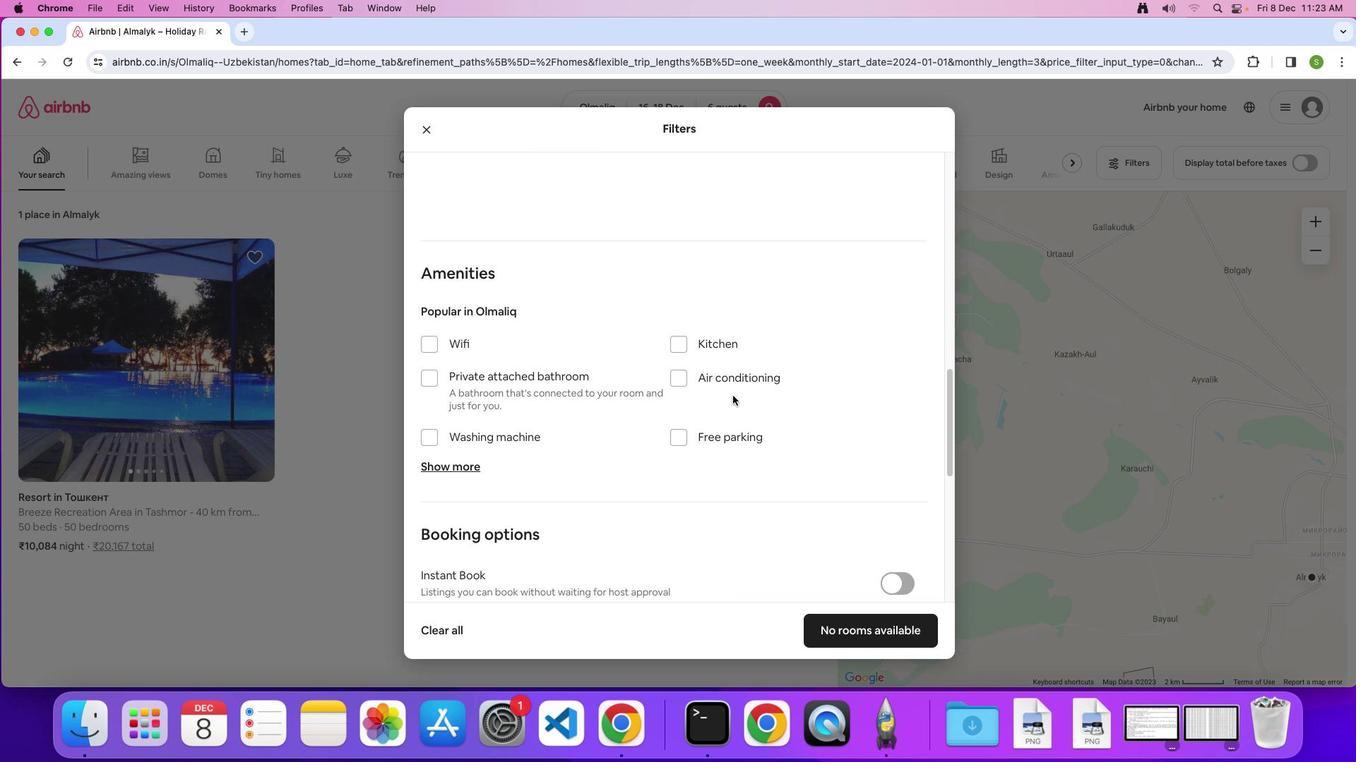 
Action: Mouse scrolled (733, 396) with delta (0, 0)
Screenshot: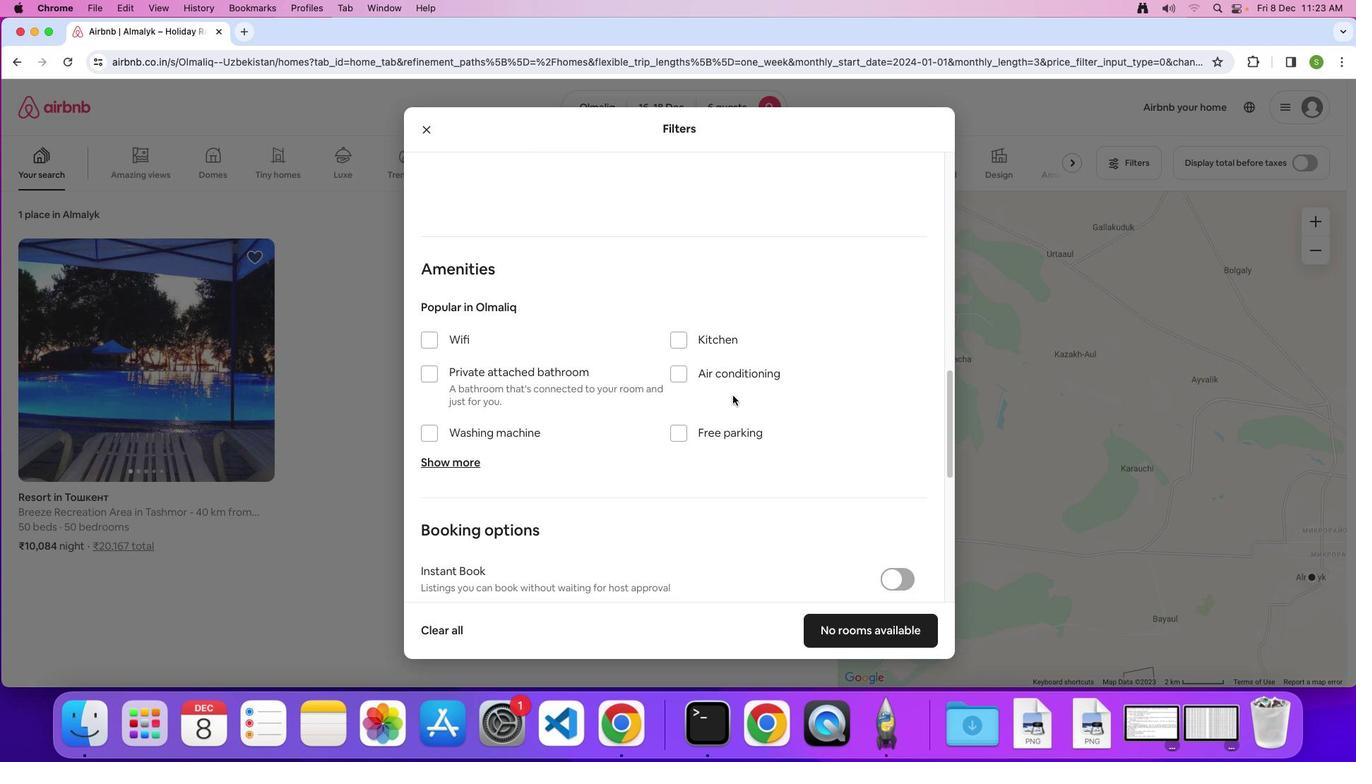 
Action: Mouse scrolled (733, 396) with delta (0, 0)
Screenshot: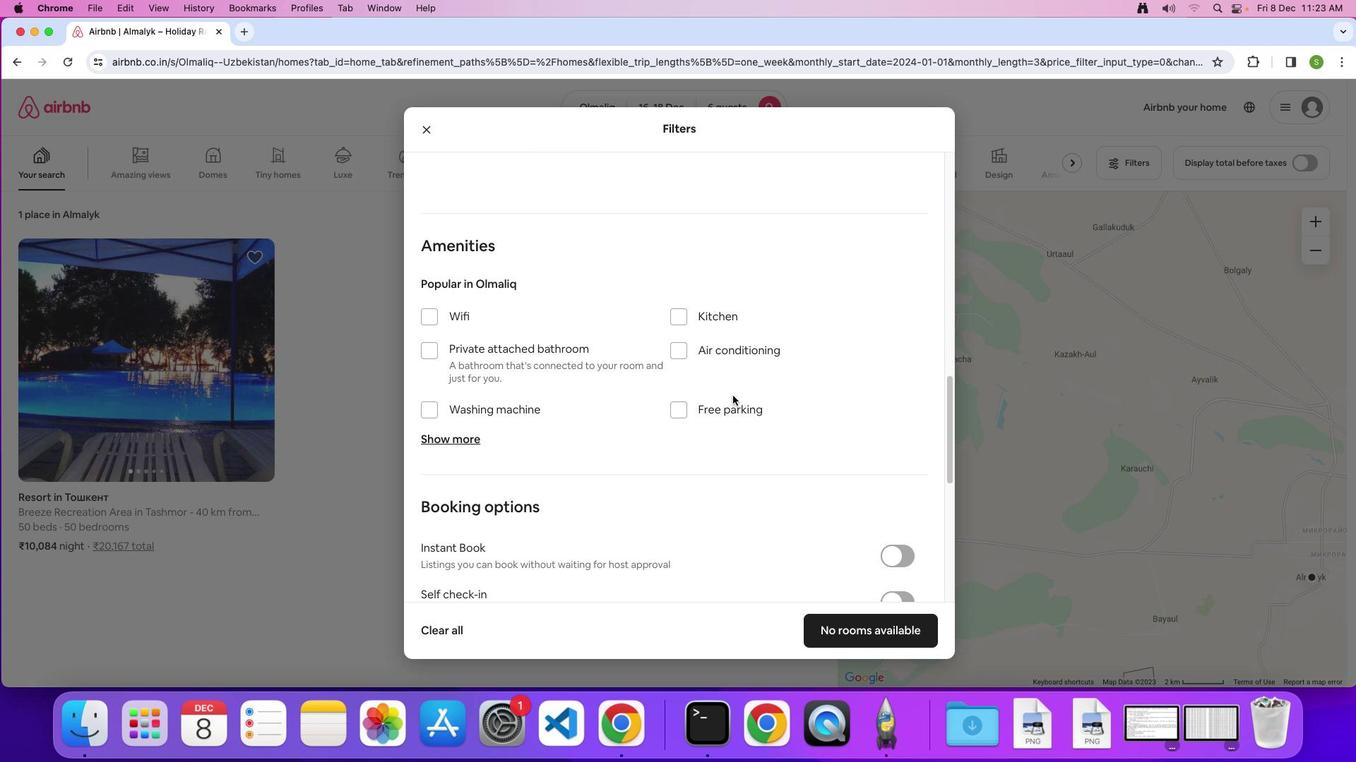 
Action: Mouse scrolled (733, 396) with delta (0, 0)
Screenshot: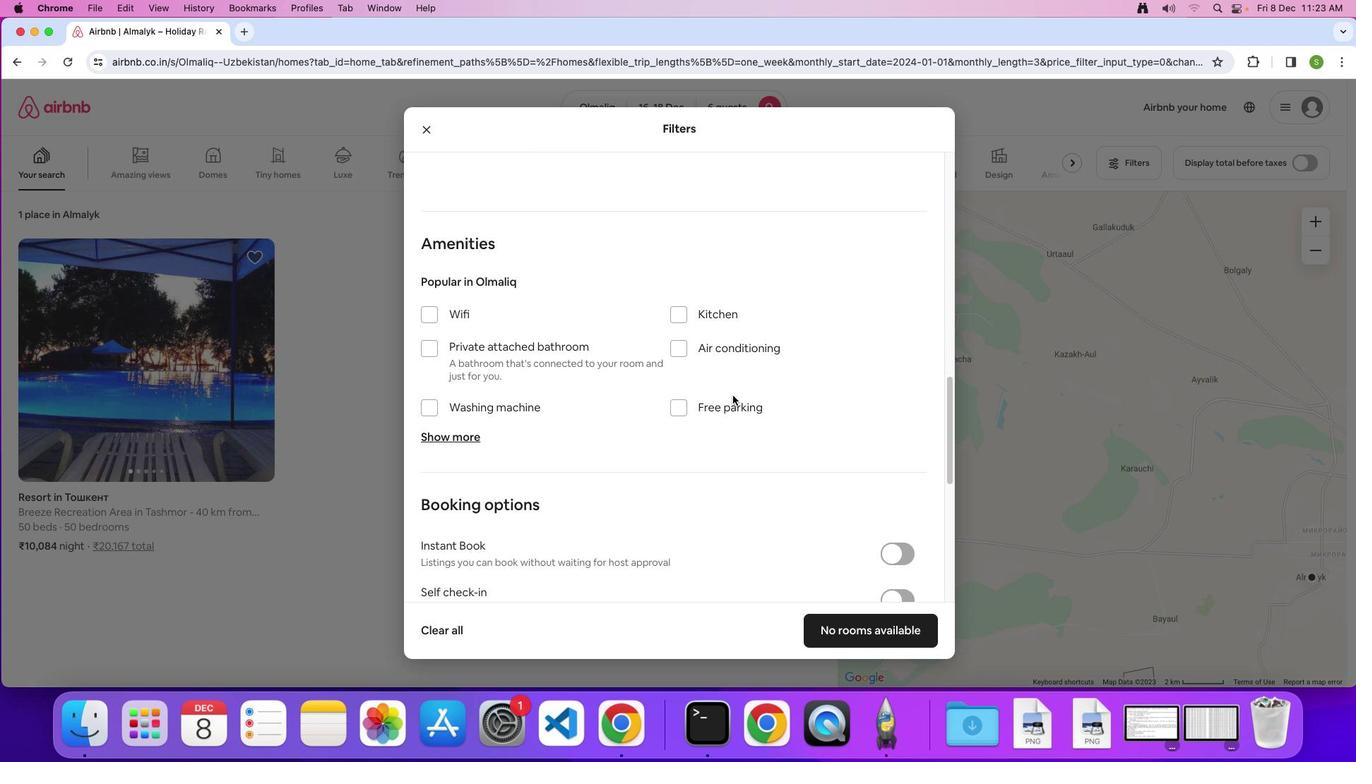 
Action: Mouse scrolled (733, 396) with delta (0, 0)
Screenshot: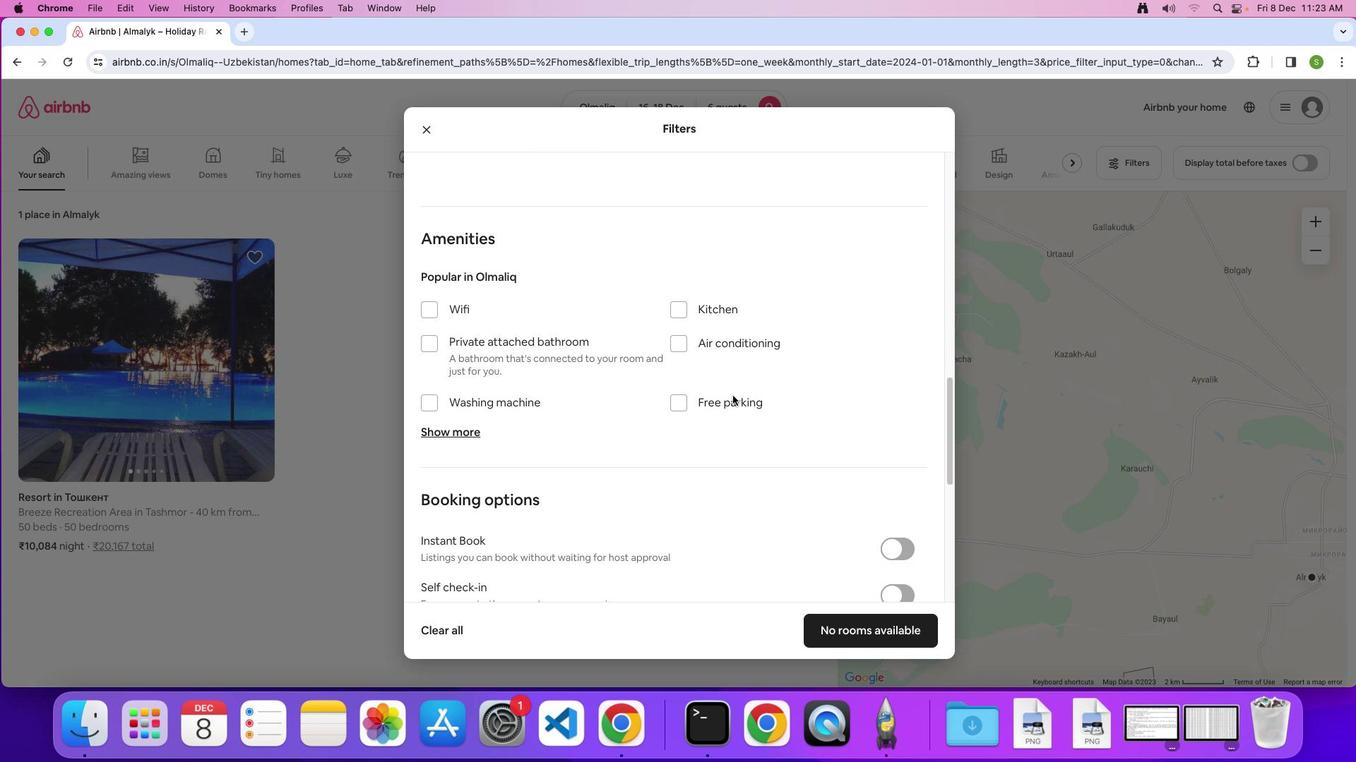 
Action: Mouse moved to (435, 305)
Screenshot: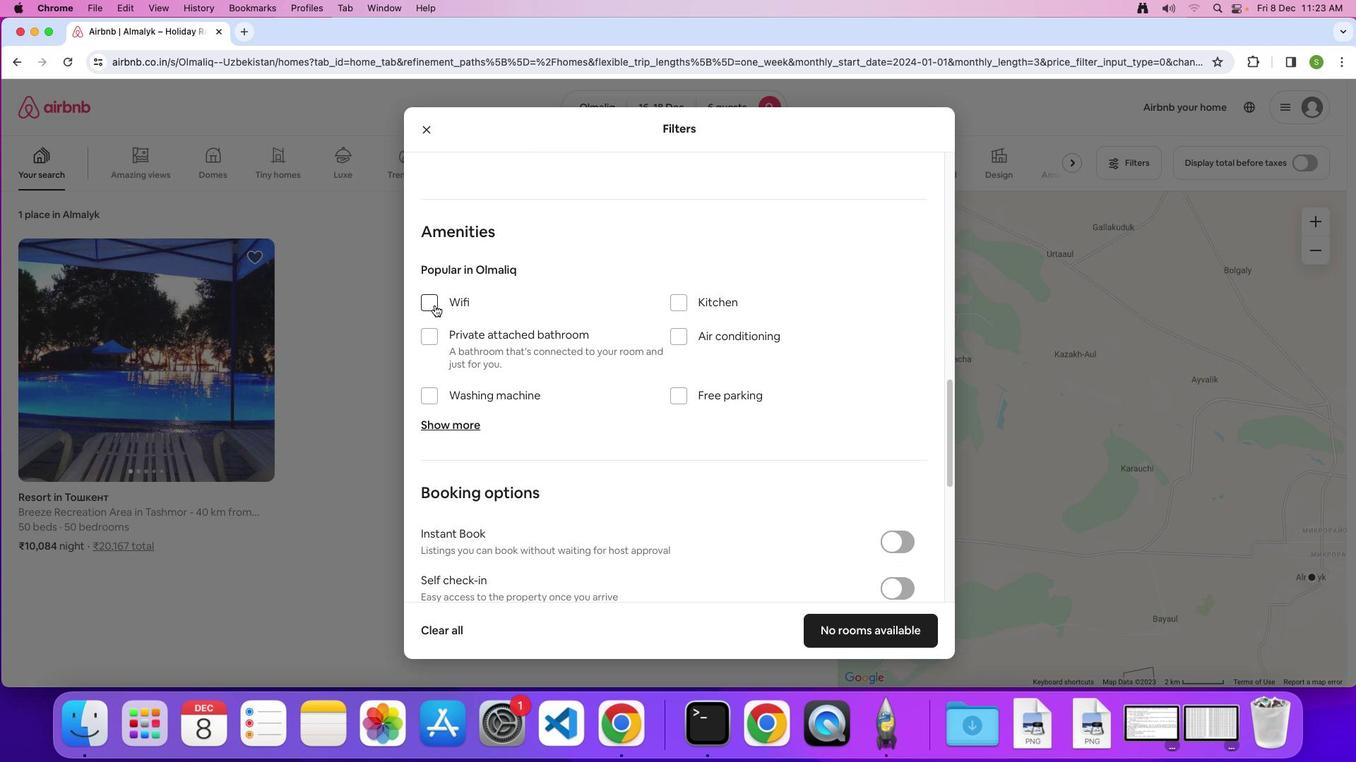 
Action: Mouse pressed left at (435, 305)
Screenshot: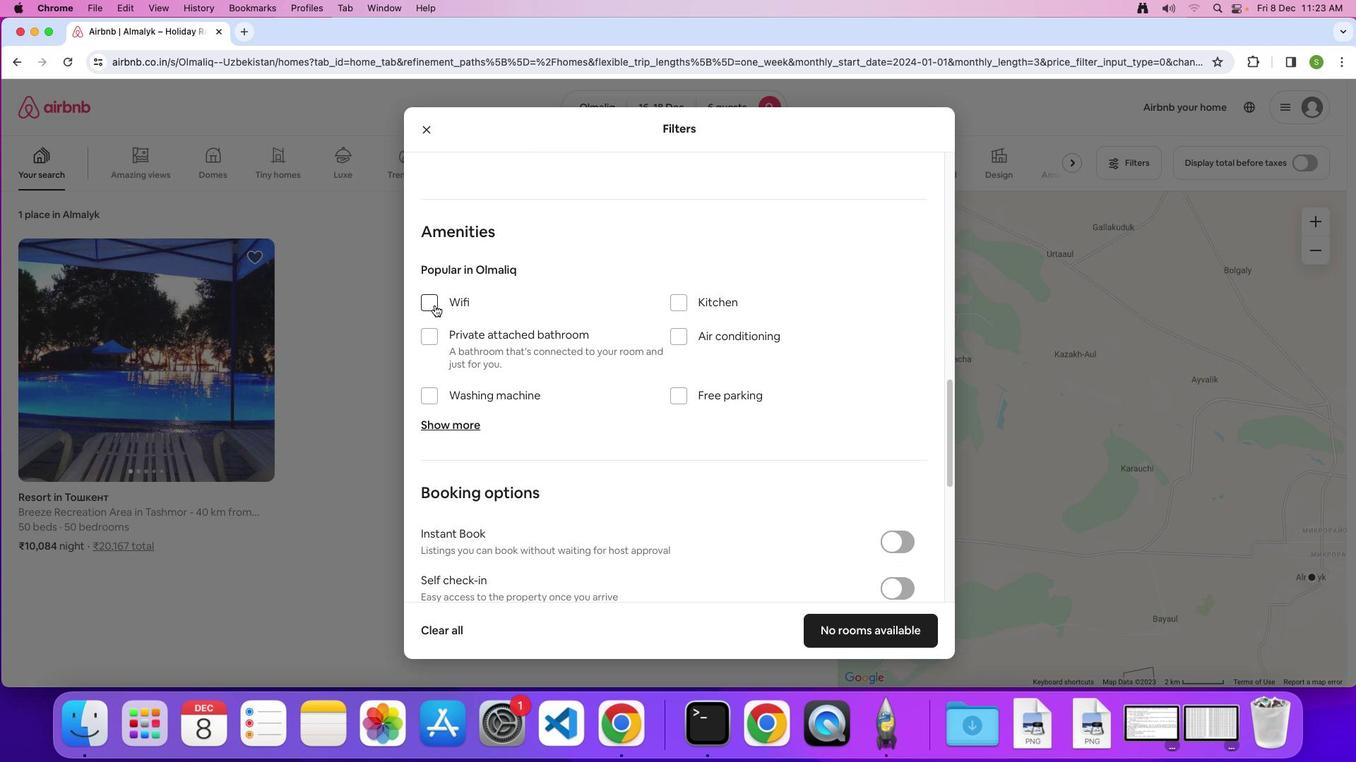 
Action: Mouse moved to (538, 350)
Screenshot: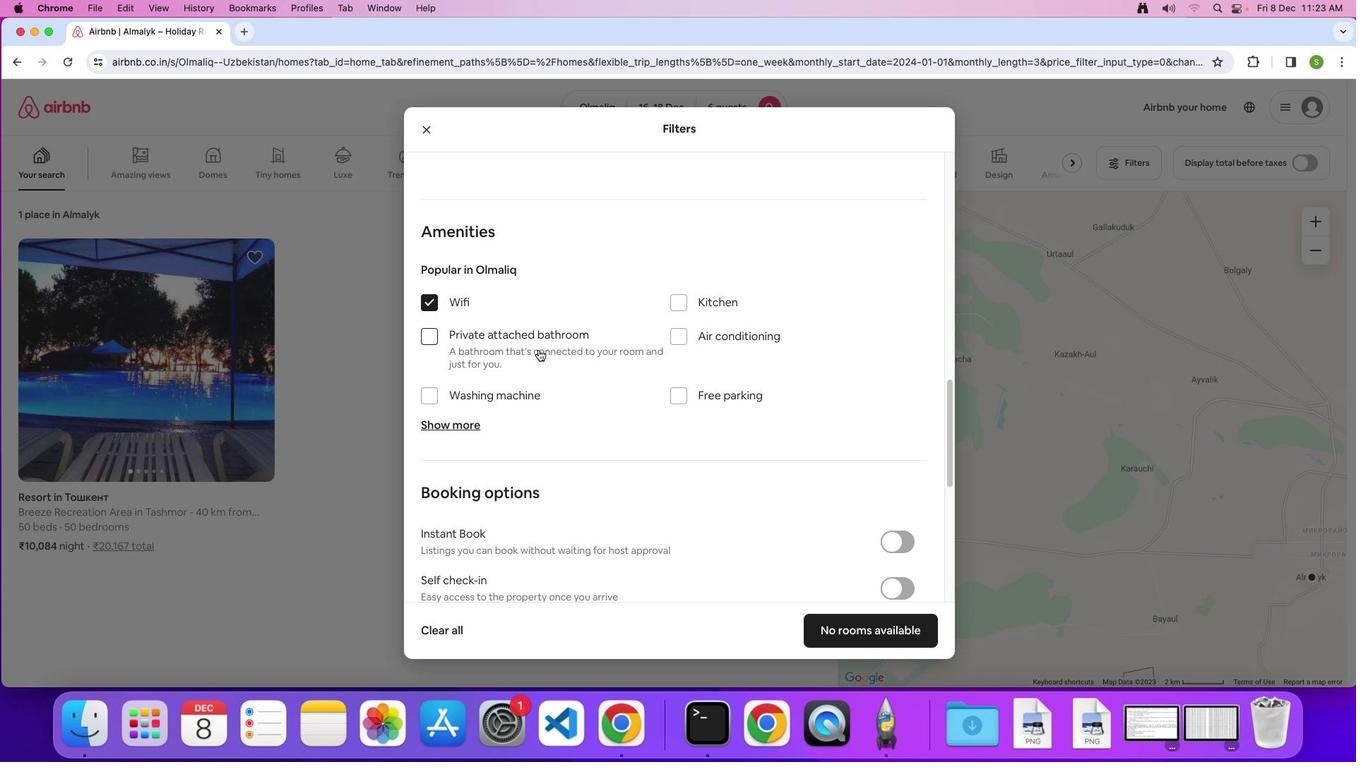
Action: Mouse scrolled (538, 350) with delta (0, 0)
Screenshot: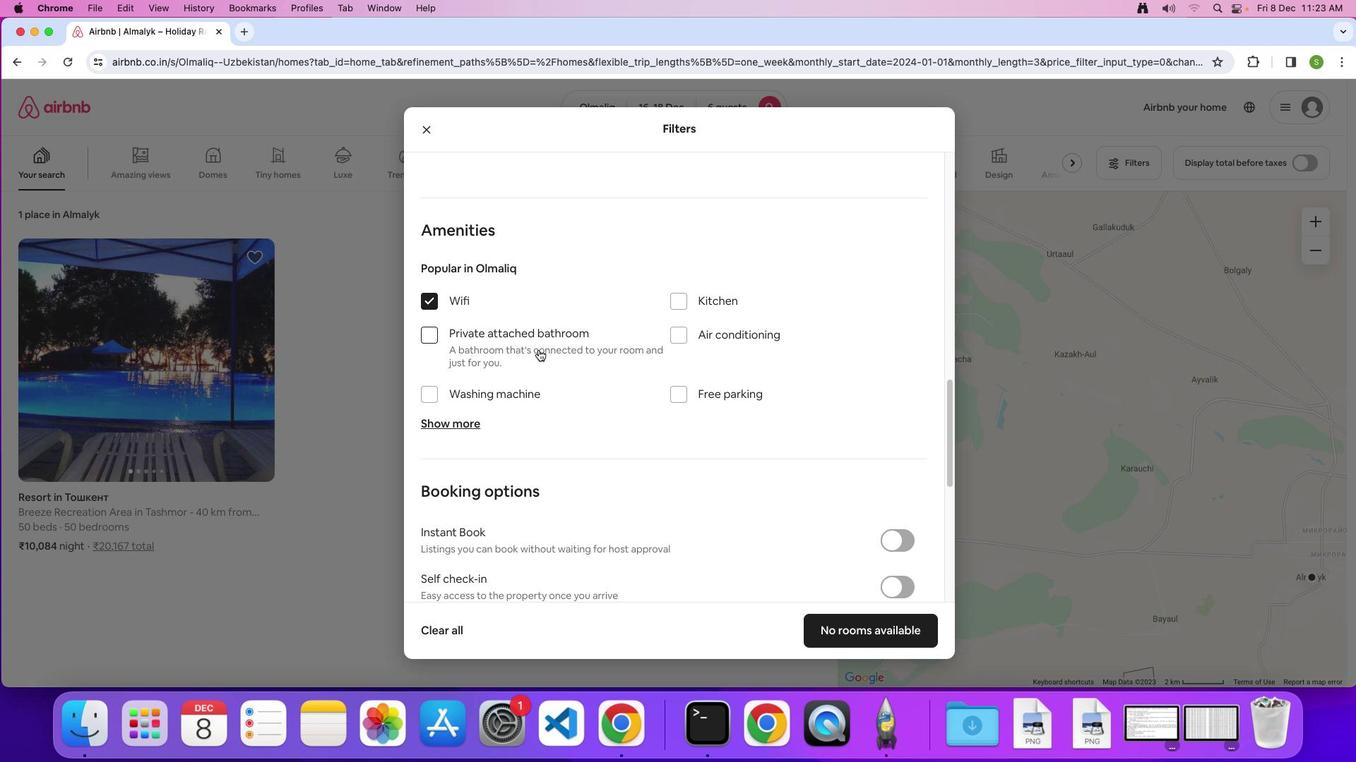 
Action: Mouse scrolled (538, 350) with delta (0, 0)
Screenshot: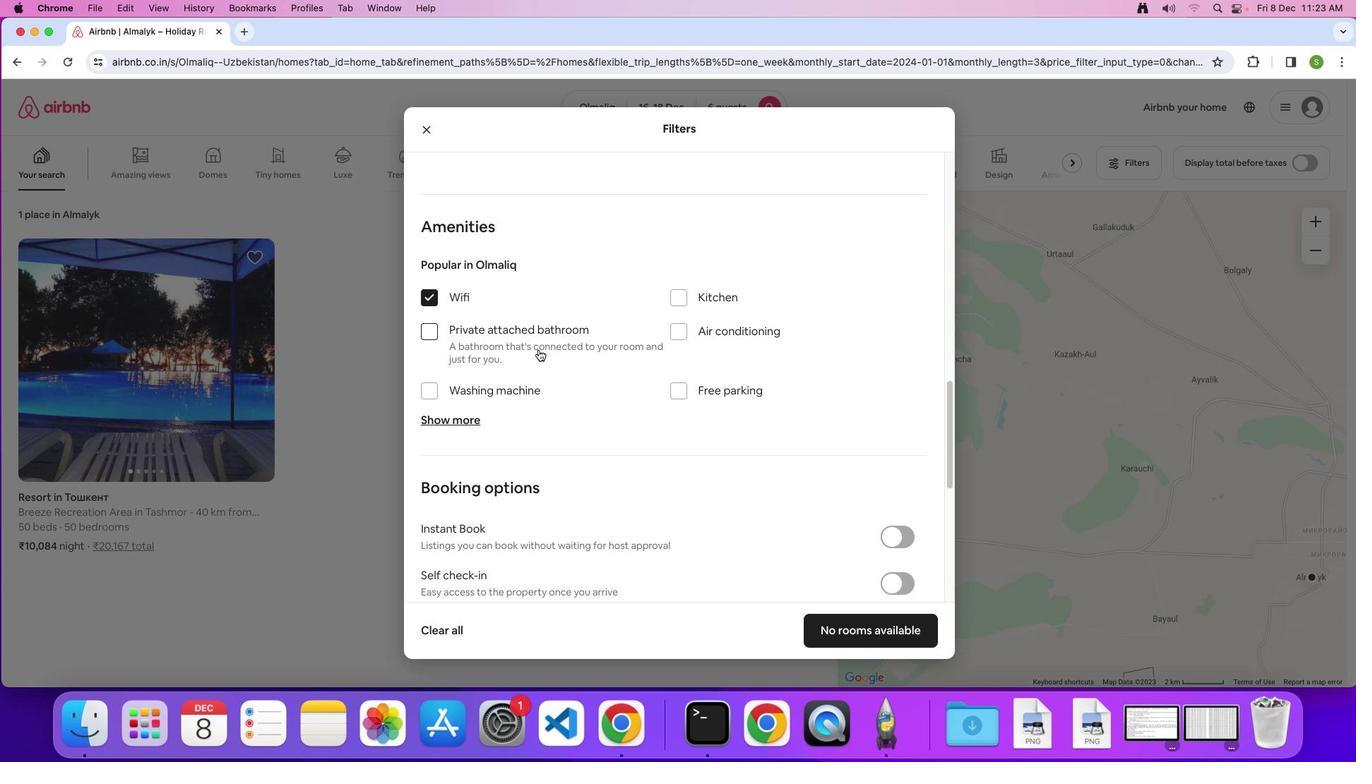 
Action: Mouse scrolled (538, 350) with delta (0, 0)
Screenshot: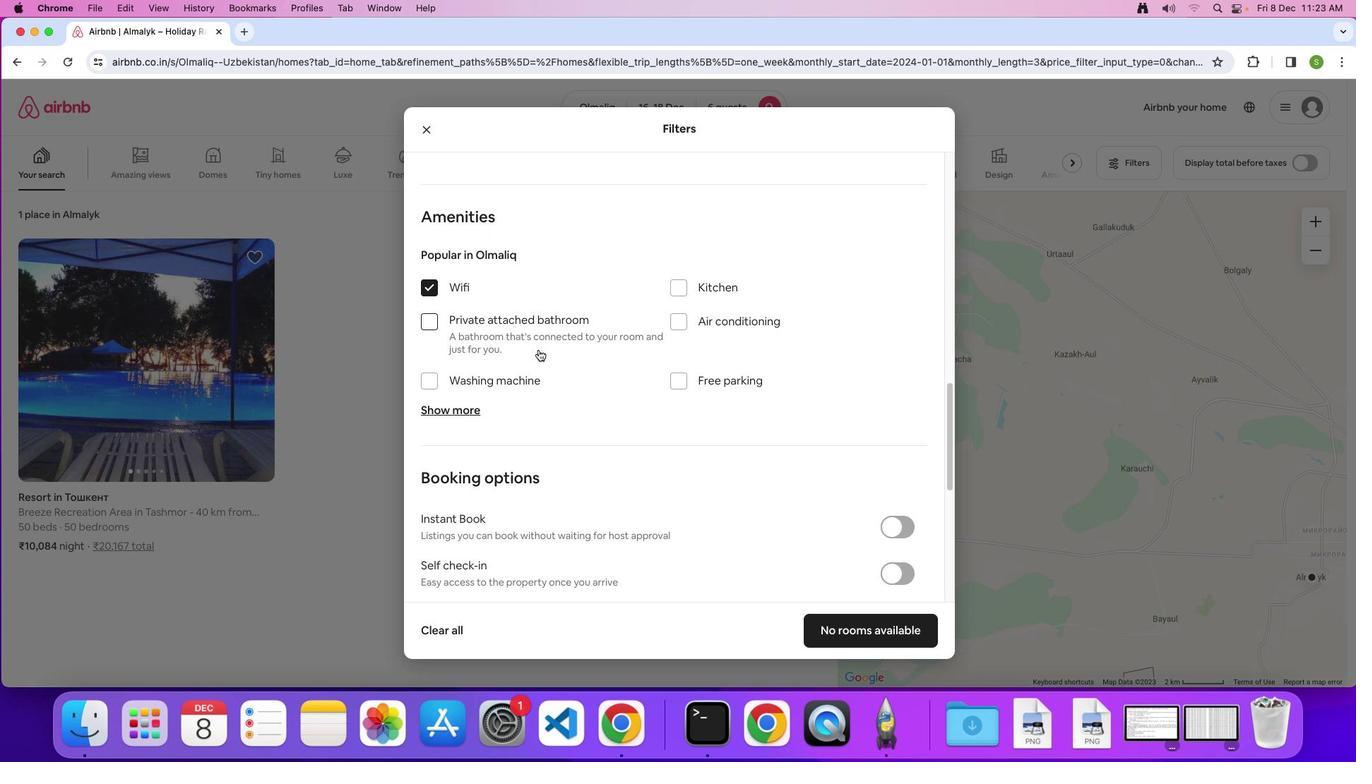 
Action: Mouse moved to (670, 377)
Screenshot: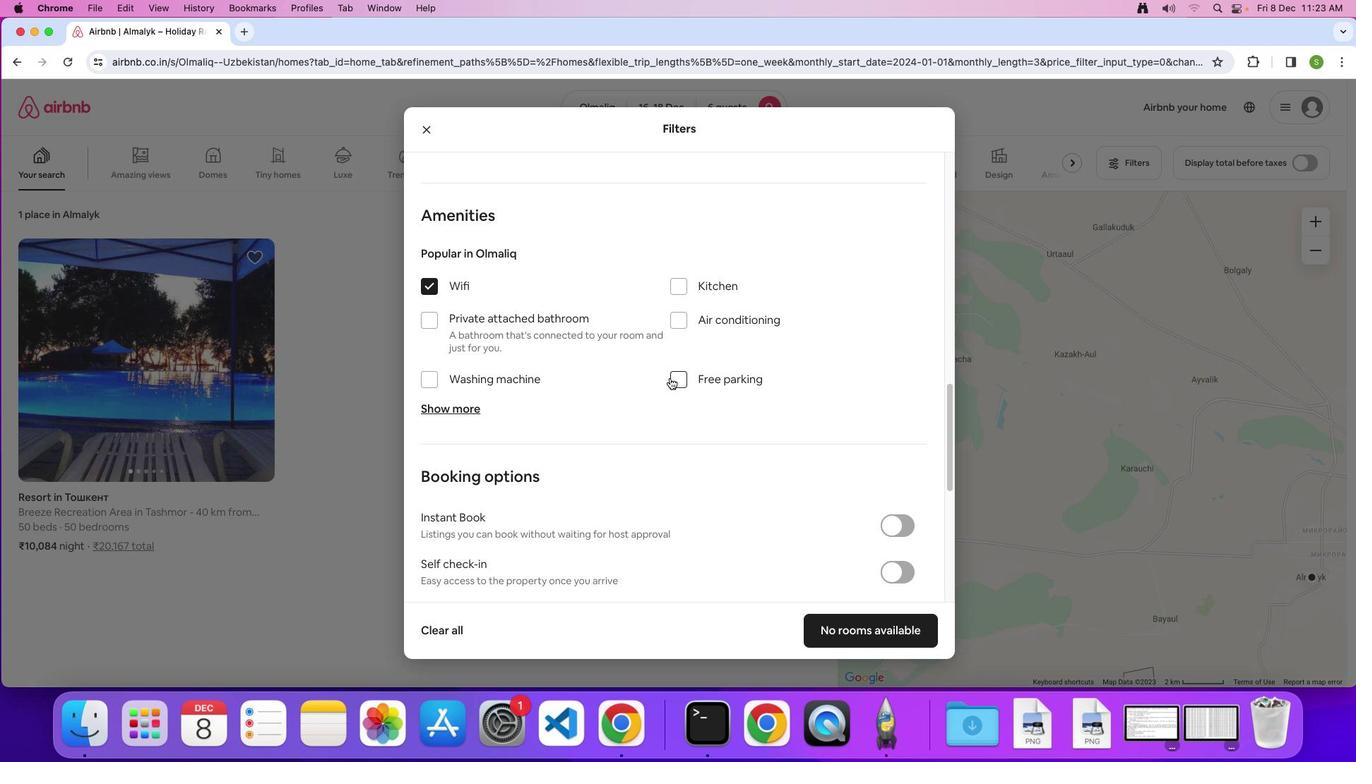 
Action: Mouse pressed left at (670, 377)
Screenshot: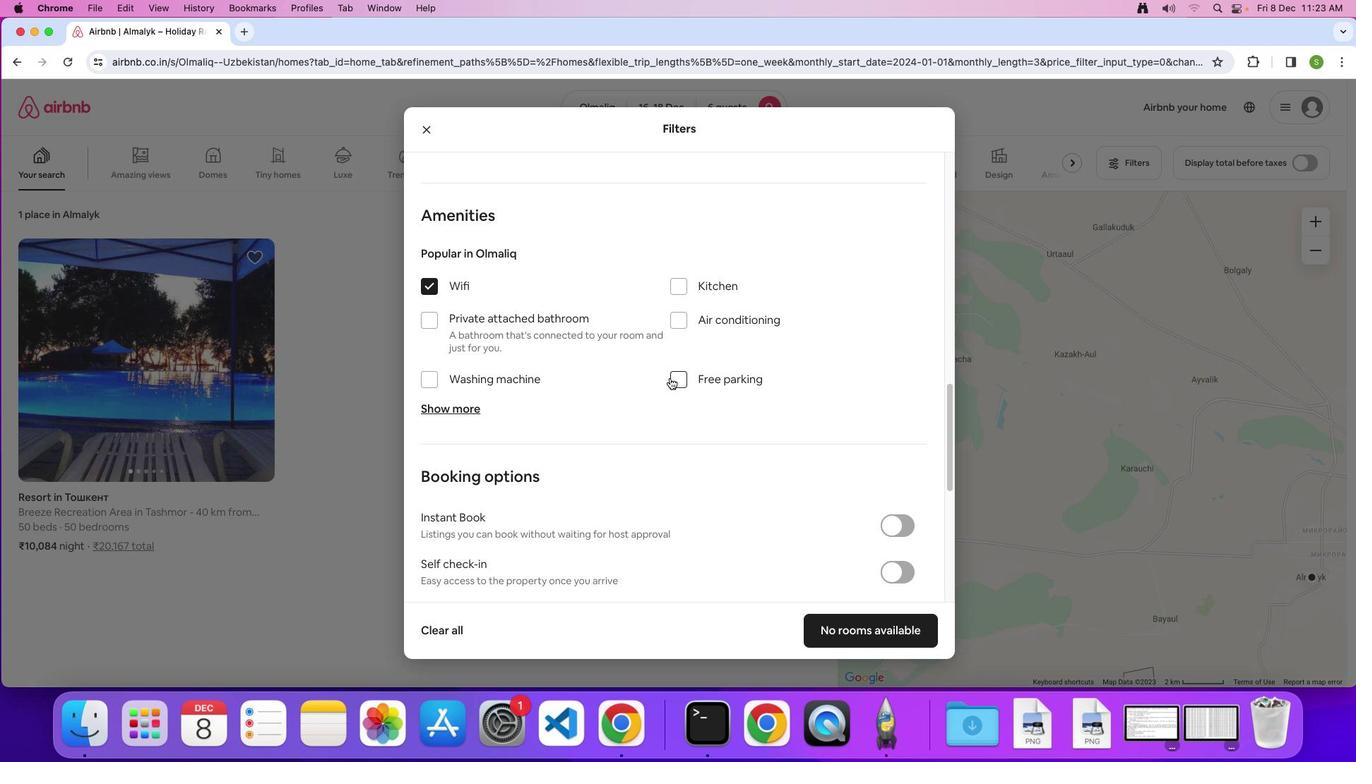 
Action: Mouse moved to (442, 409)
Screenshot: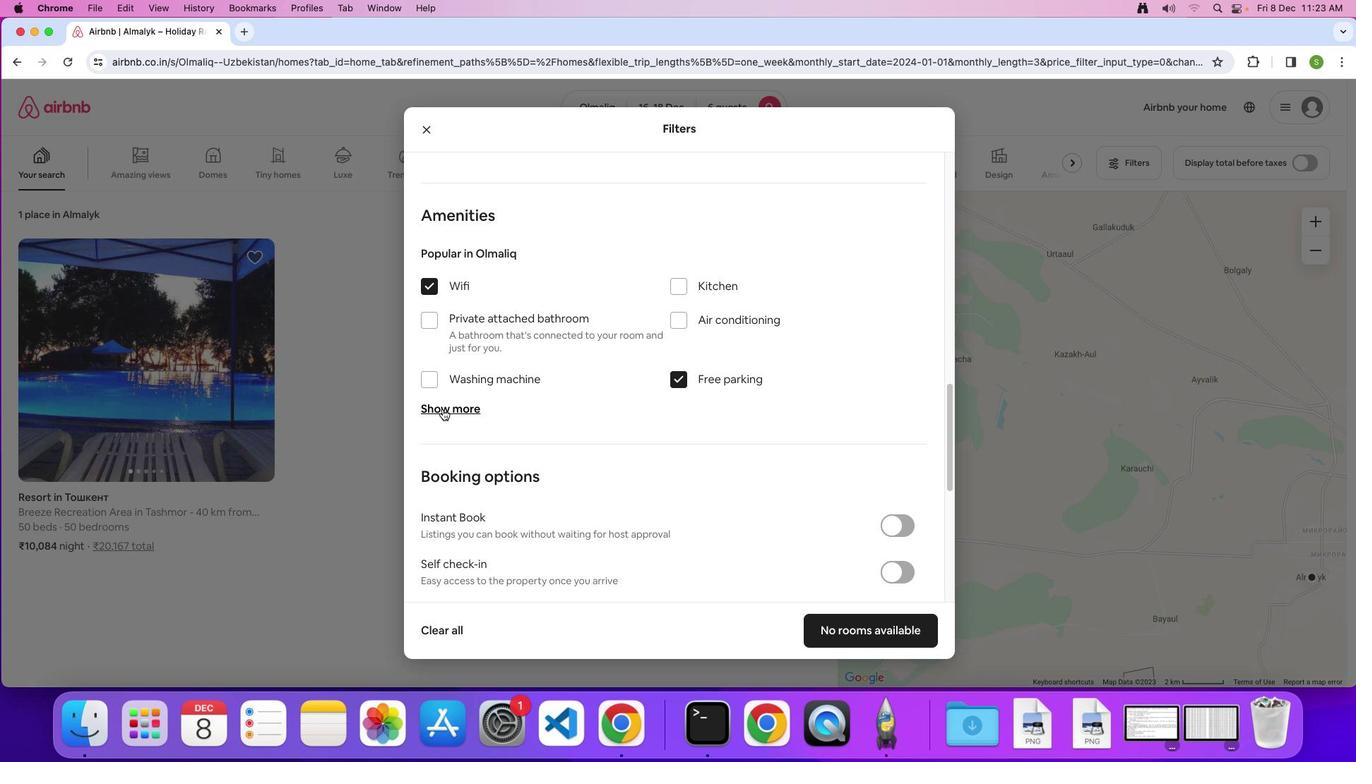 
Action: Mouse pressed left at (442, 409)
Screenshot: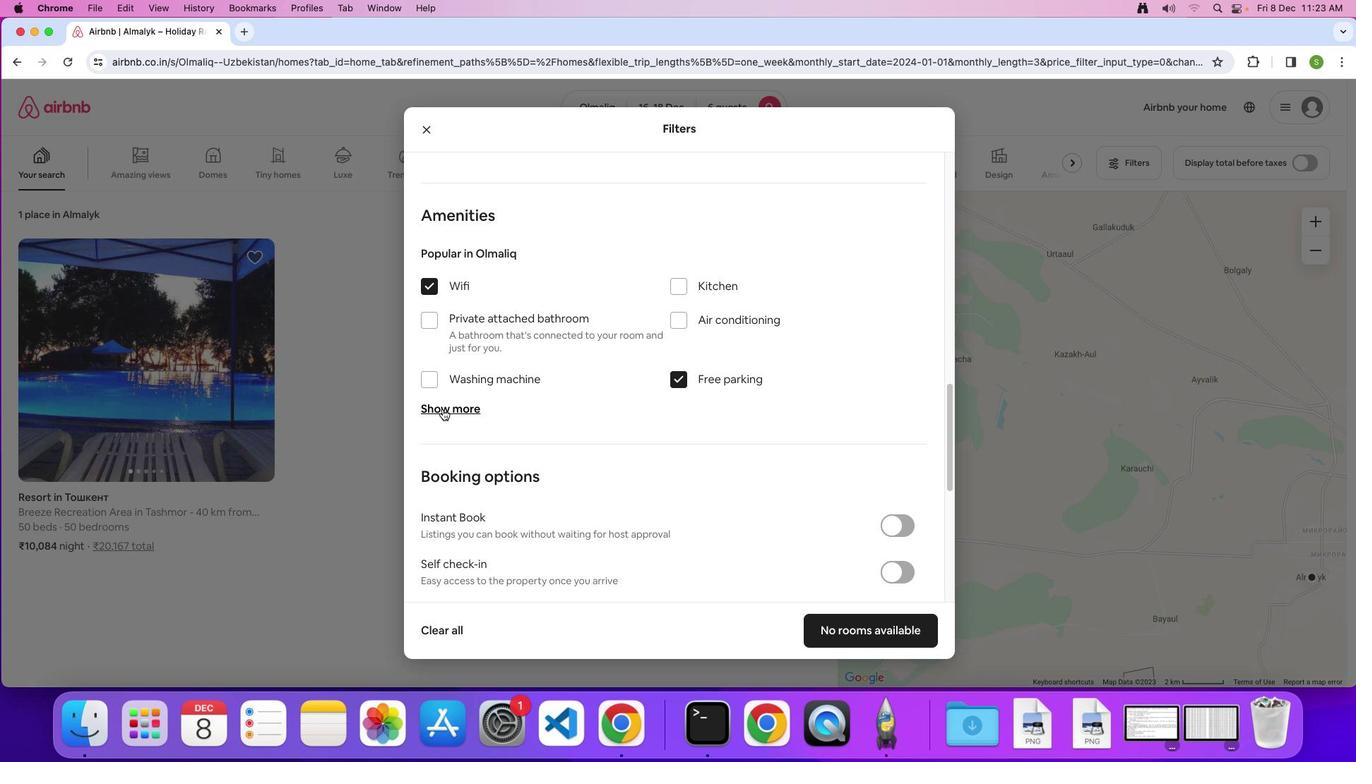 
Action: Mouse moved to (619, 367)
Screenshot: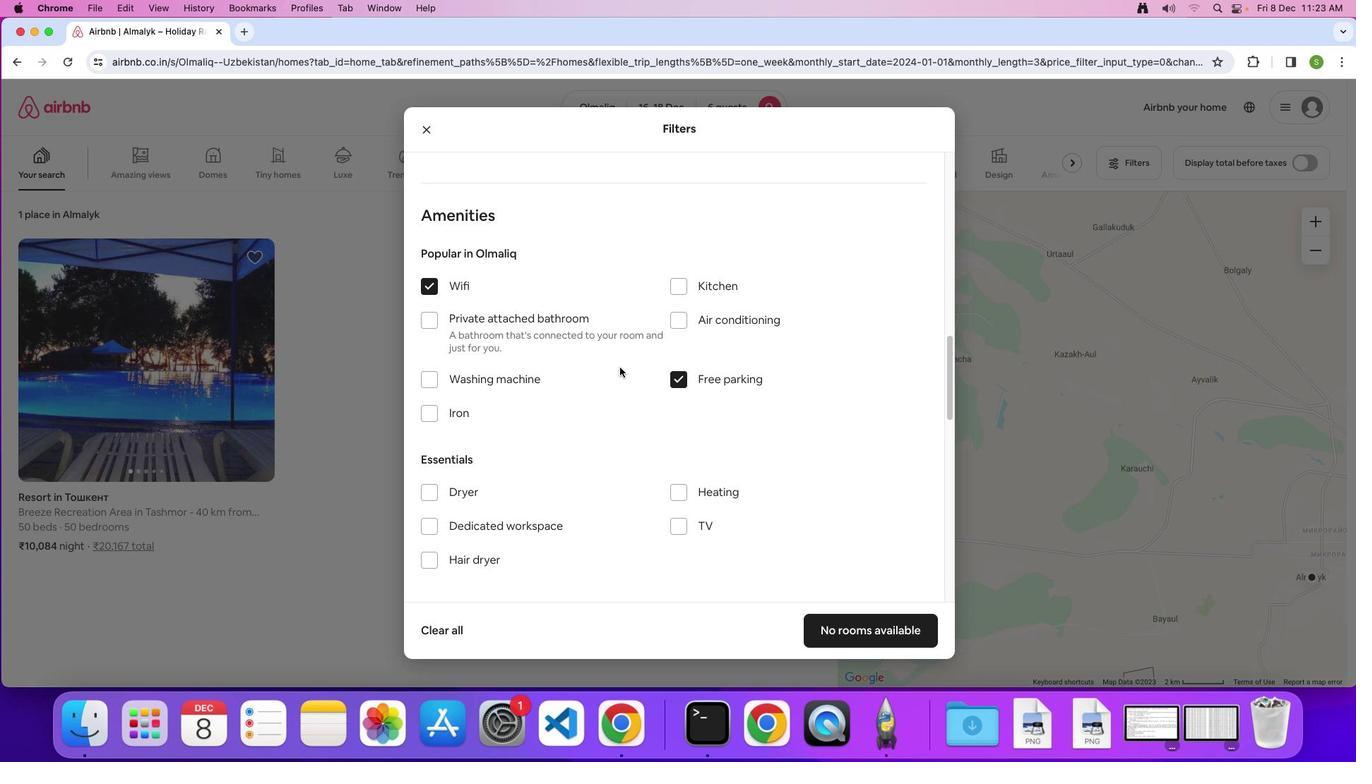 
Action: Mouse scrolled (619, 367) with delta (0, 0)
Screenshot: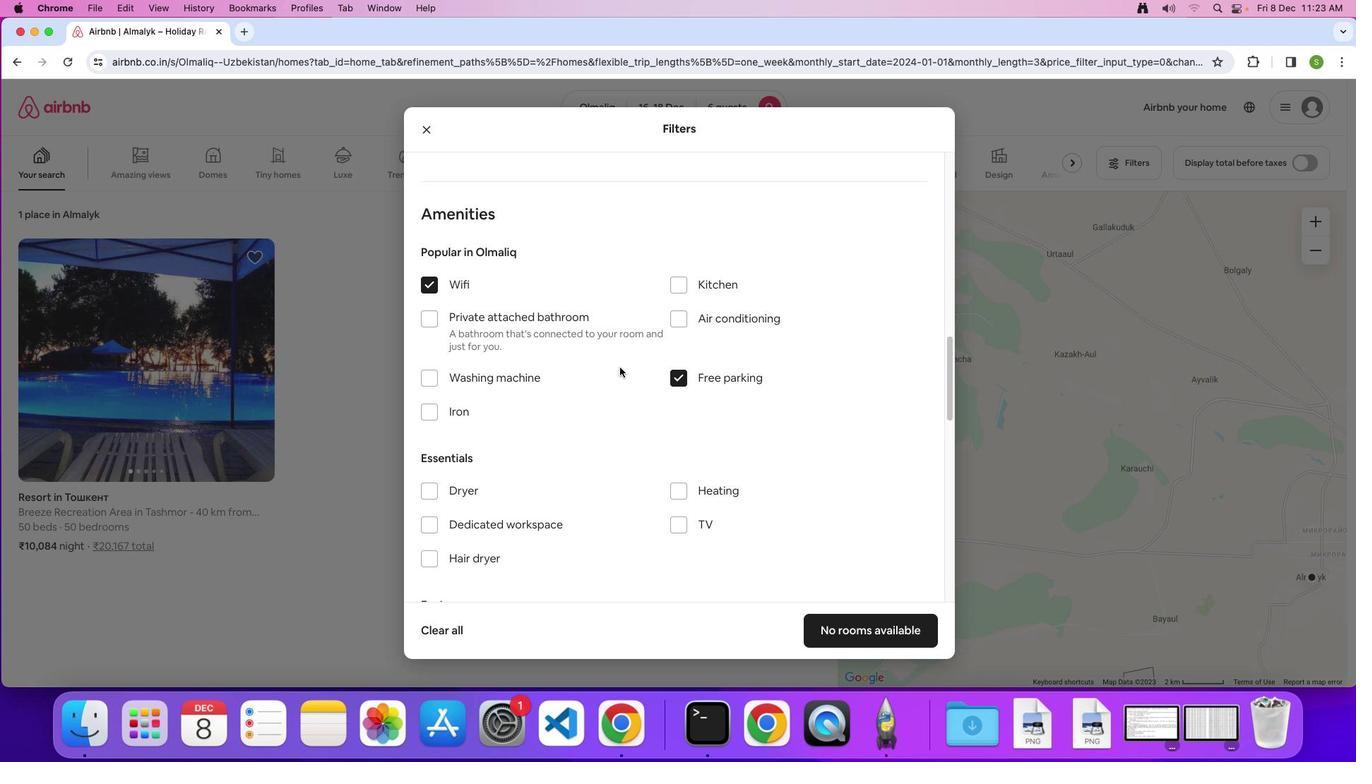 
Action: Mouse scrolled (619, 367) with delta (0, 0)
Screenshot: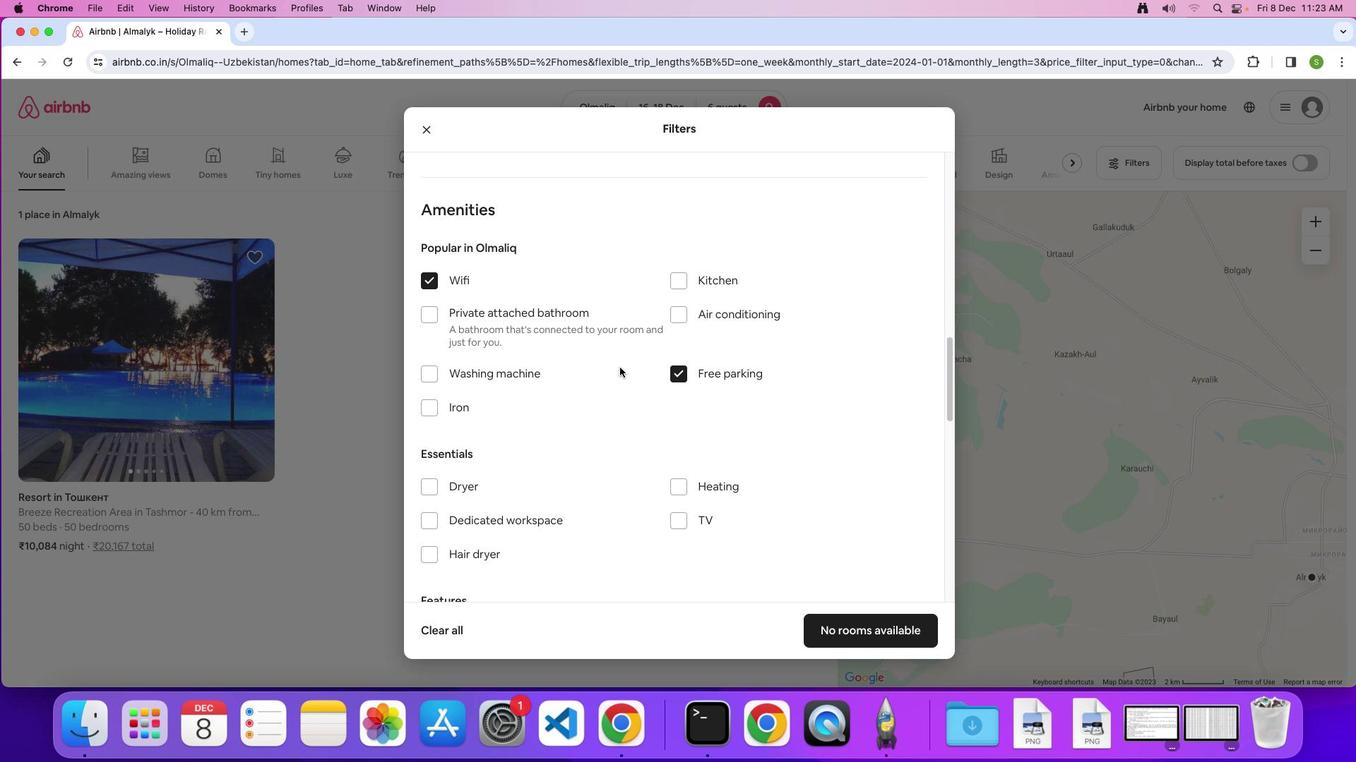 
Action: Mouse scrolled (619, 367) with delta (0, -1)
Screenshot: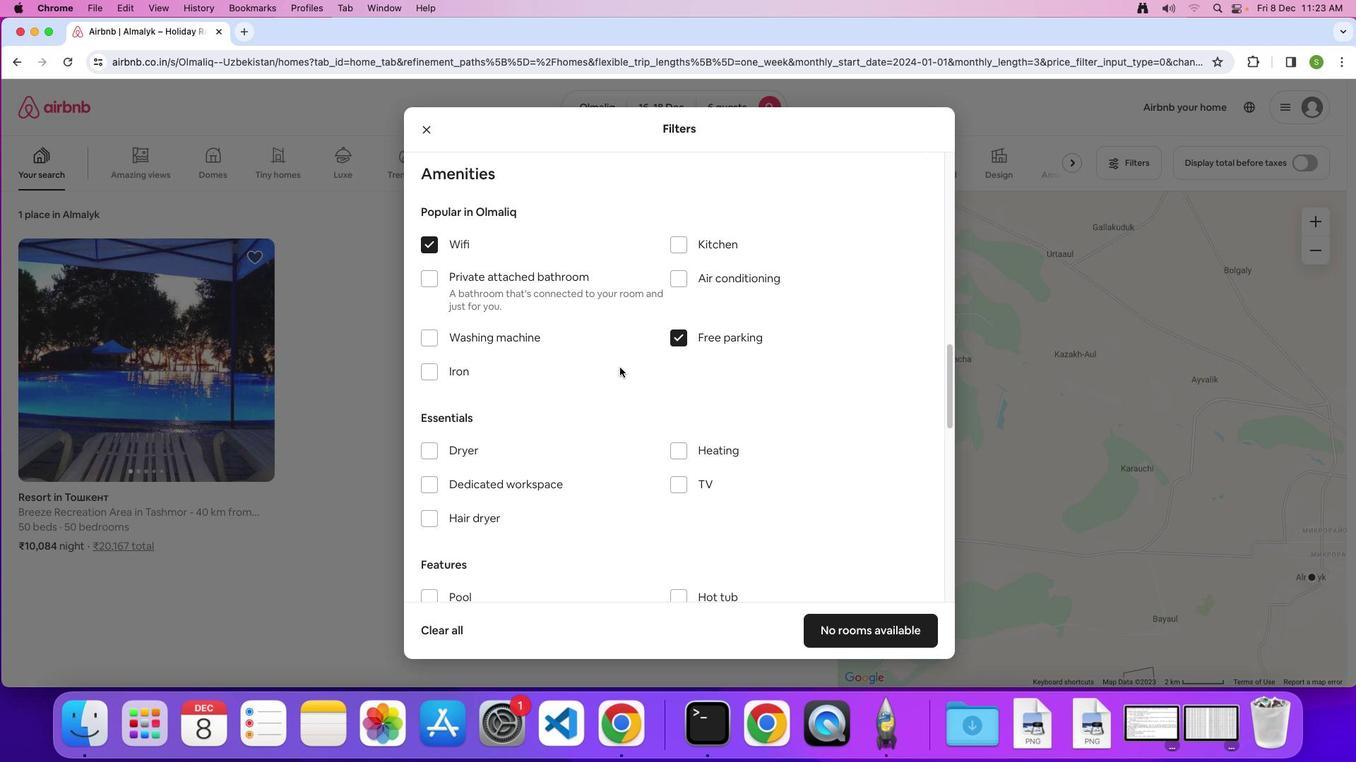 
Action: Mouse scrolled (619, 367) with delta (0, 0)
Screenshot: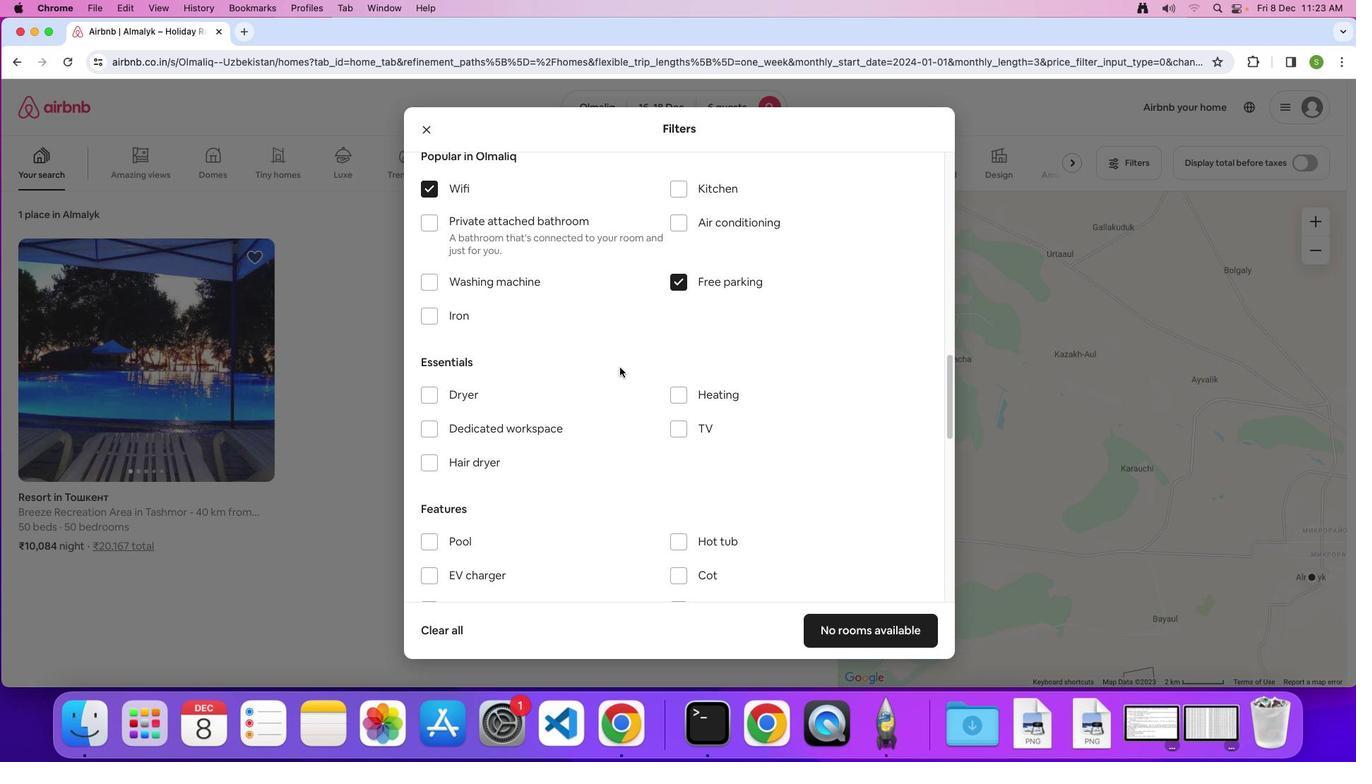 
Action: Mouse scrolled (619, 367) with delta (0, 0)
Screenshot: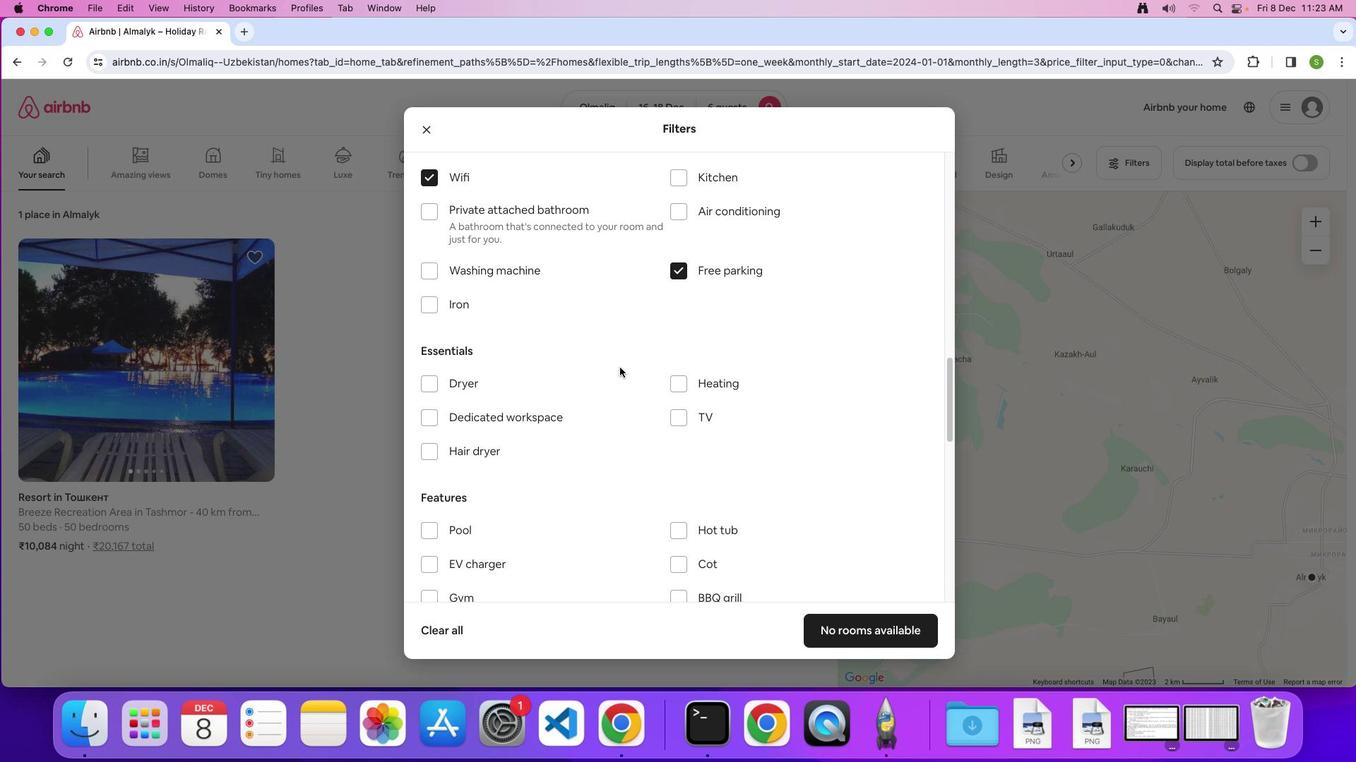 
Action: Mouse scrolled (619, 367) with delta (0, 0)
Screenshot: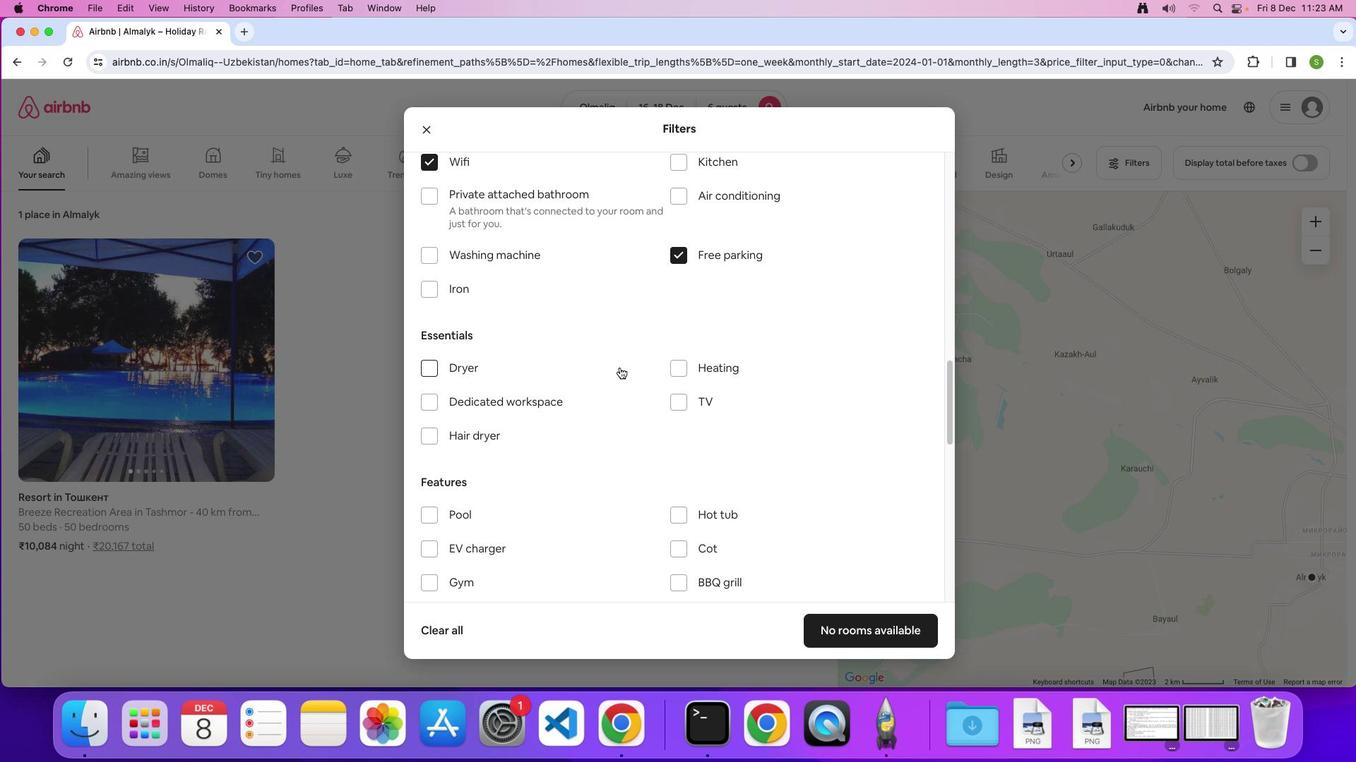 
Action: Mouse scrolled (619, 367) with delta (0, 0)
Screenshot: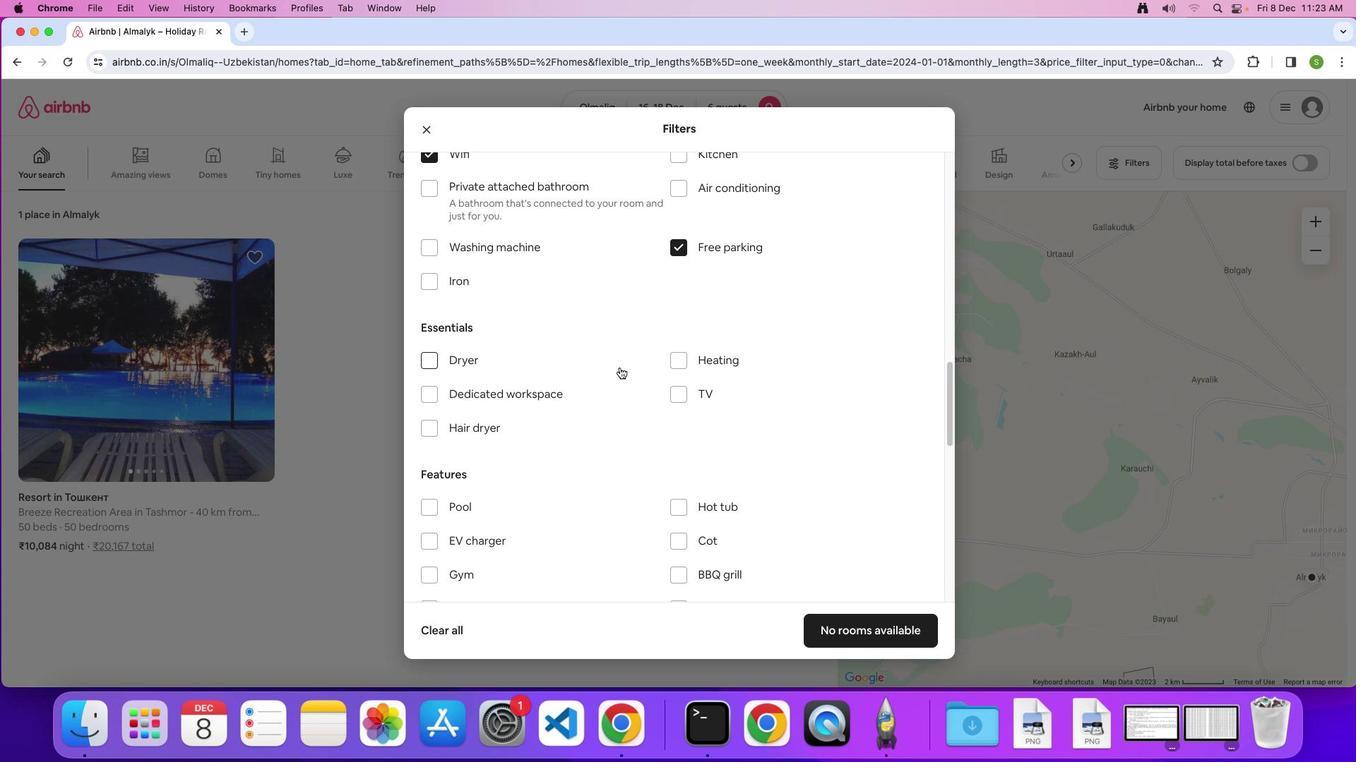 
Action: Mouse scrolled (619, 367) with delta (0, -1)
Screenshot: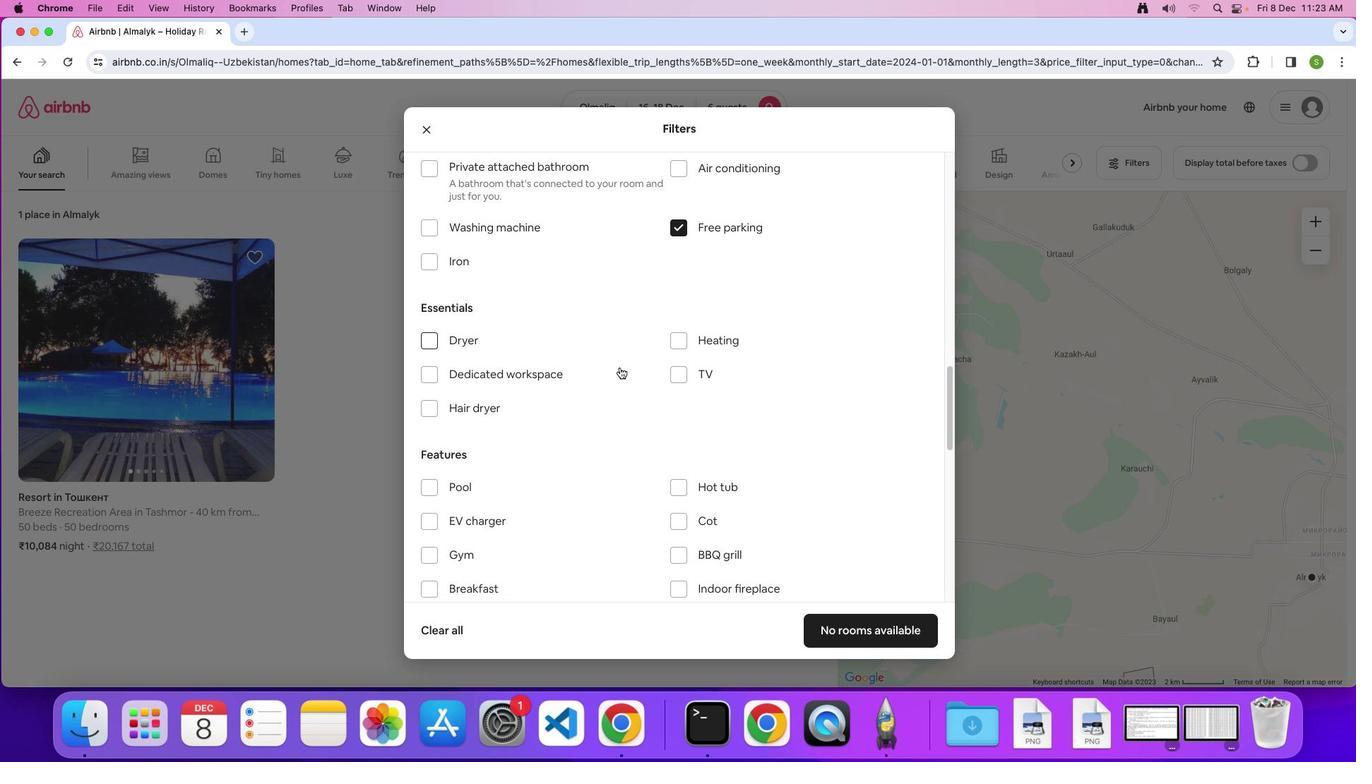 
Action: Mouse moved to (684, 322)
Screenshot: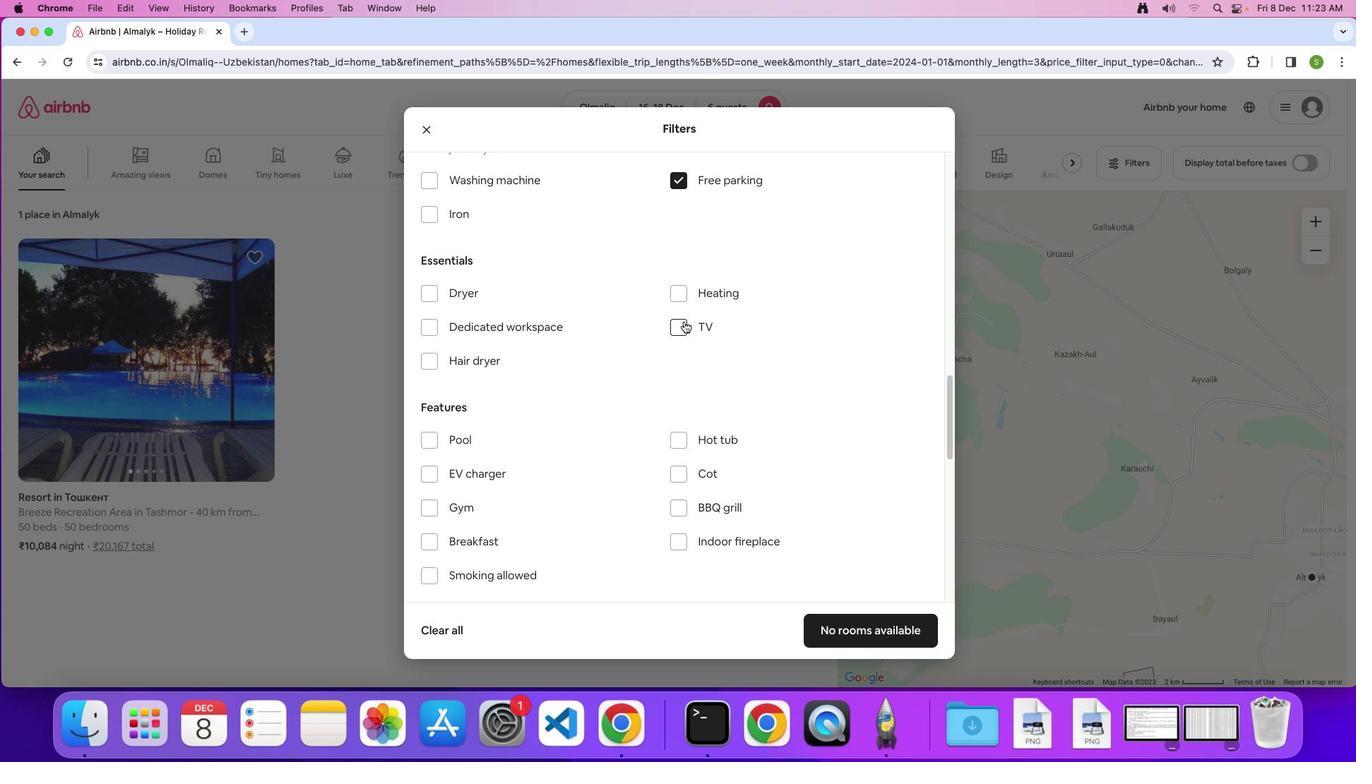 
Action: Mouse pressed left at (684, 322)
Screenshot: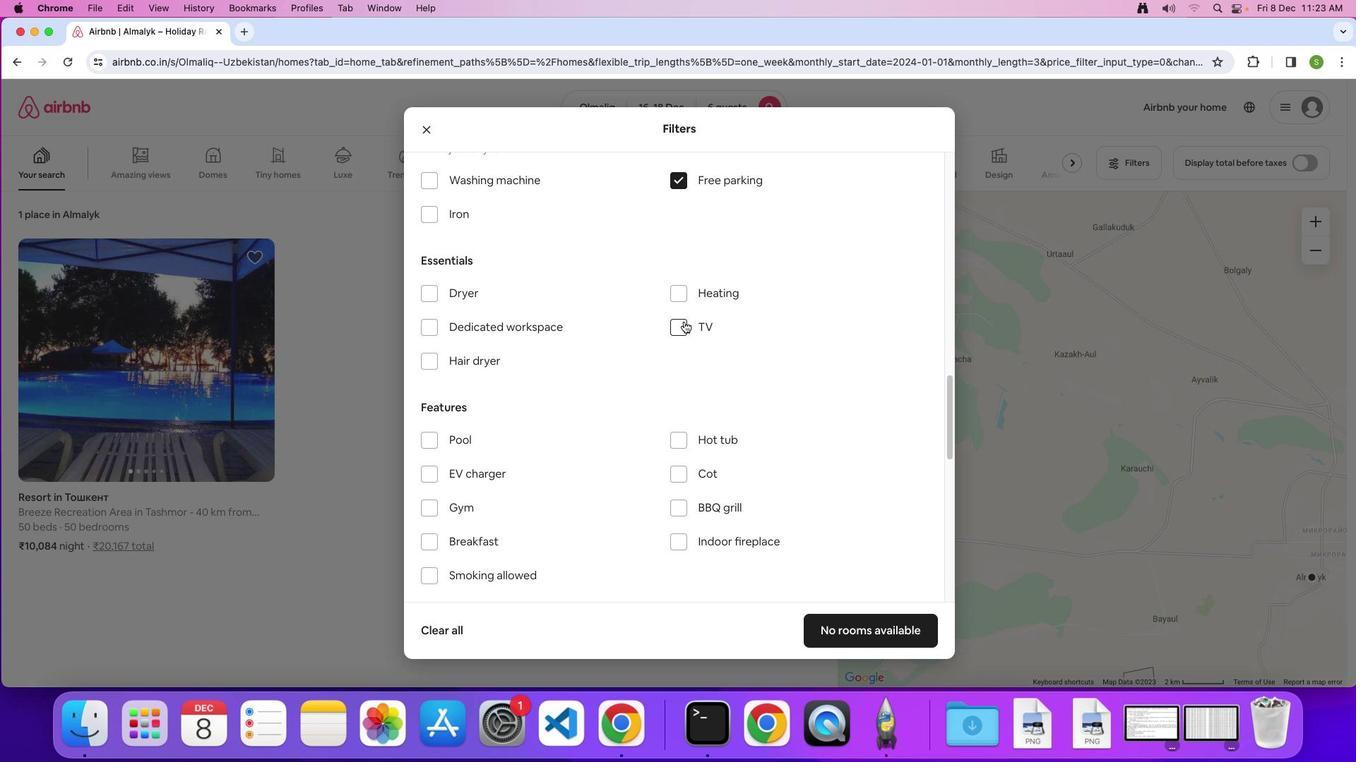 
Action: Mouse moved to (591, 373)
Screenshot: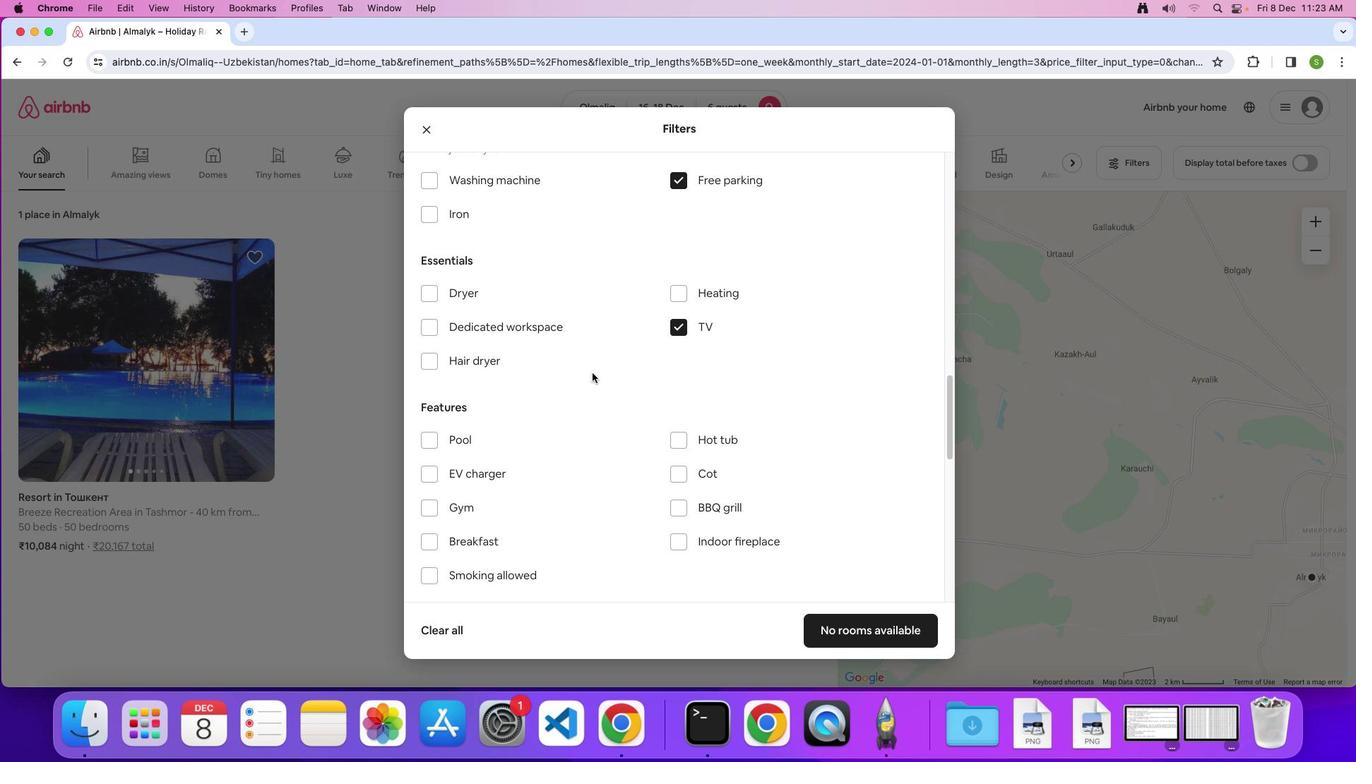 
Action: Mouse scrolled (591, 373) with delta (0, 0)
Screenshot: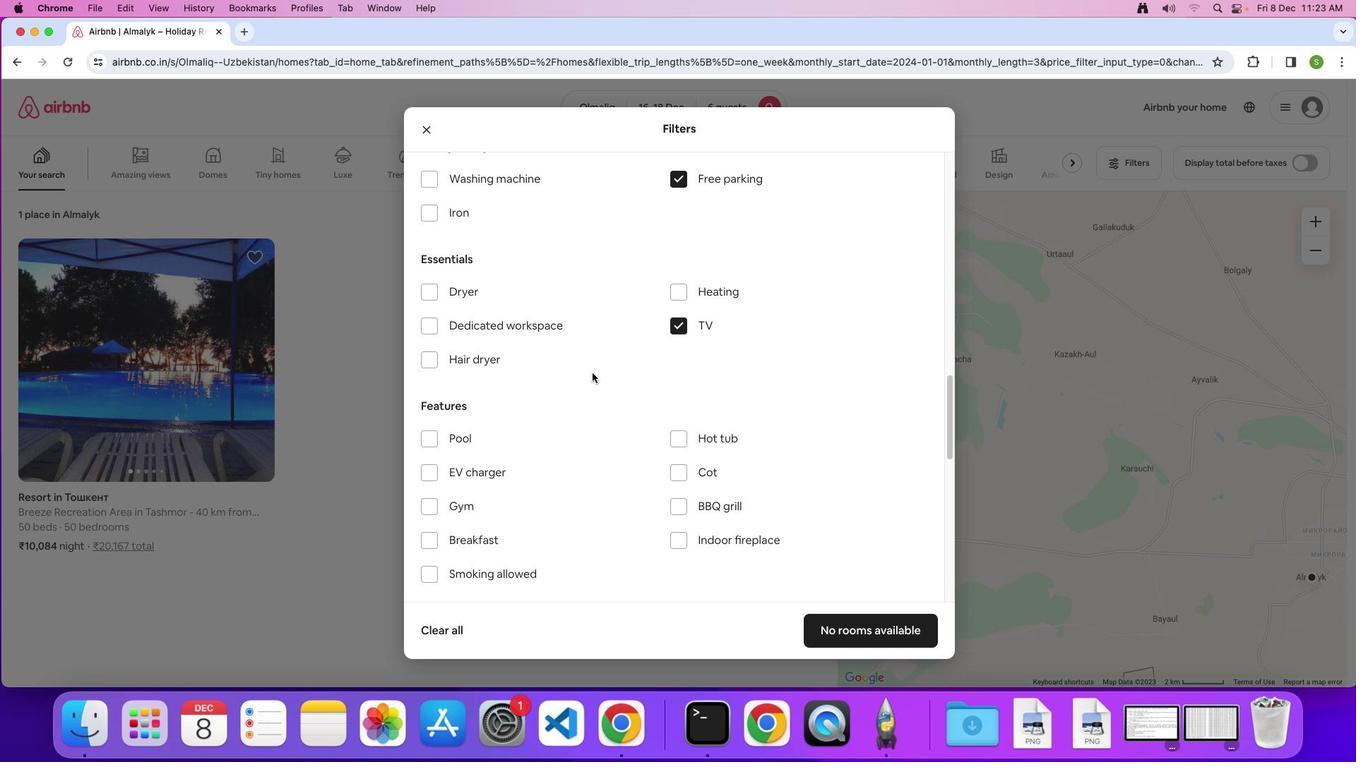 
Action: Mouse scrolled (591, 373) with delta (0, 0)
Screenshot: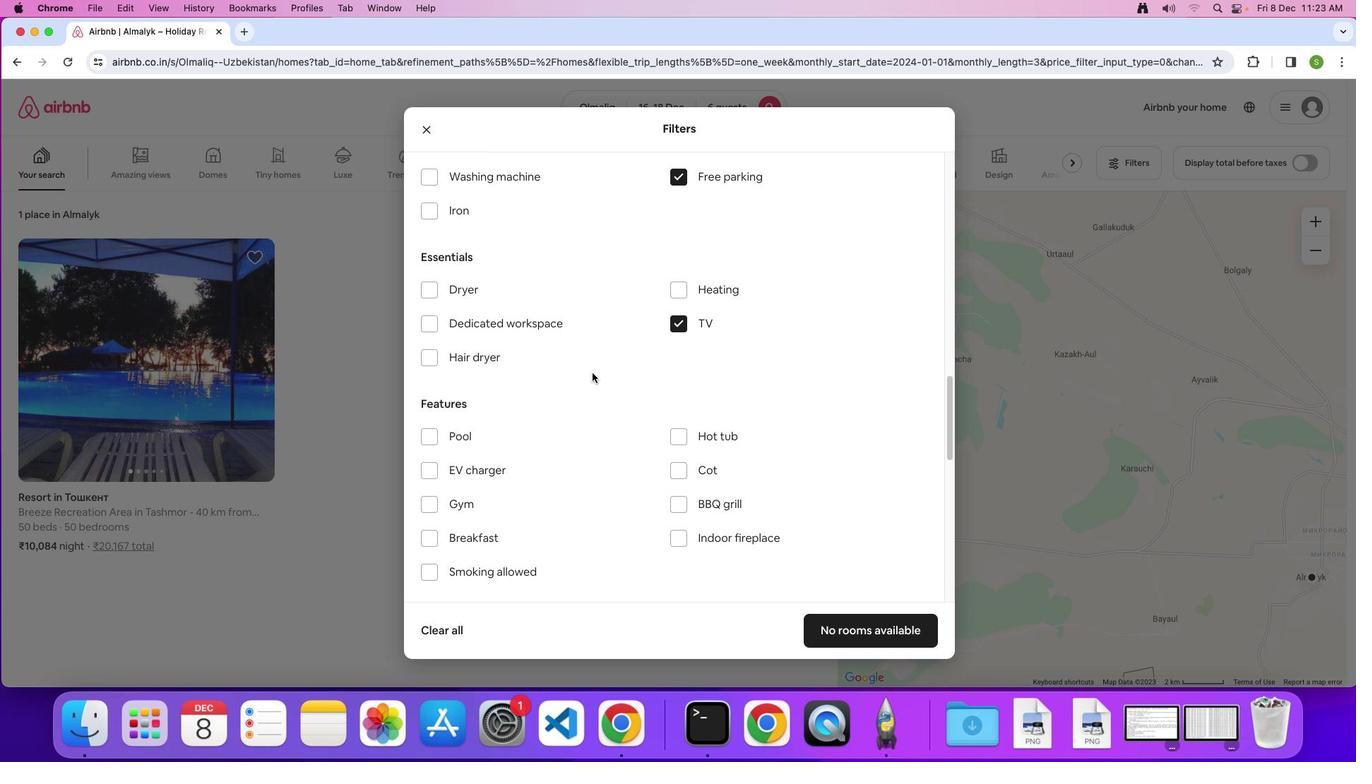 
Action: Mouse scrolled (591, 373) with delta (0, 0)
Screenshot: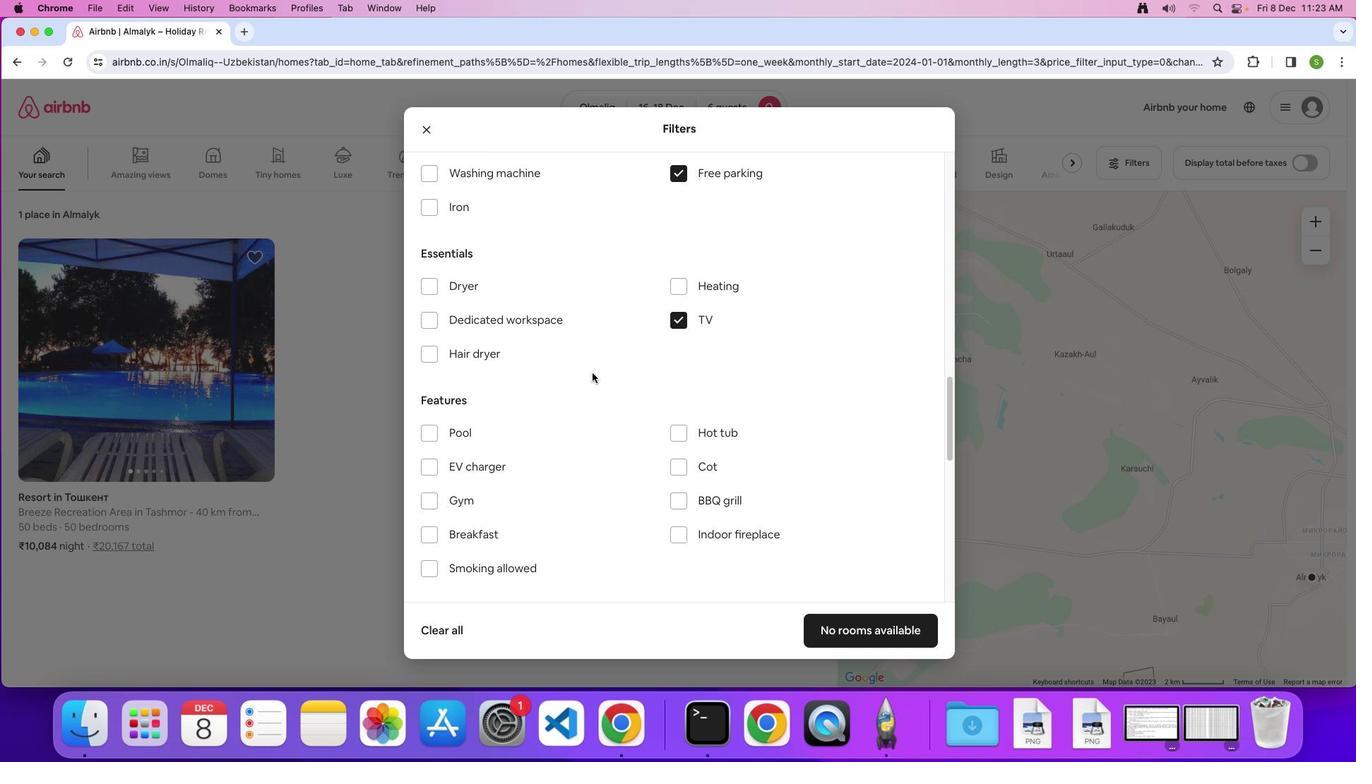 
Action: Mouse scrolled (591, 373) with delta (0, 0)
Screenshot: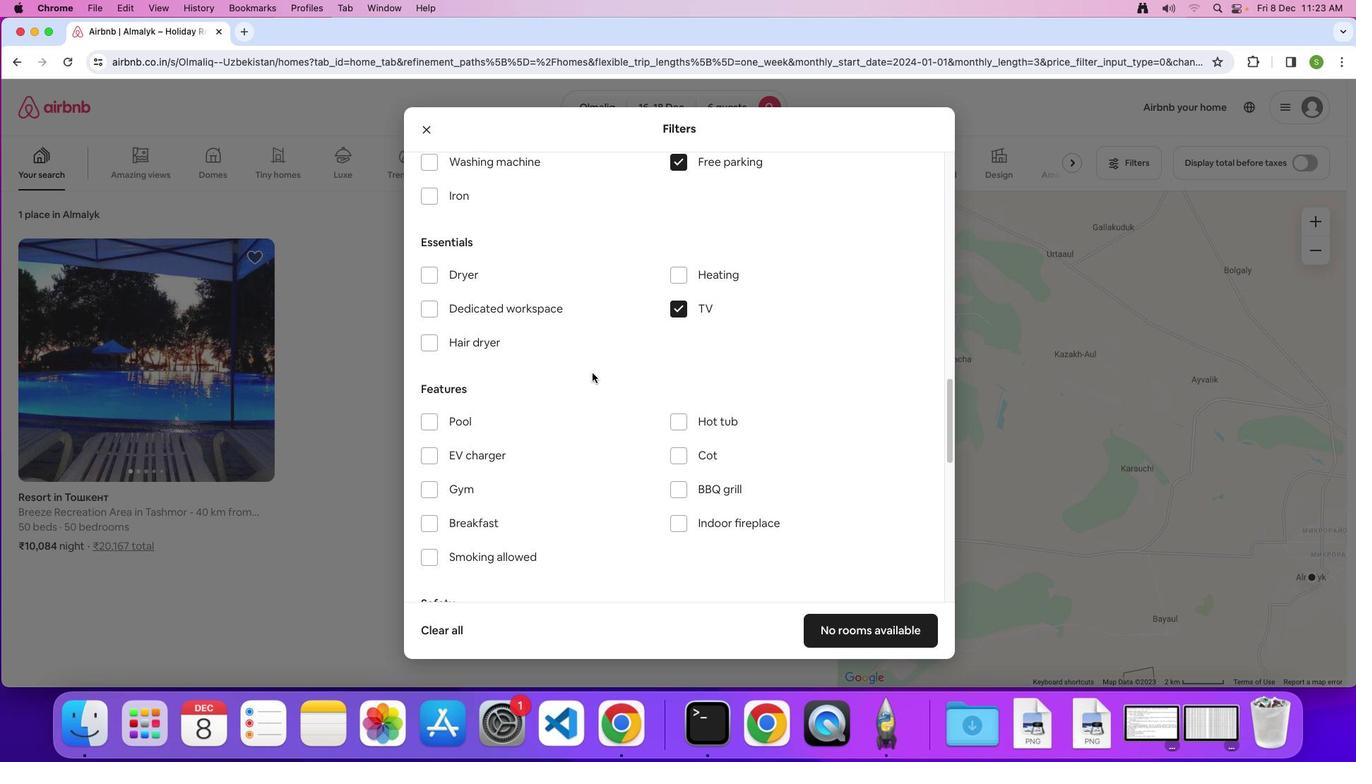 
Action: Mouse scrolled (591, 373) with delta (0, 0)
Screenshot: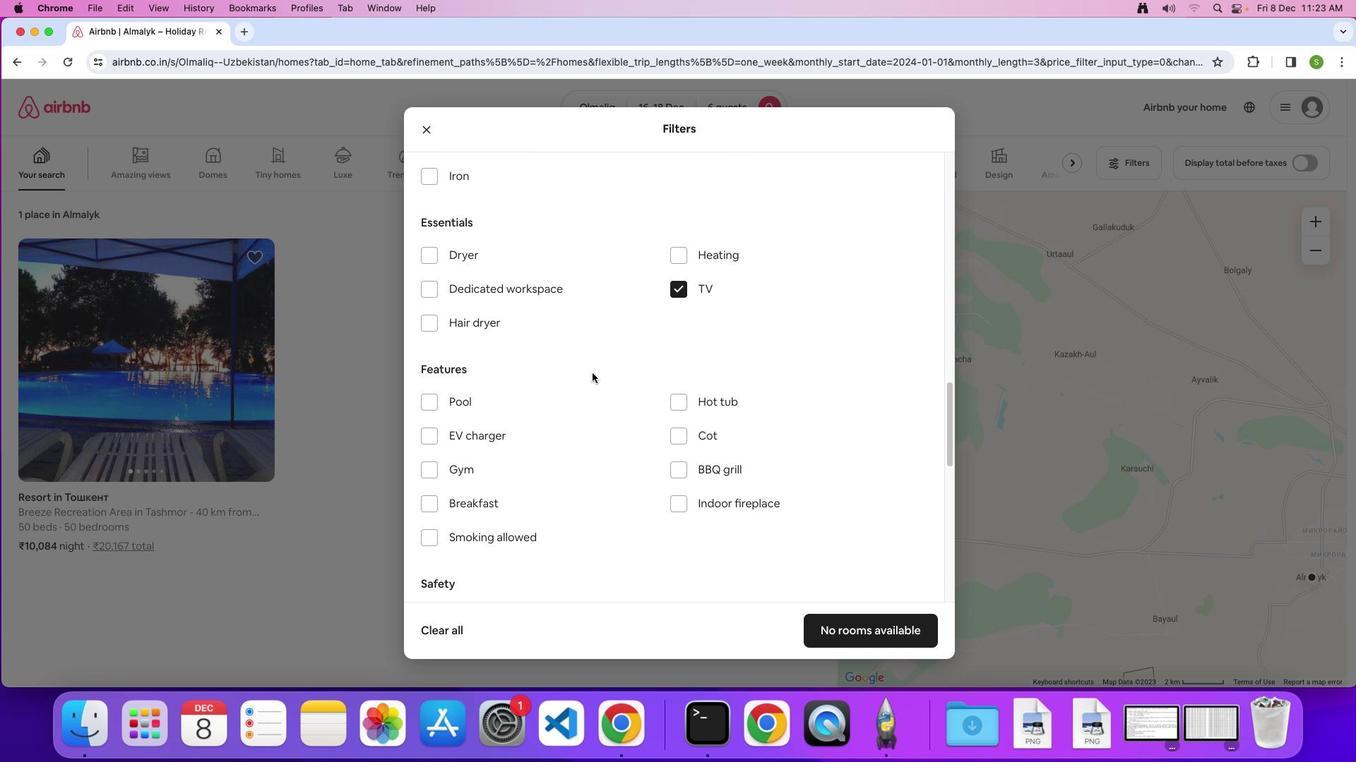 
Action: Mouse scrolled (591, 373) with delta (0, 0)
Screenshot: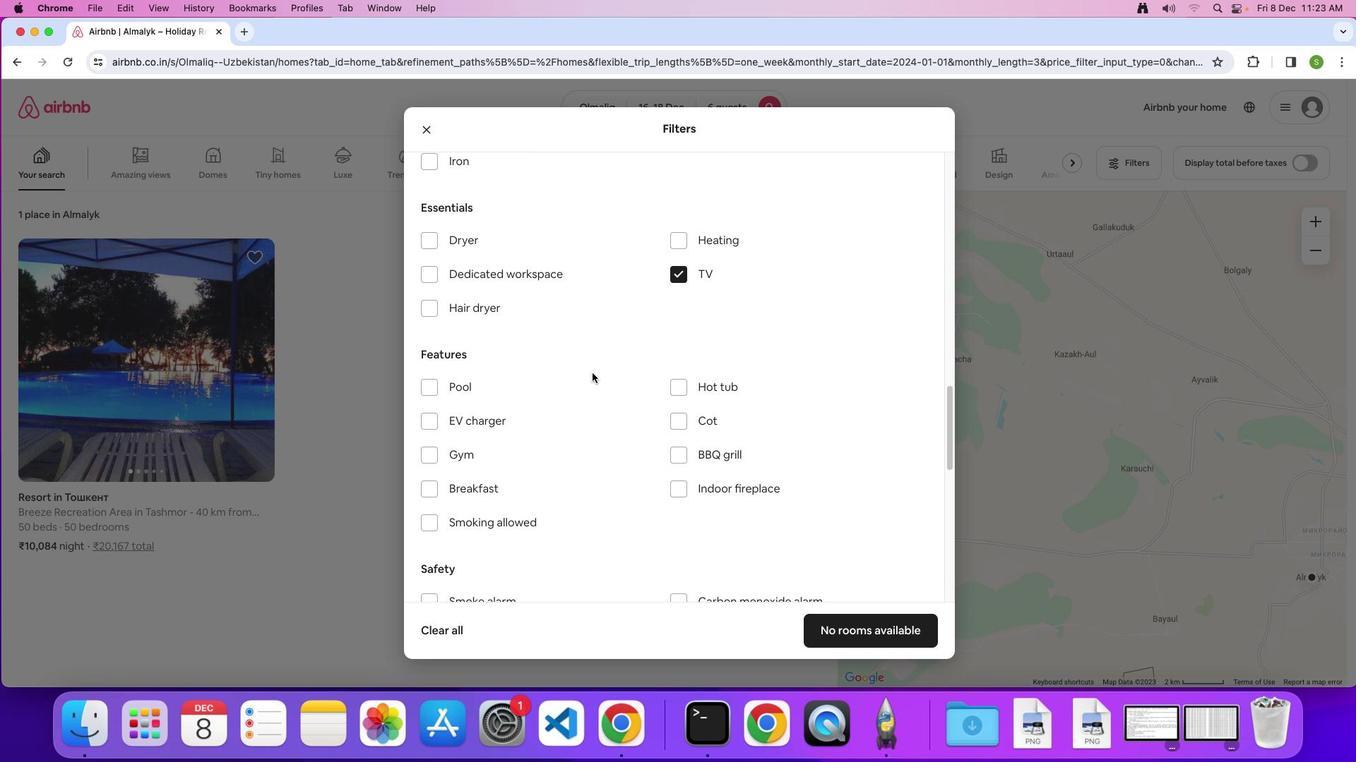 
Action: Mouse scrolled (591, 373) with delta (0, -2)
Screenshot: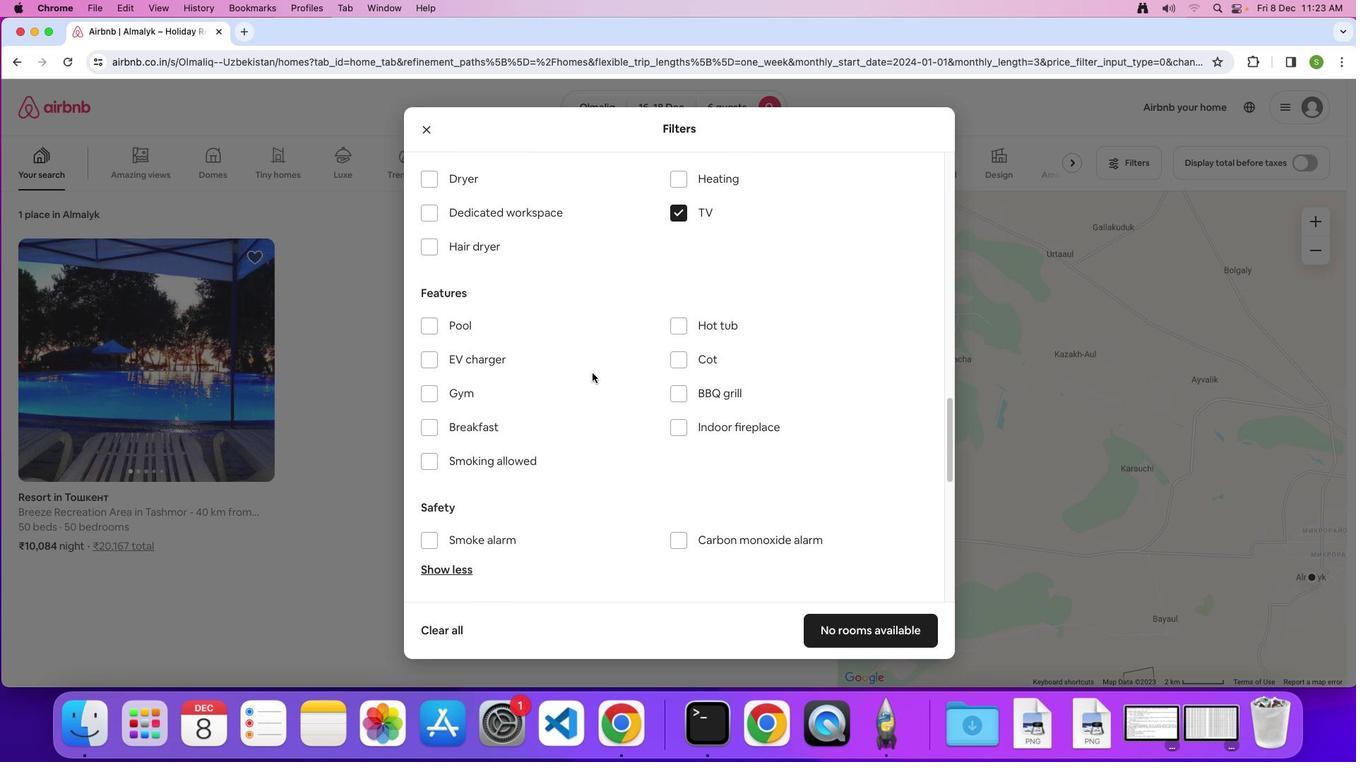 
Action: Mouse scrolled (591, 373) with delta (0, 0)
Screenshot: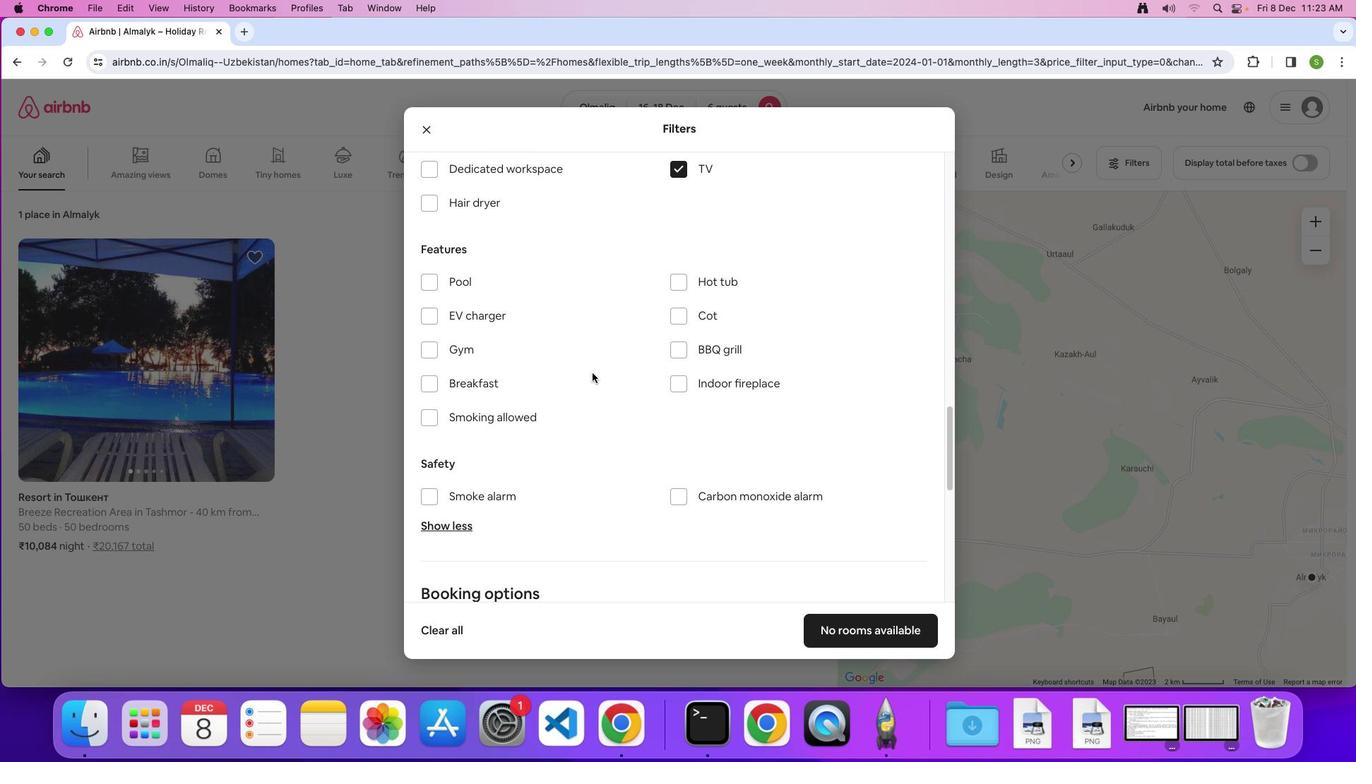 
Action: Mouse scrolled (591, 373) with delta (0, 0)
Screenshot: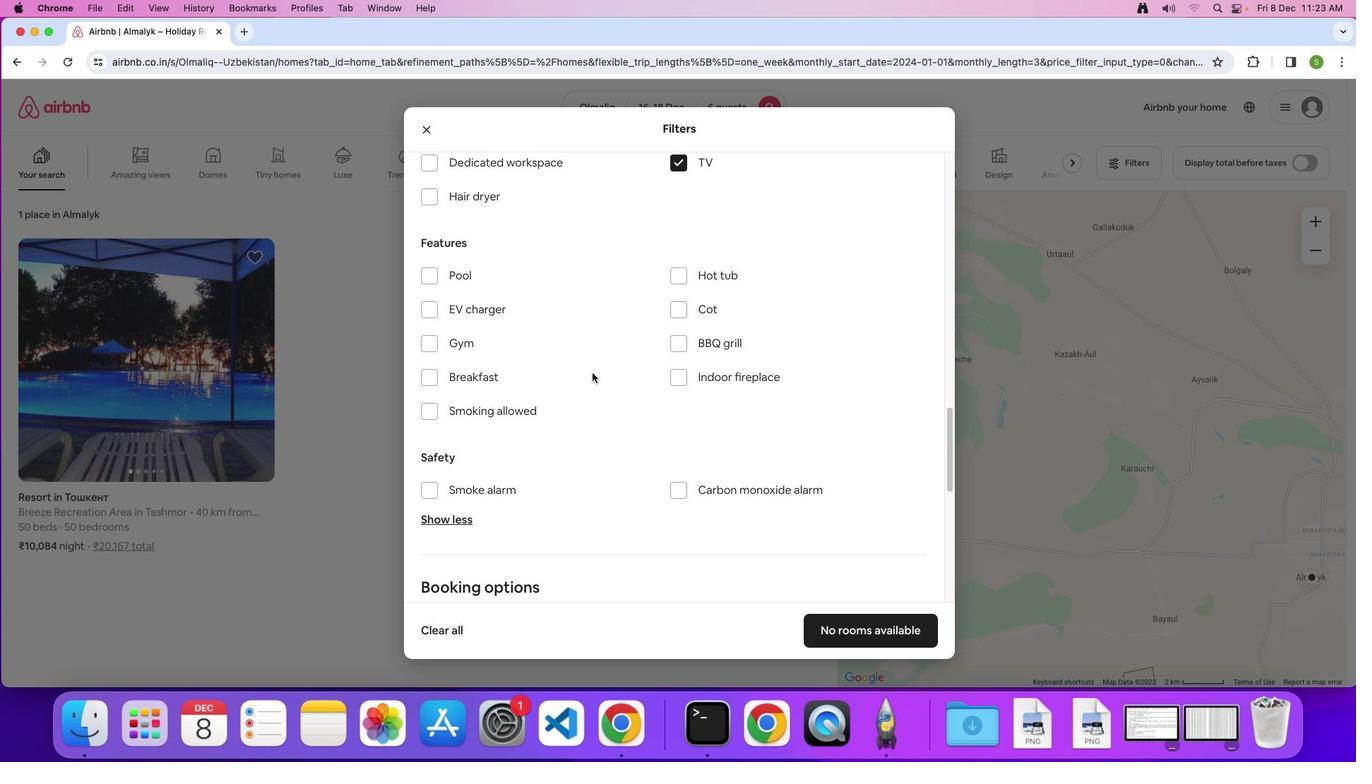 
Action: Mouse moved to (430, 332)
Screenshot: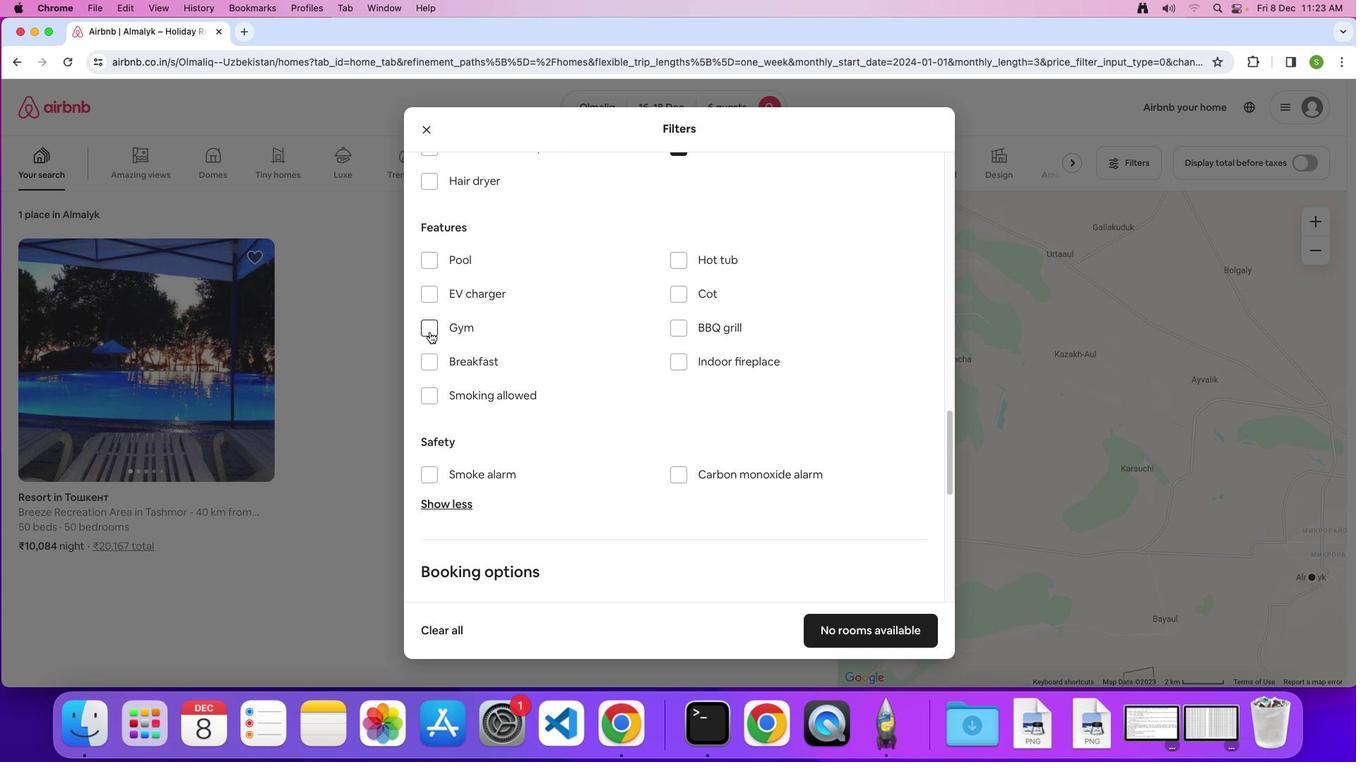 
Action: Mouse pressed left at (430, 332)
Screenshot: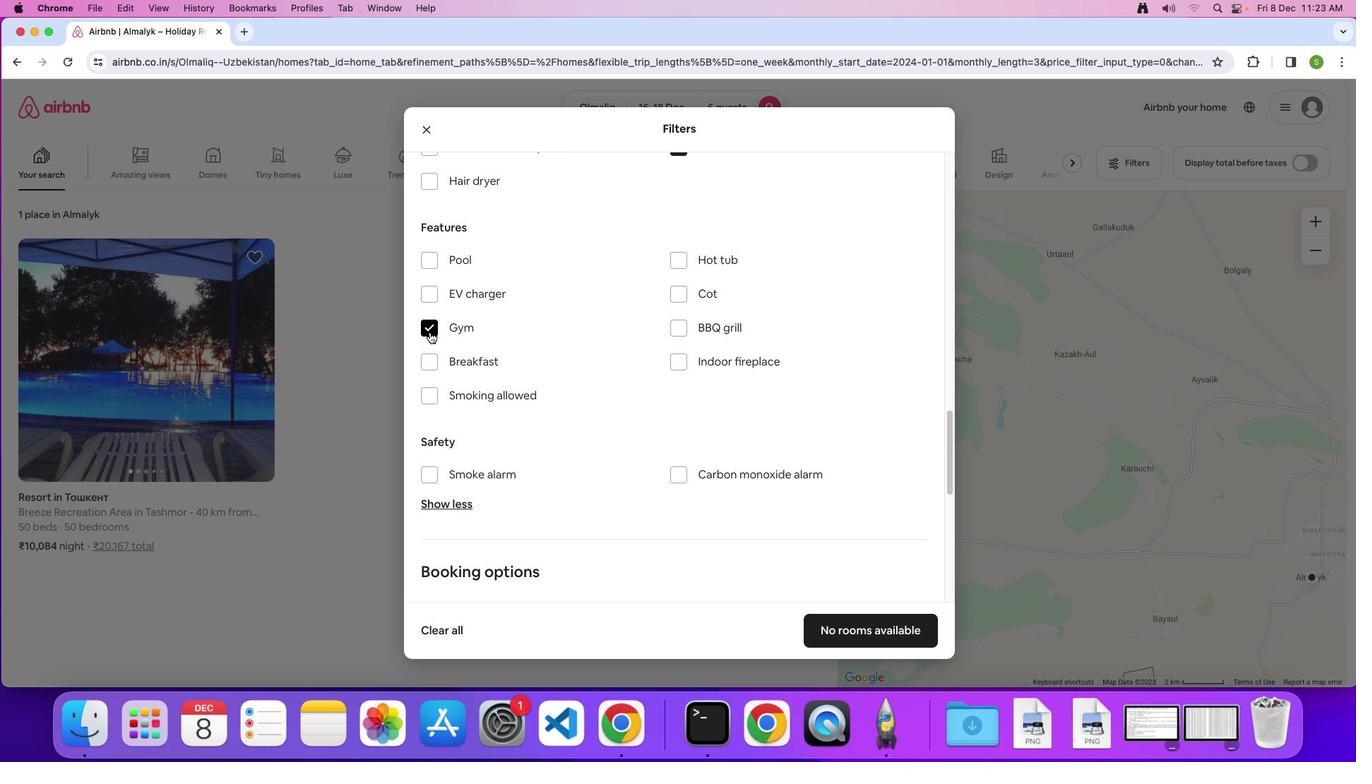 
Action: Mouse moved to (437, 363)
Screenshot: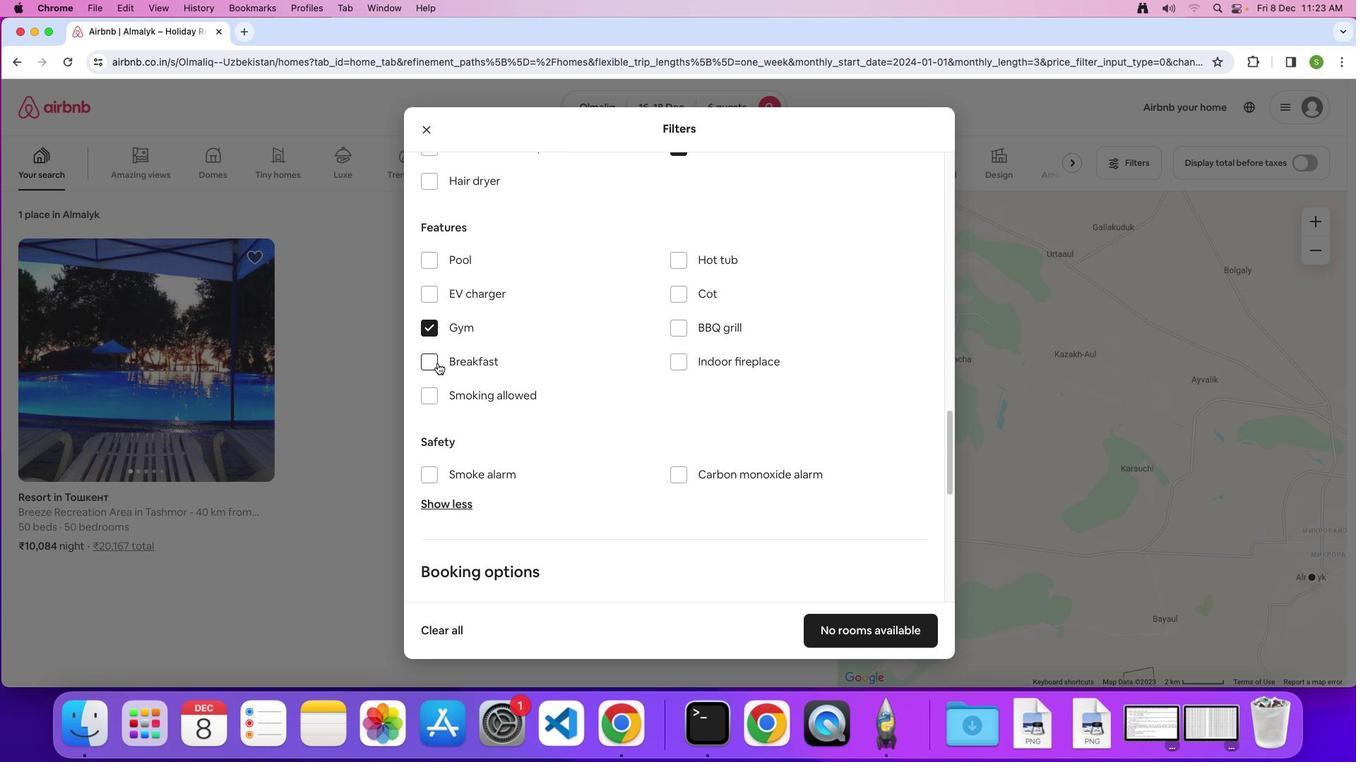 
Action: Mouse pressed left at (437, 363)
Screenshot: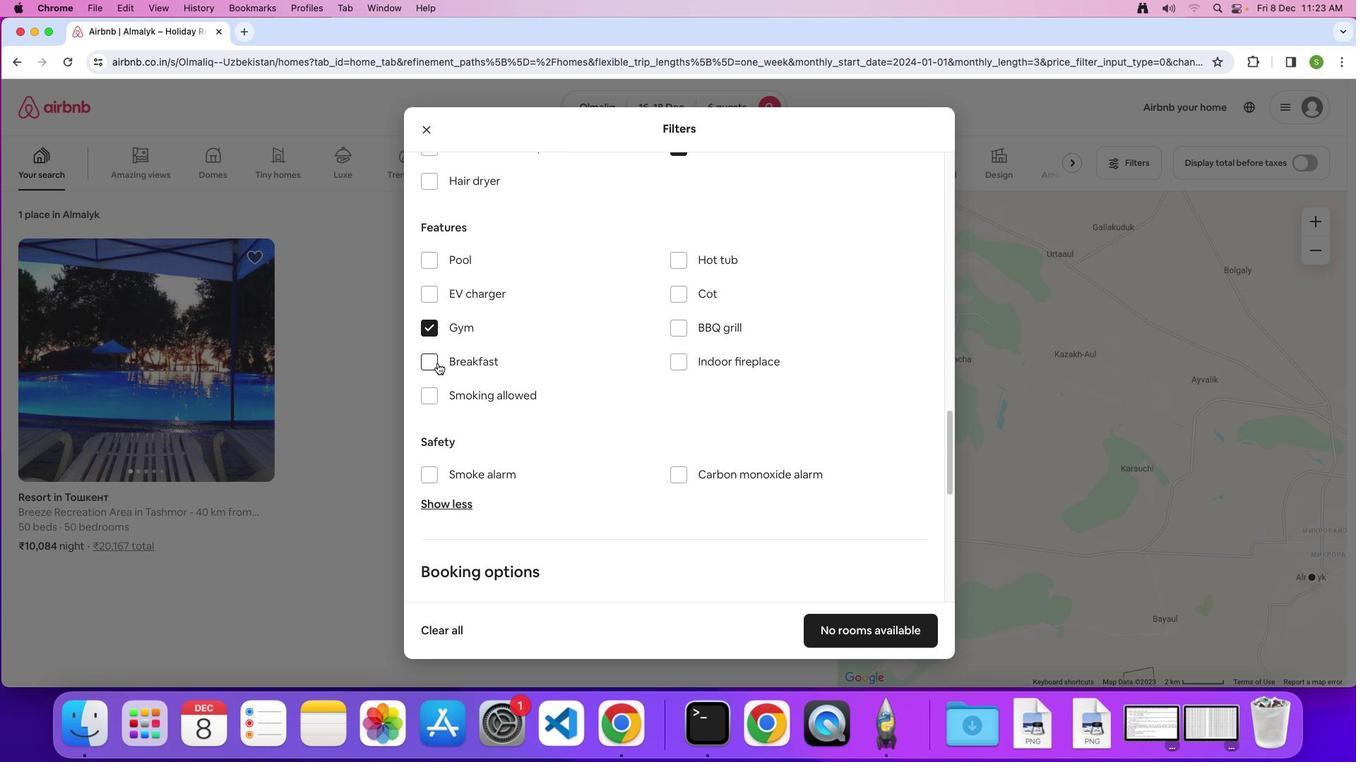 
Action: Mouse moved to (568, 396)
Screenshot: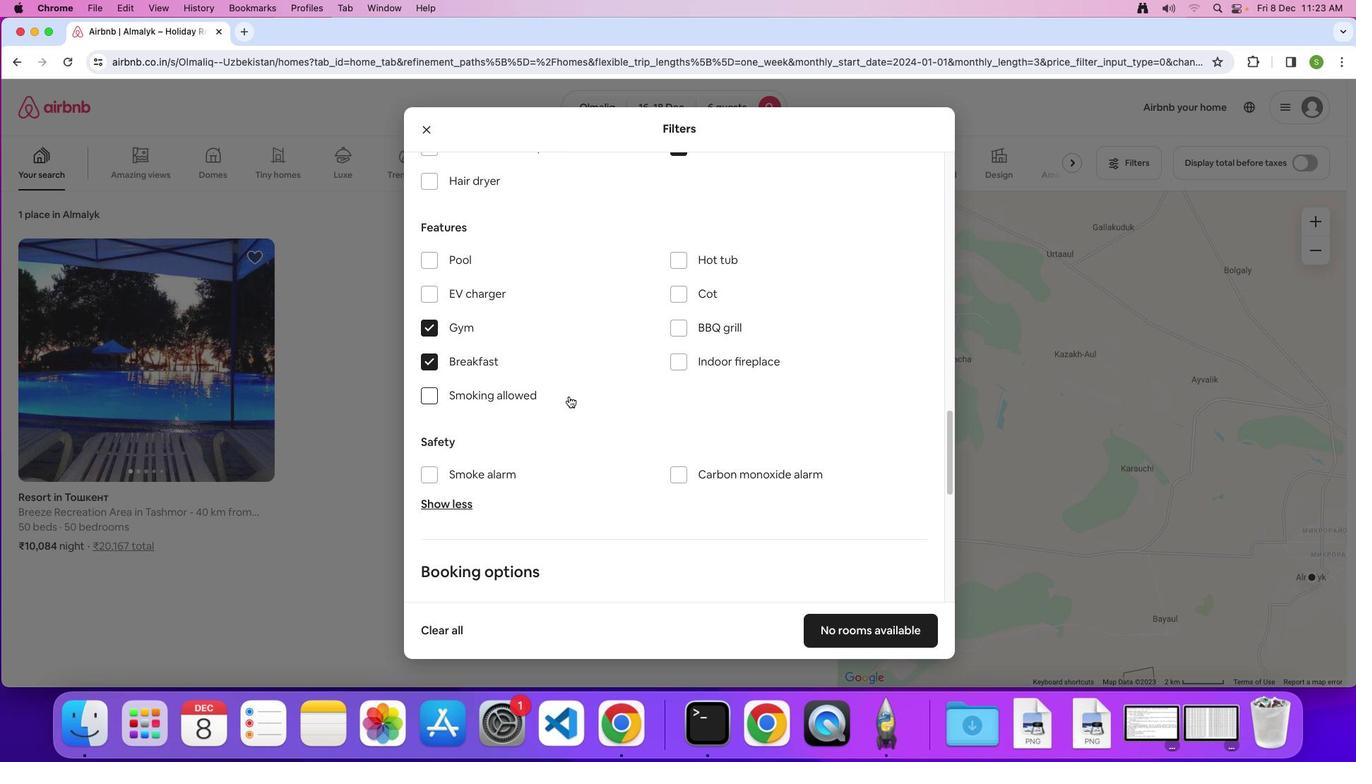 
Action: Mouse scrolled (568, 396) with delta (0, 0)
Screenshot: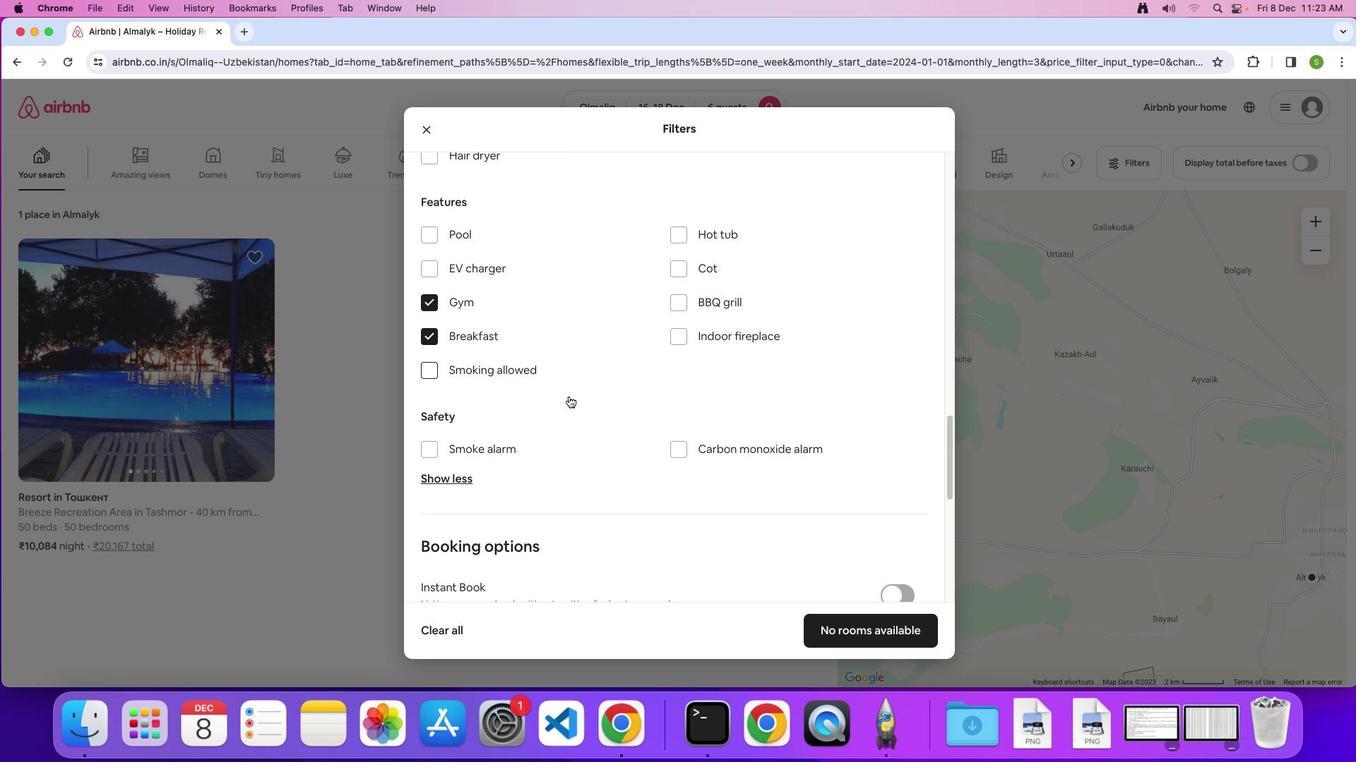 
Action: Mouse scrolled (568, 396) with delta (0, 0)
Screenshot: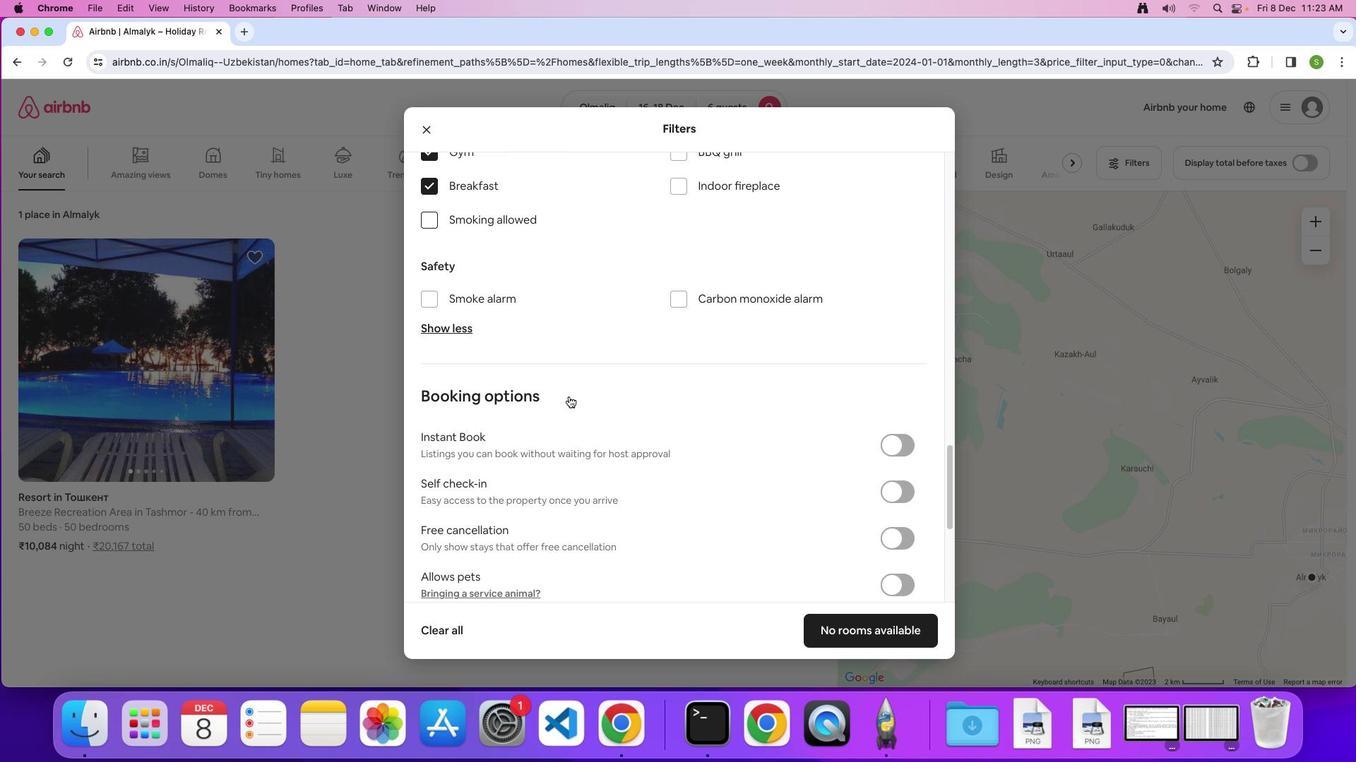 
Action: Mouse scrolled (568, 396) with delta (0, -2)
Screenshot: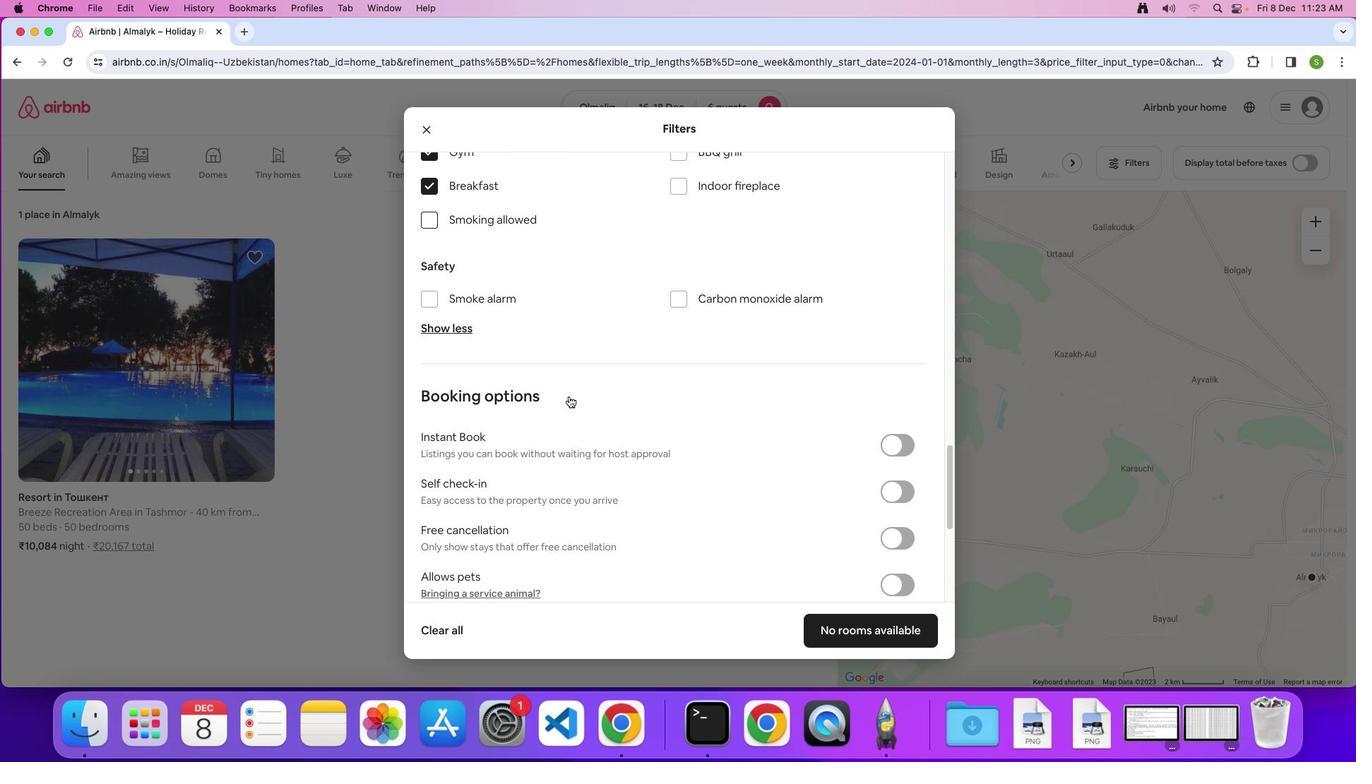 
Action: Mouse scrolled (568, 396) with delta (0, 0)
Screenshot: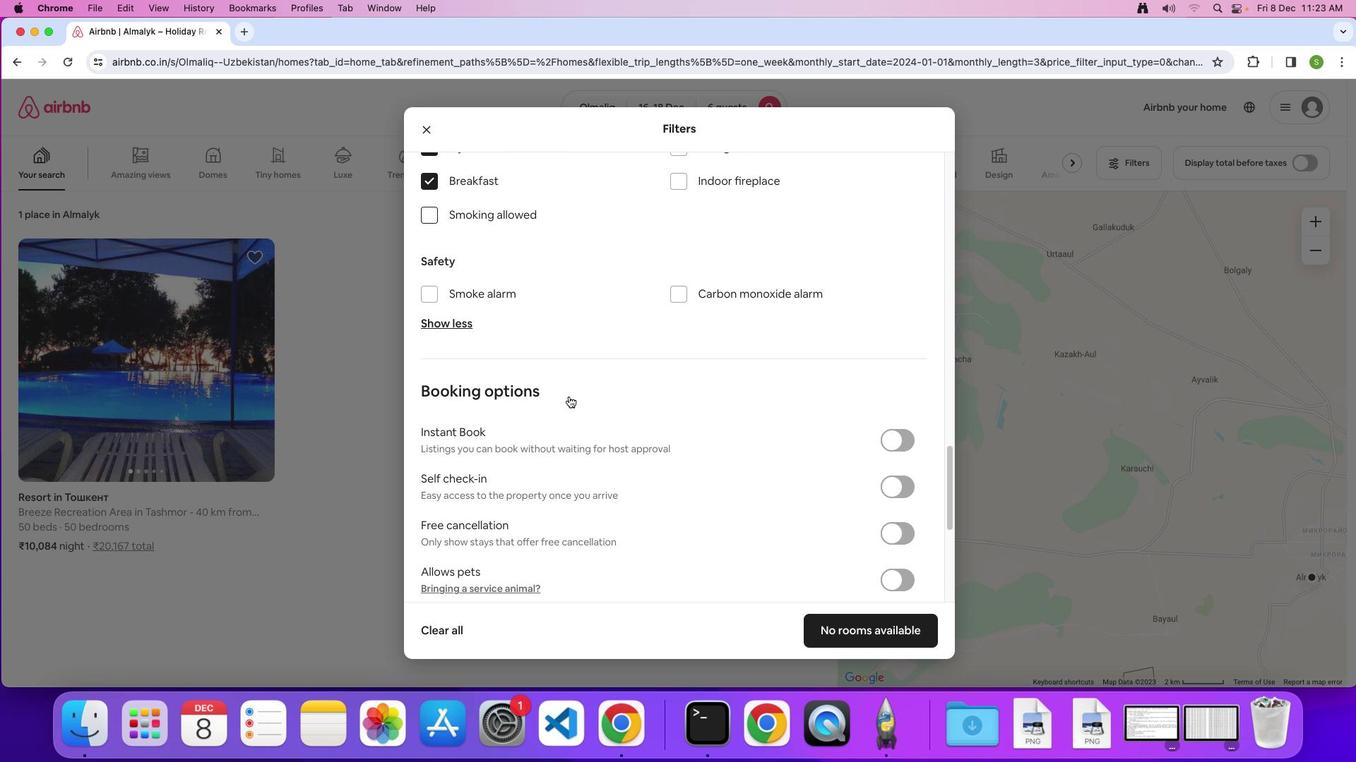 
Action: Mouse scrolled (568, 396) with delta (0, 0)
Screenshot: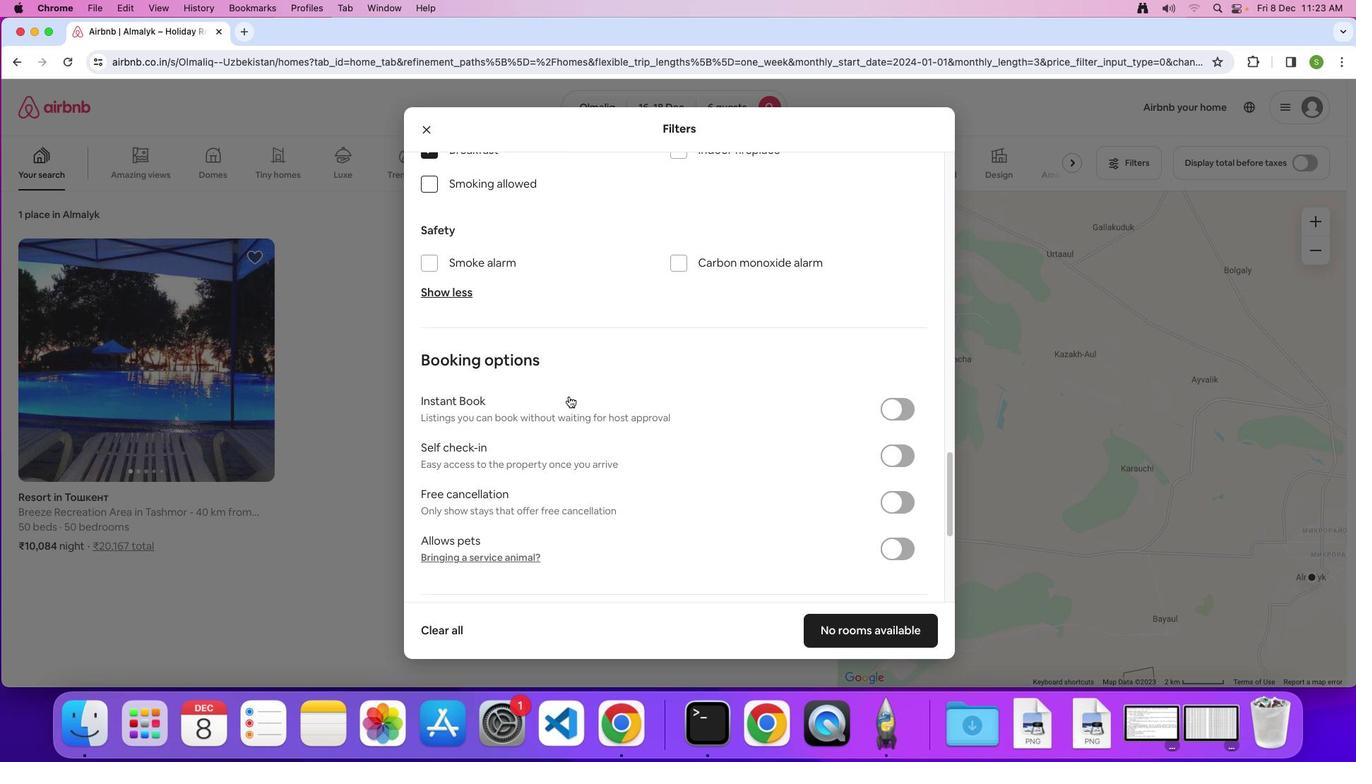 
Action: Mouse scrolled (568, 396) with delta (0, -2)
Screenshot: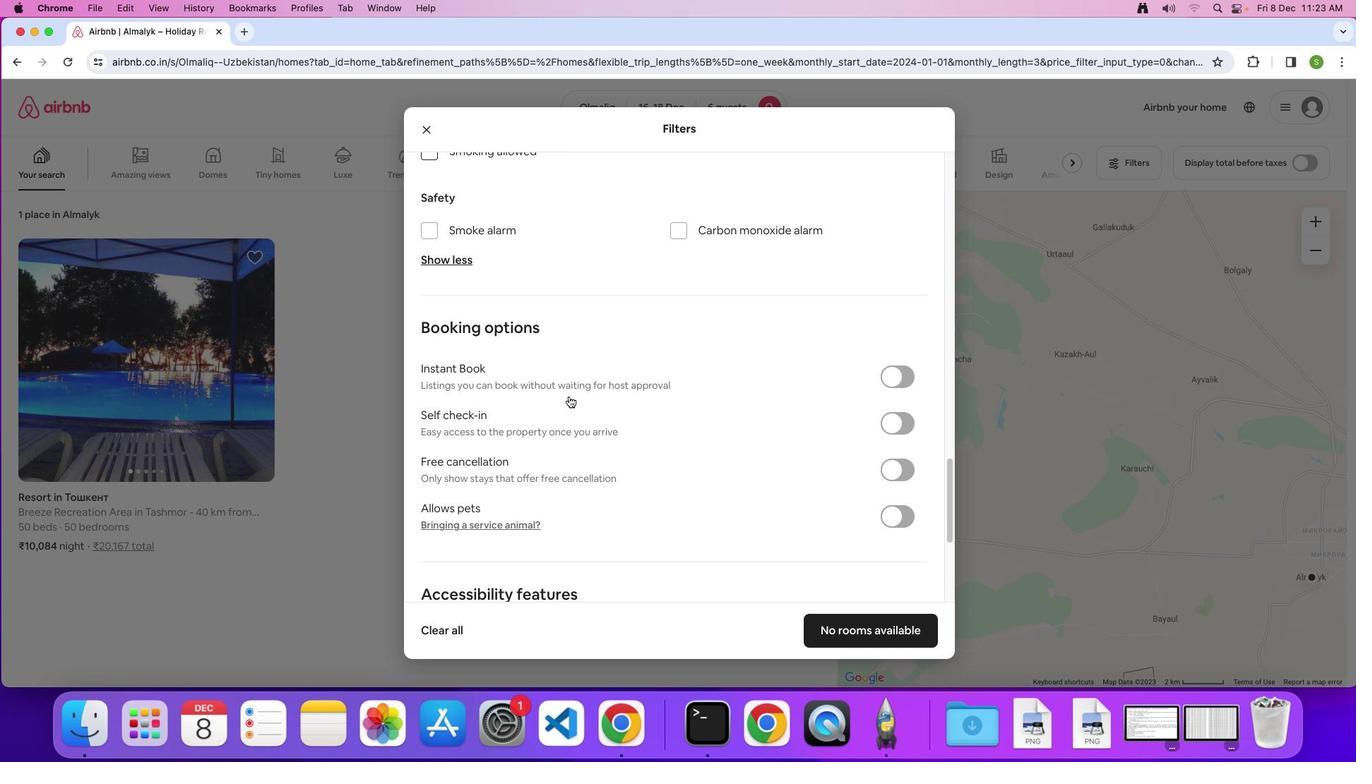 
Action: Mouse scrolled (568, 396) with delta (0, 0)
Screenshot: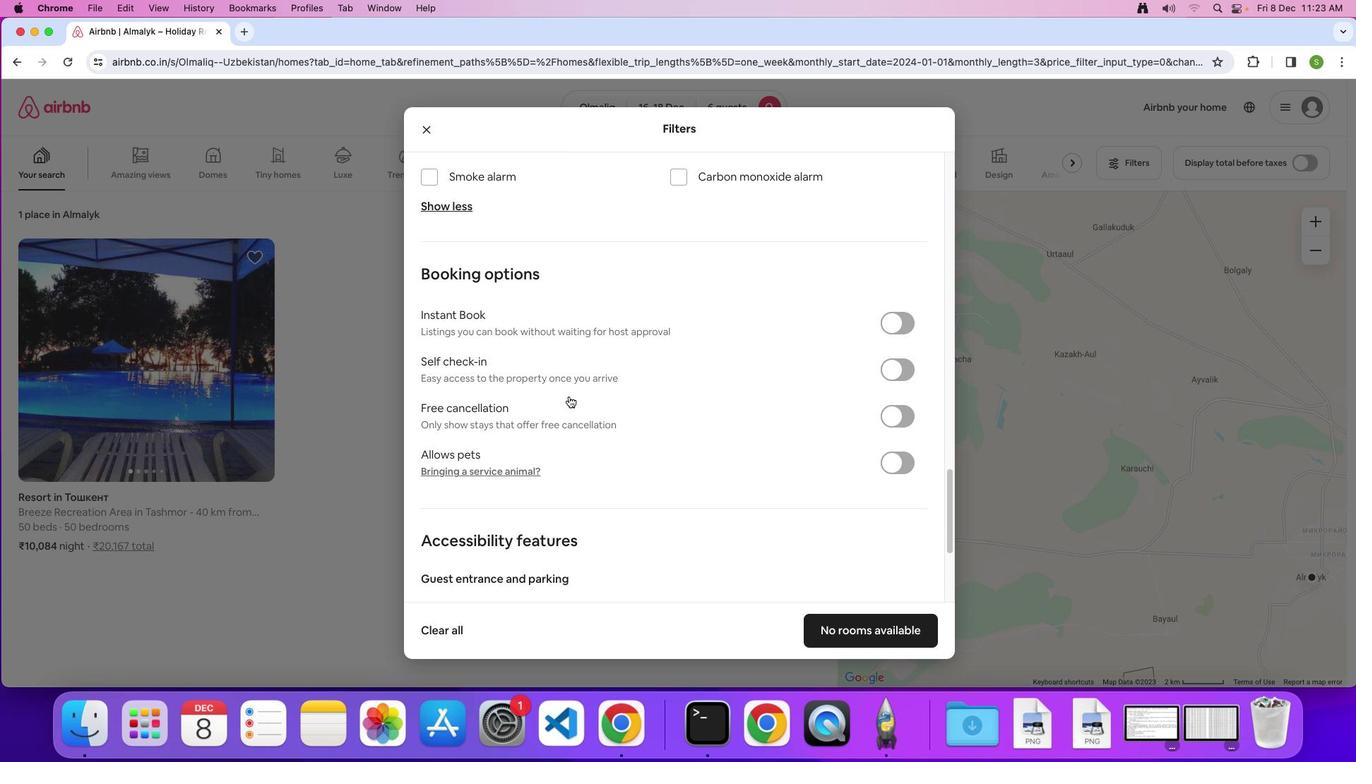 
Action: Mouse scrolled (568, 396) with delta (0, 0)
Screenshot: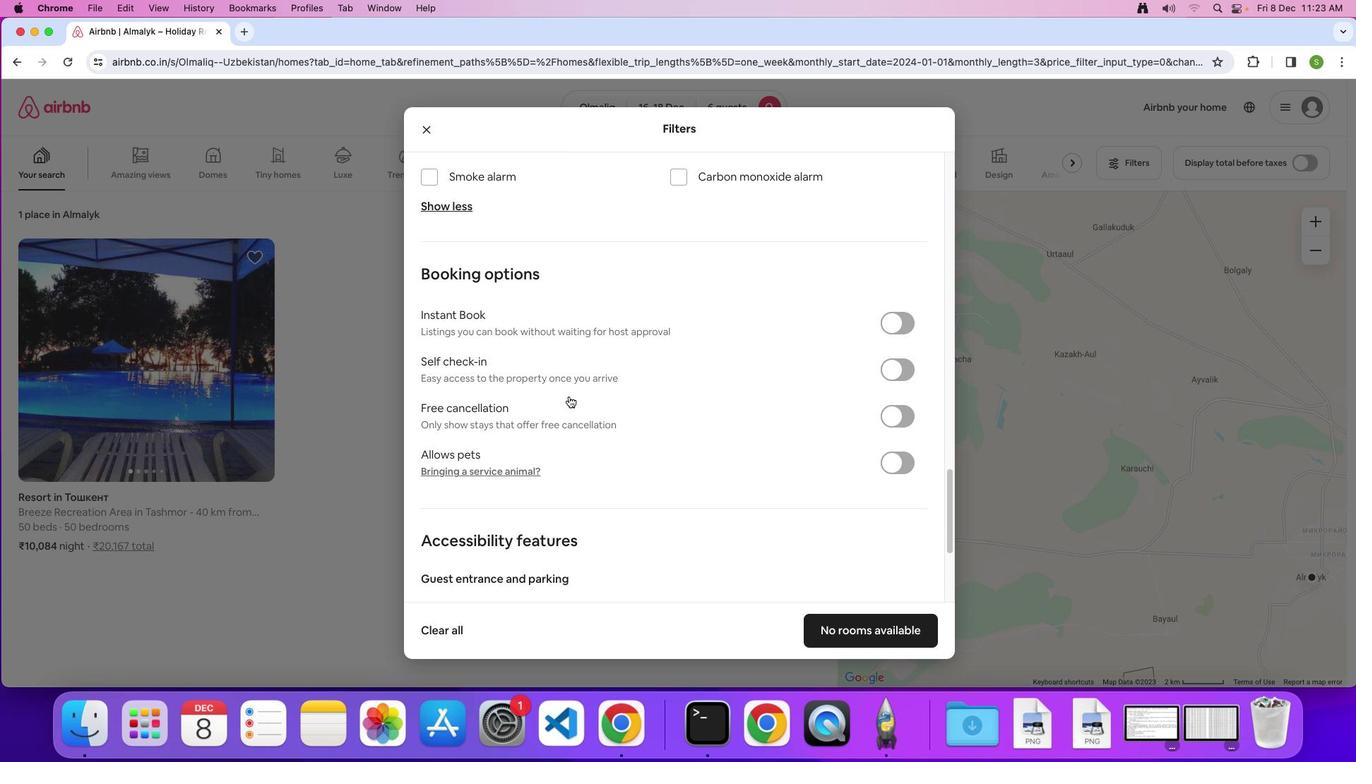 
Action: Mouse scrolled (568, 396) with delta (0, -2)
Screenshot: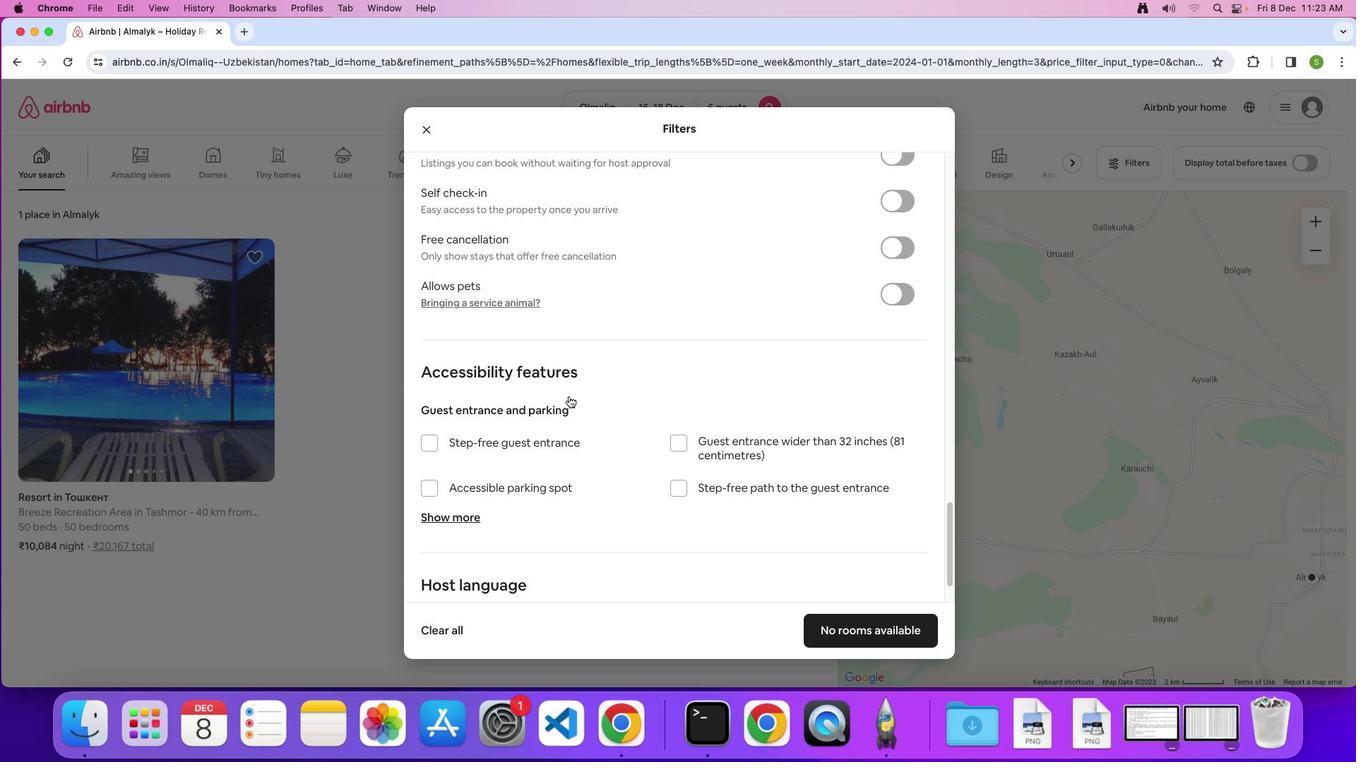 
Action: Mouse scrolled (568, 396) with delta (0, 0)
Screenshot: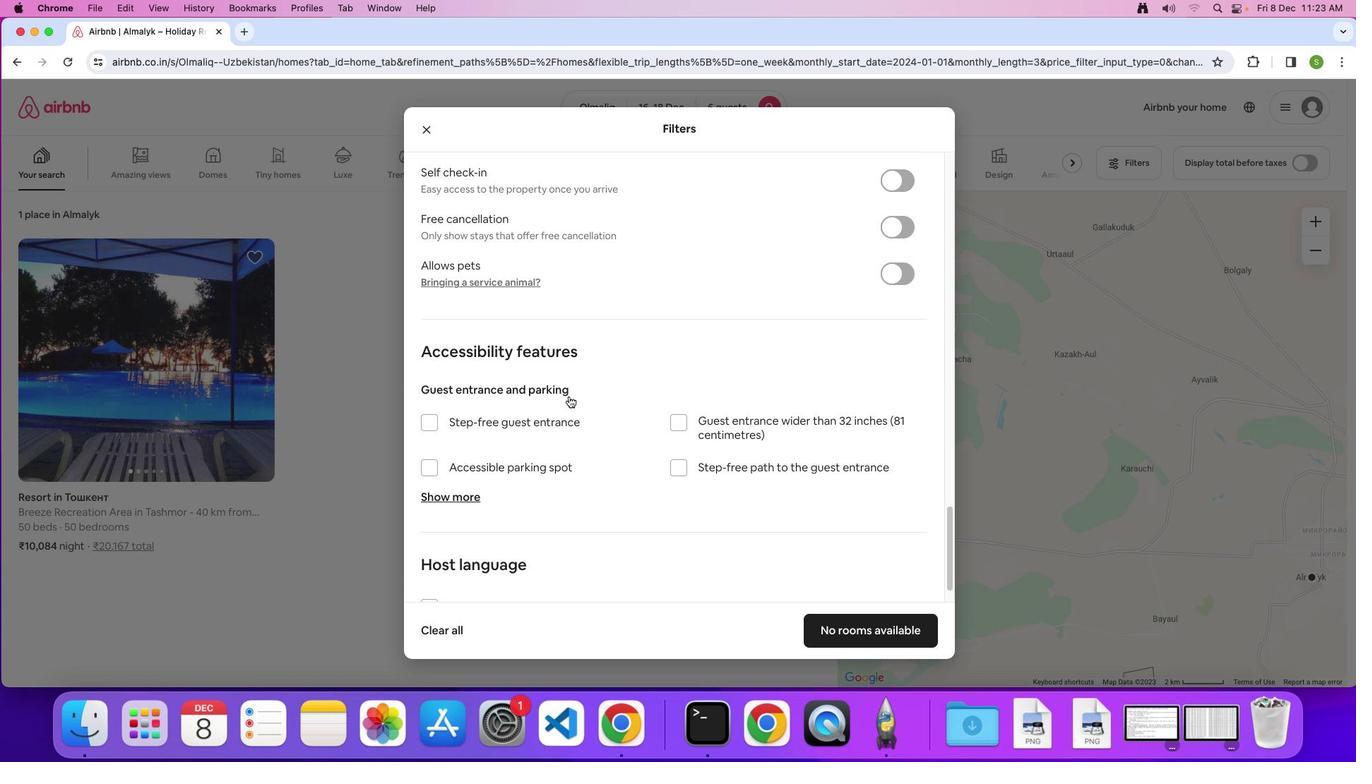 
Action: Mouse scrolled (568, 396) with delta (0, 0)
Screenshot: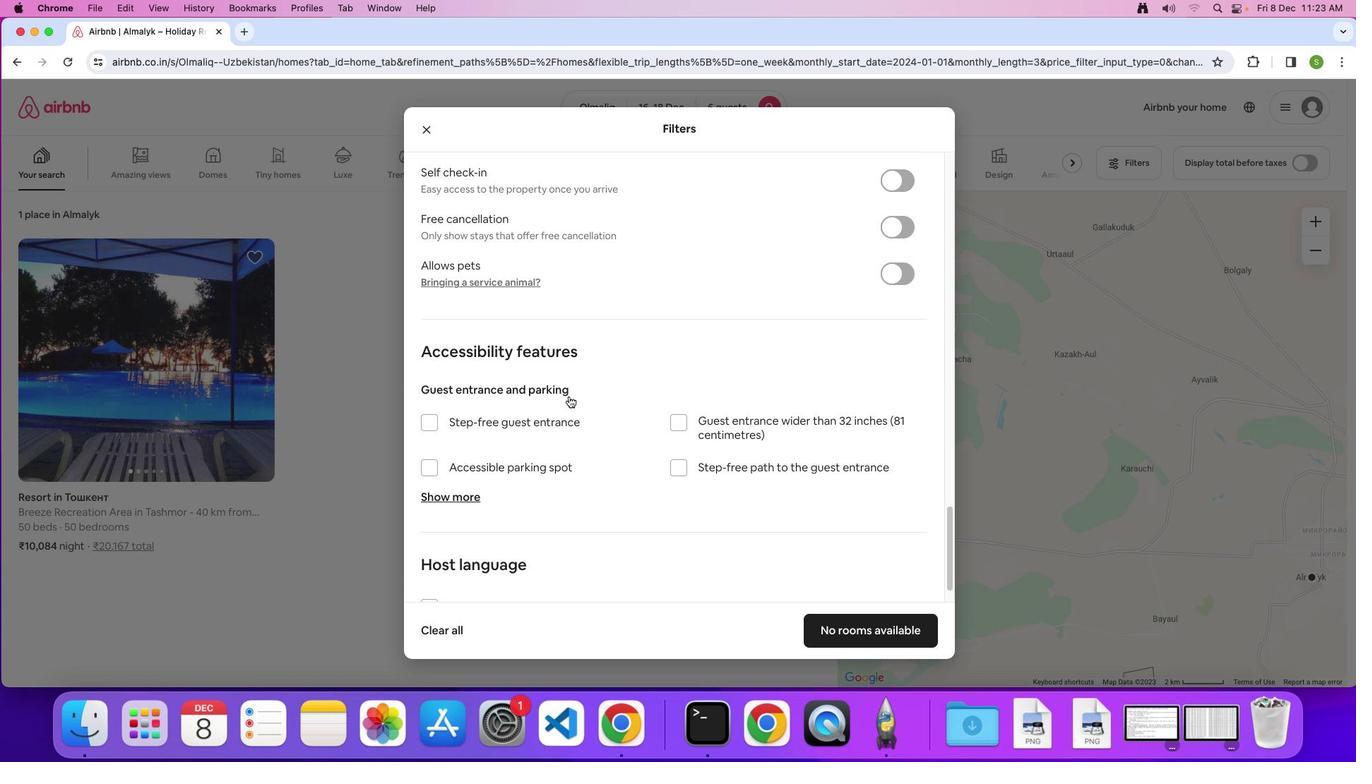 
Action: Mouse scrolled (568, 396) with delta (0, -2)
Screenshot: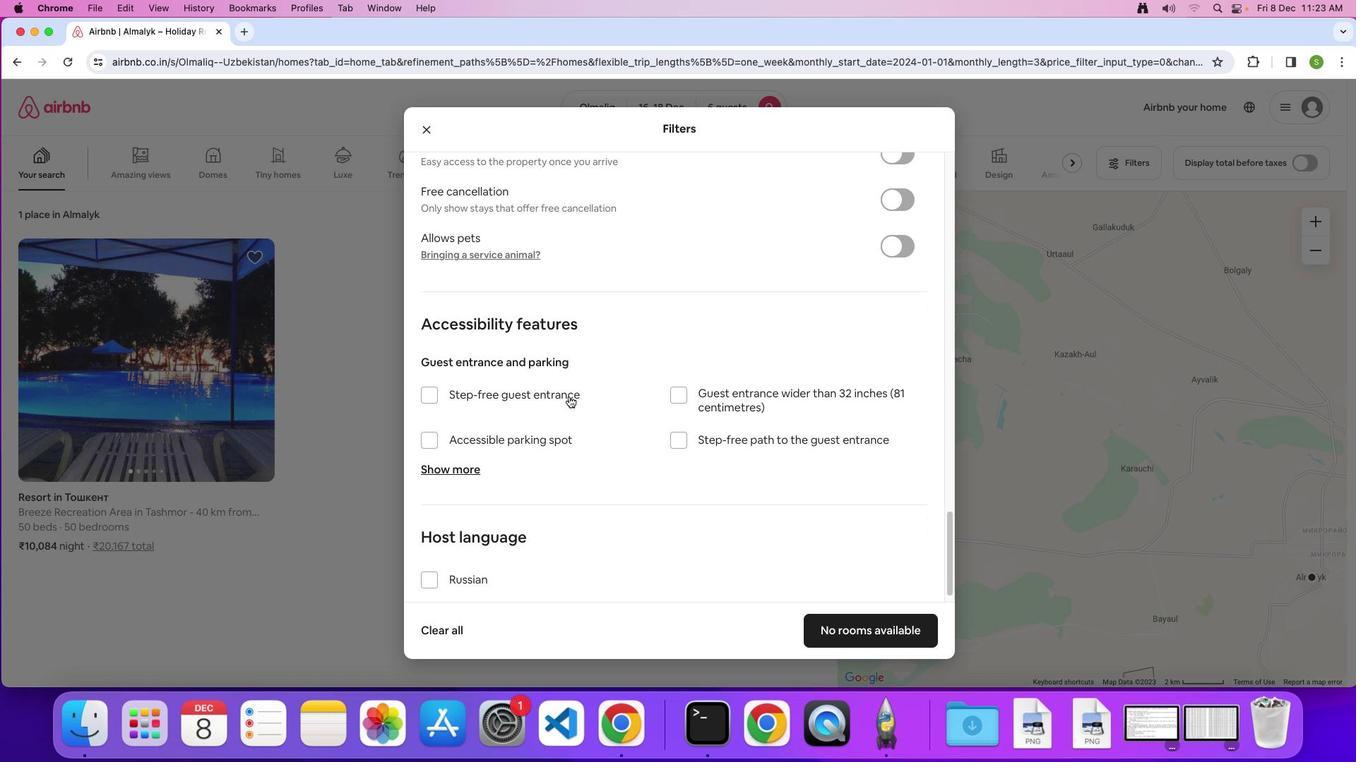 
Action: Mouse scrolled (568, 396) with delta (0, 0)
Screenshot: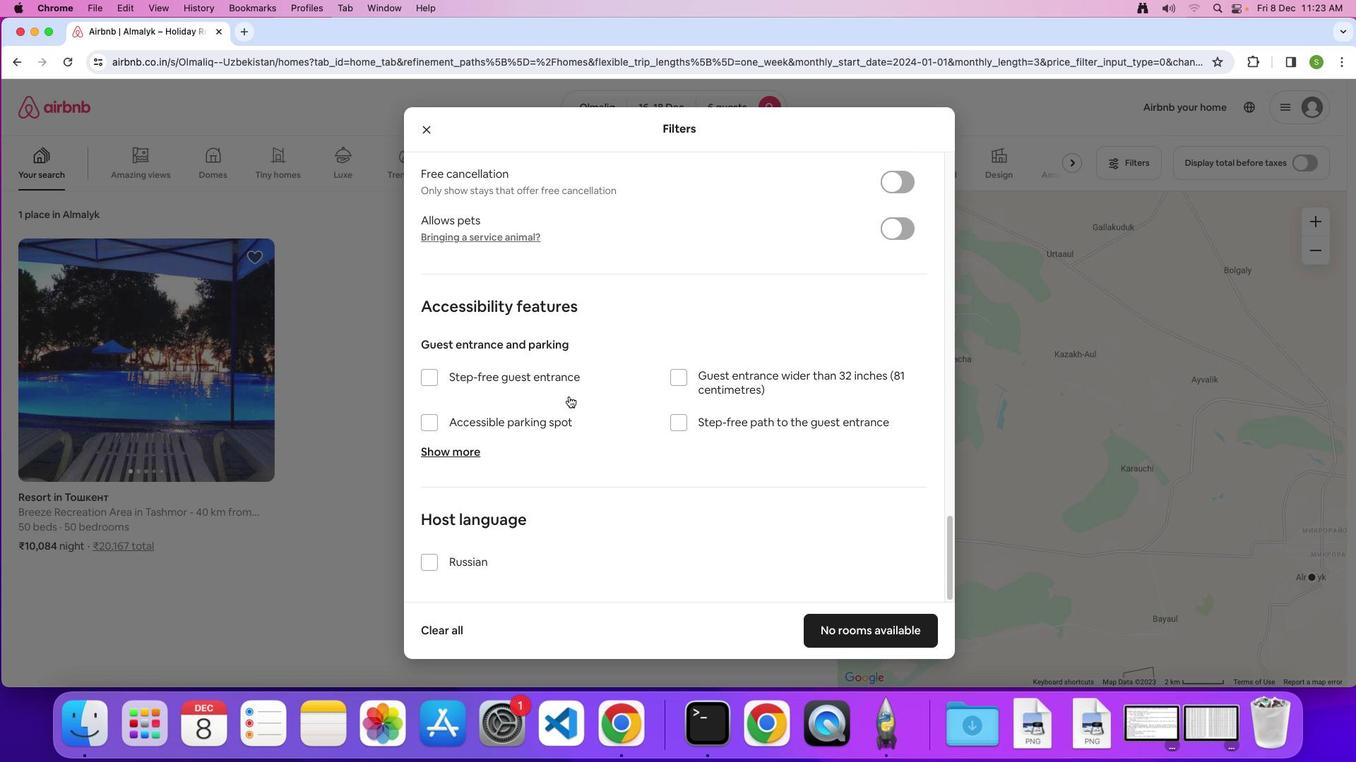 
Action: Mouse scrolled (568, 396) with delta (0, 0)
Screenshot: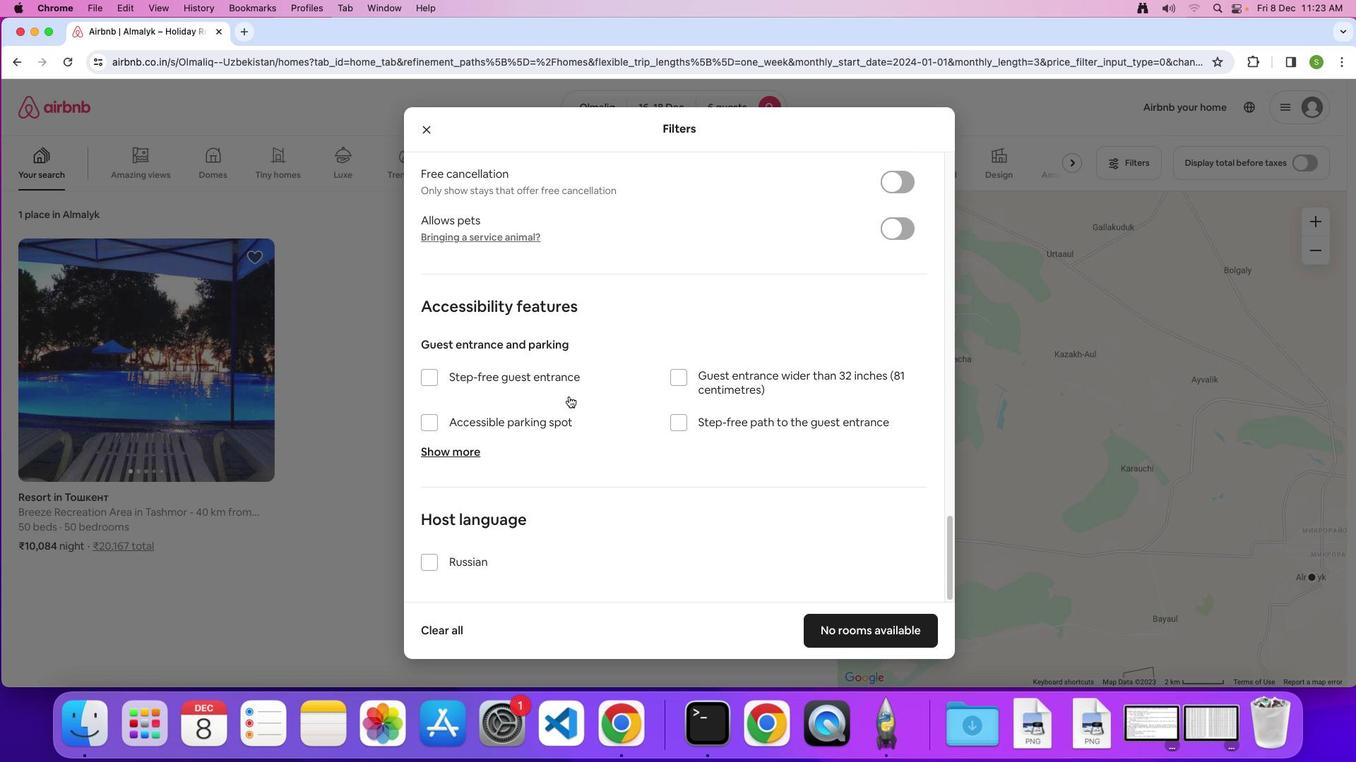 
Action: Mouse scrolled (568, 396) with delta (0, -2)
Screenshot: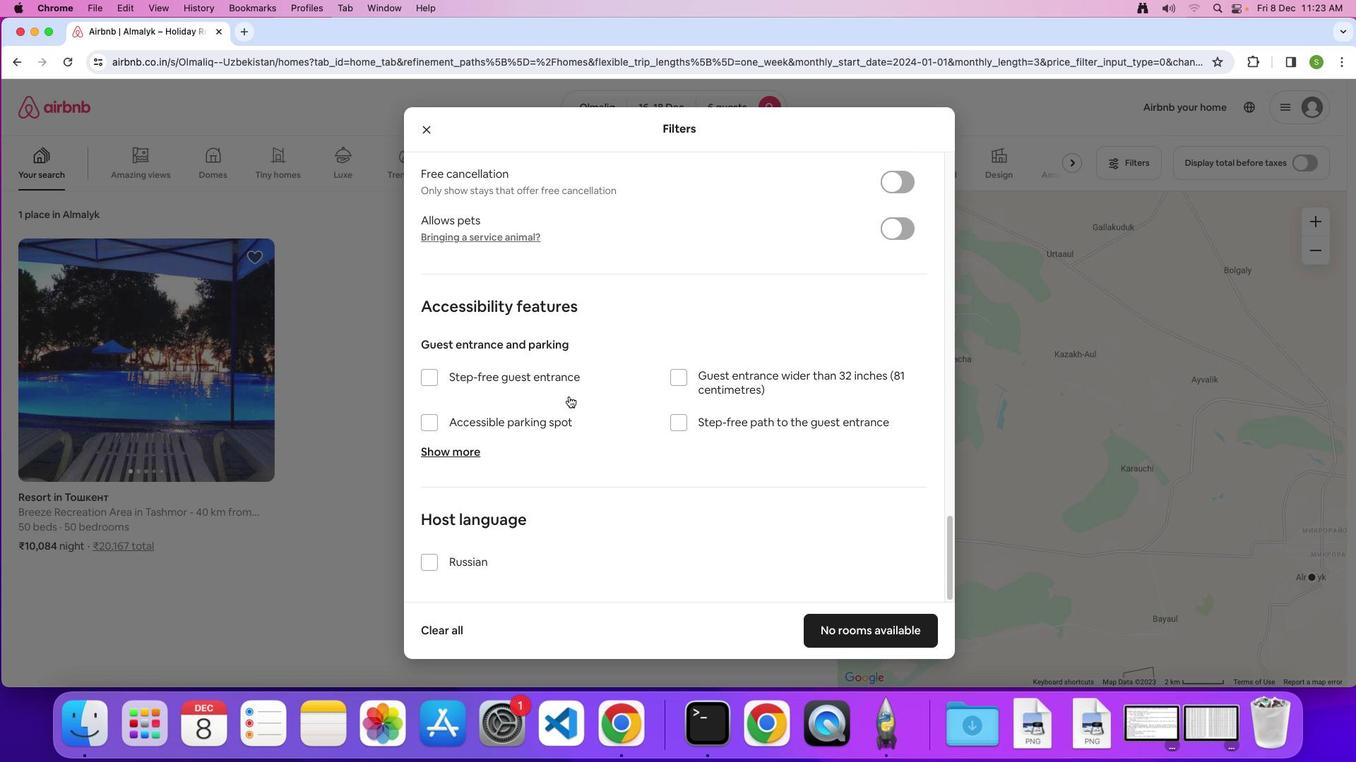 
Action: Mouse moved to (834, 634)
Screenshot: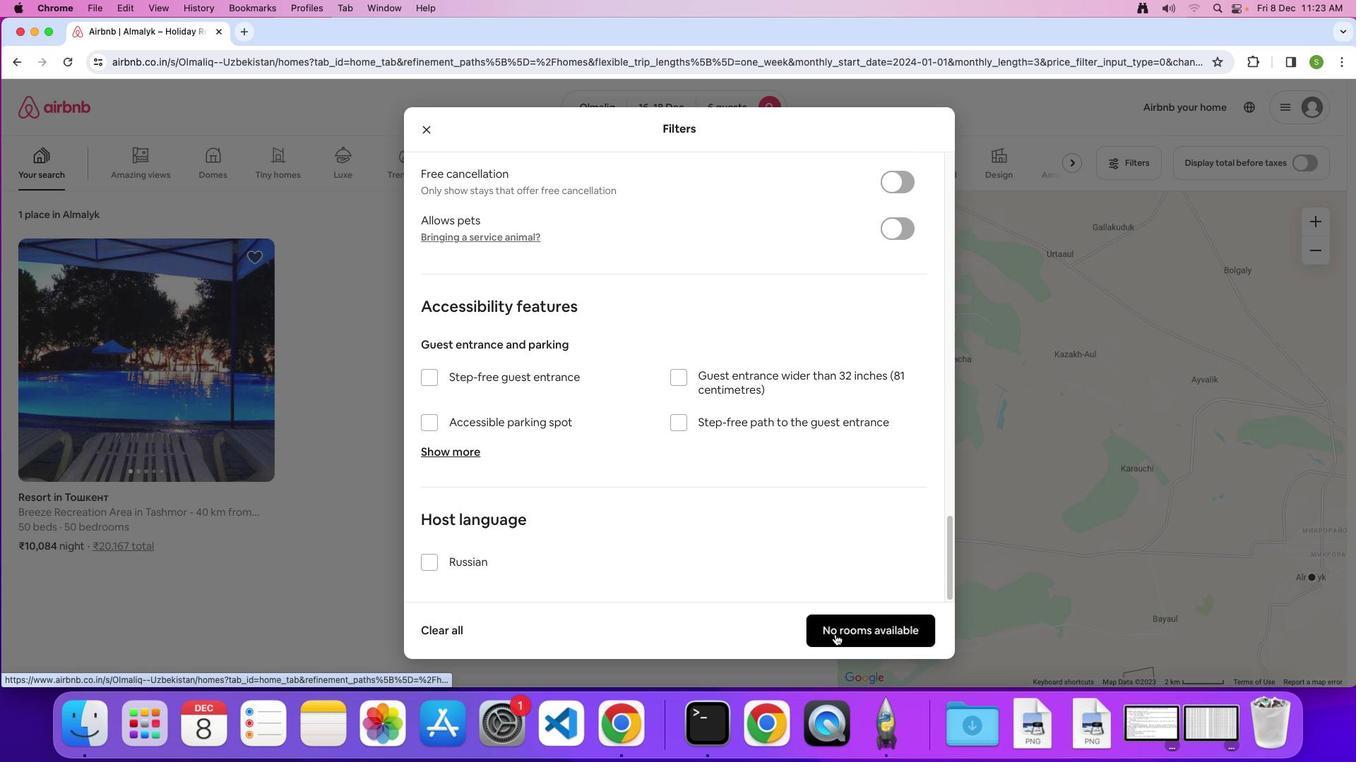 
Action: Mouse pressed left at (834, 634)
Screenshot: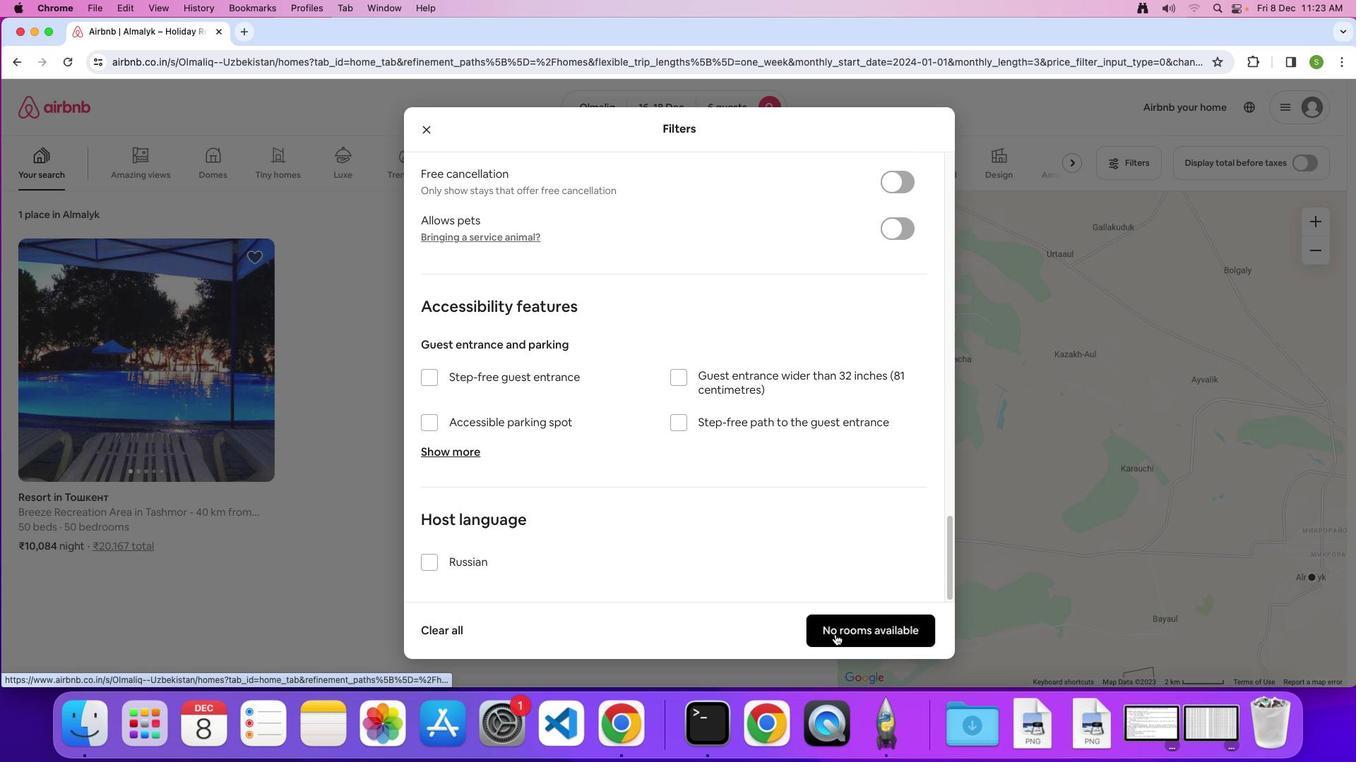 
Action: Mouse moved to (707, 459)
Screenshot: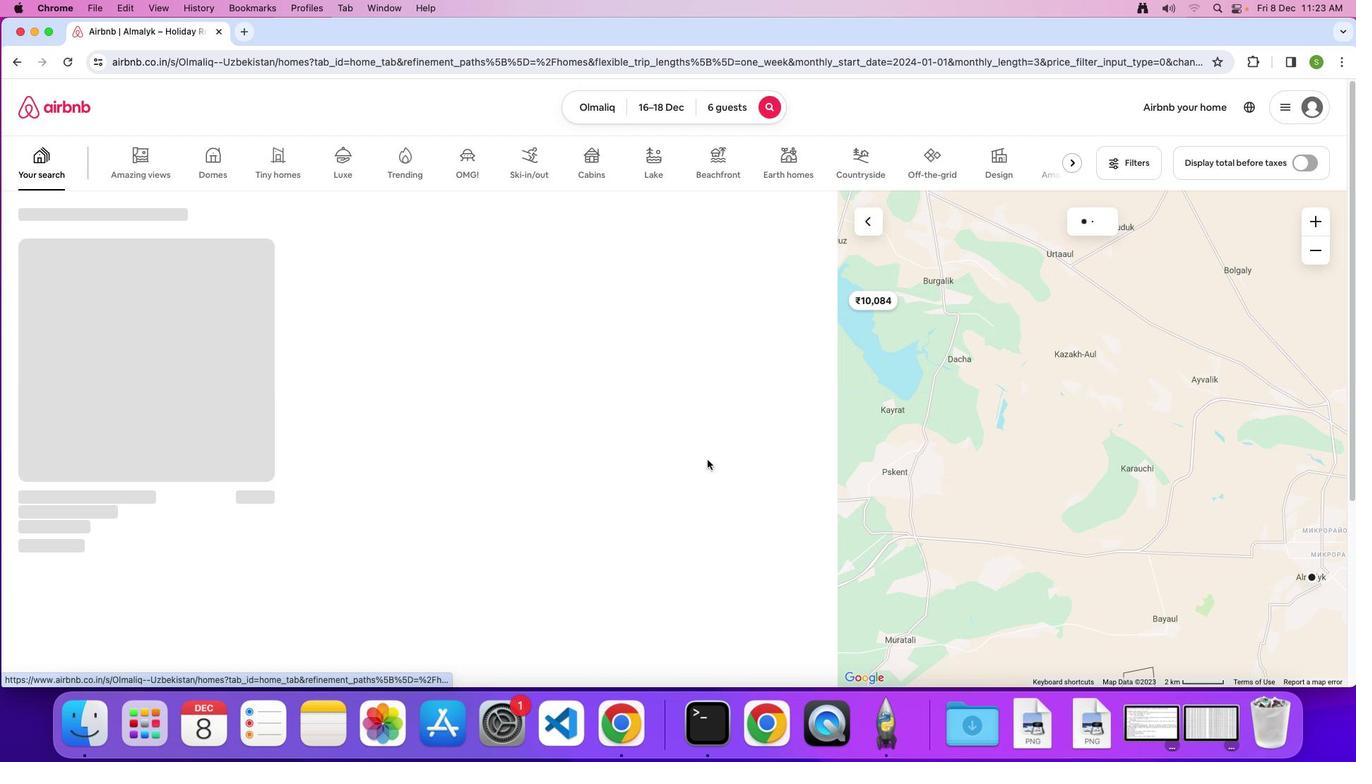 
